 Task: Look for space in Bashanet, Tanzania from 6th September, 2023 to 15th September, 2023 for 6 adults in price range Rs.8000 to Rs.12000. Place can be entire place or private room with 6 bedrooms having 6 beds and 6 bathrooms. Property type can be house, flat, guest house. Amenities needed are: wifi, TV, free parkinig on premises, gym, breakfast. Booking option can be shelf check-in. Required host language is English.
Action: Mouse moved to (36, 57)
Screenshot: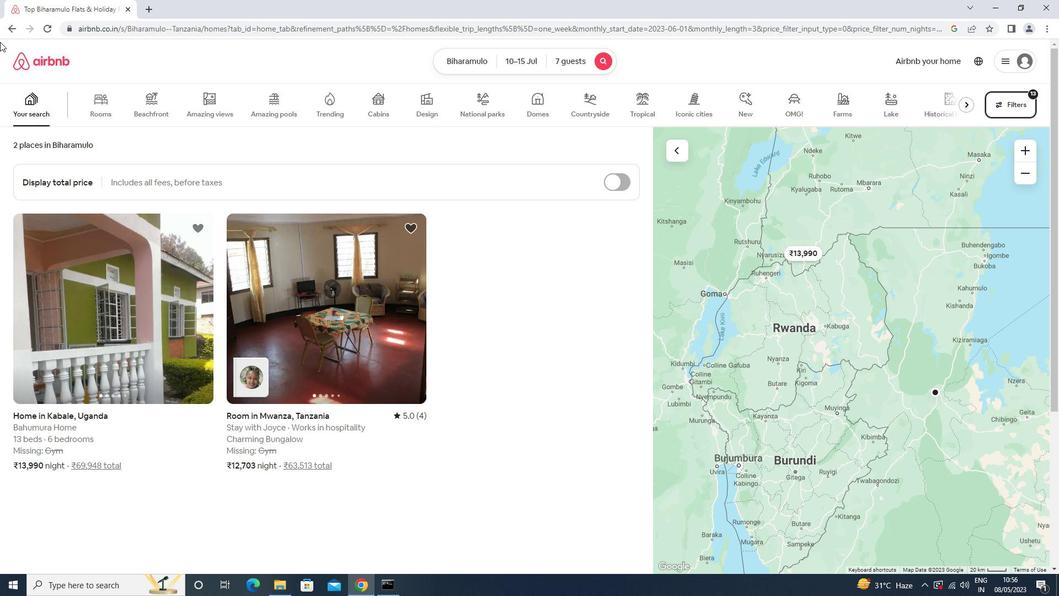 
Action: Mouse pressed left at (36, 57)
Screenshot: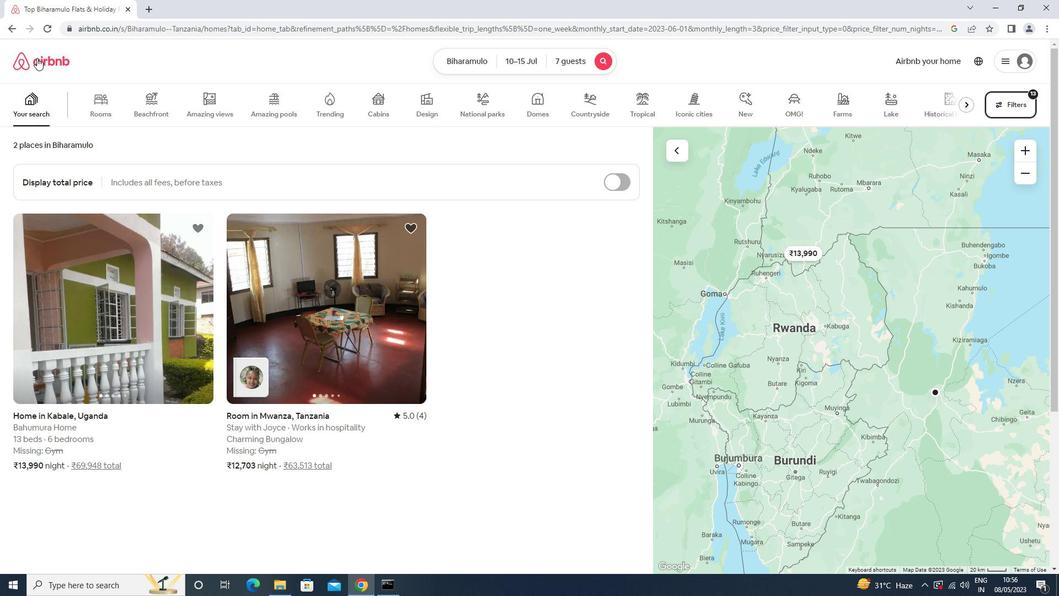 
Action: Mouse moved to (479, 88)
Screenshot: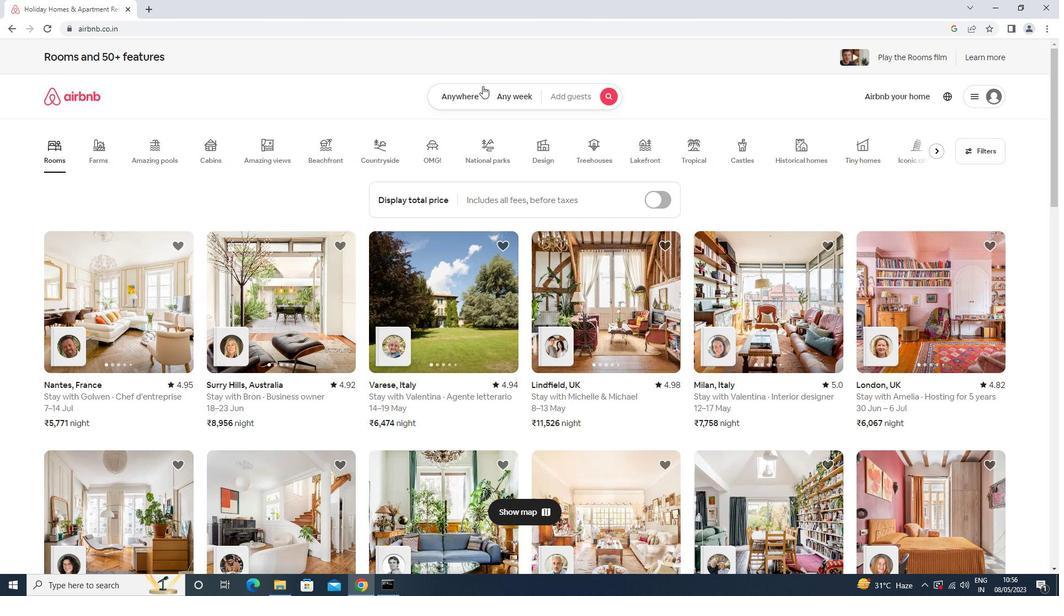 
Action: Mouse pressed left at (479, 88)
Screenshot: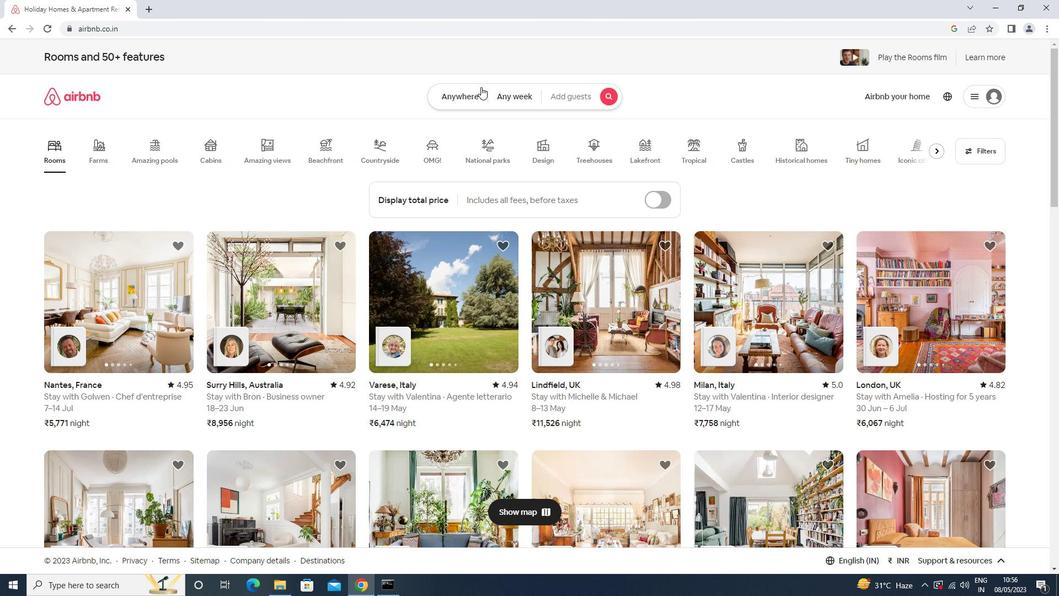 
Action: Mouse moved to (430, 136)
Screenshot: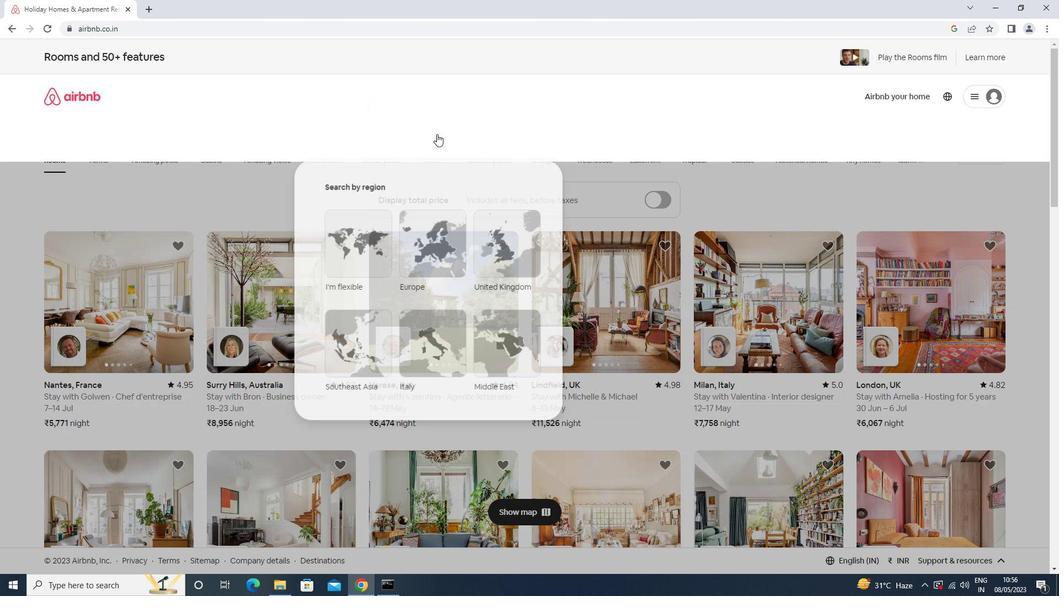 
Action: Mouse pressed left at (430, 136)
Screenshot: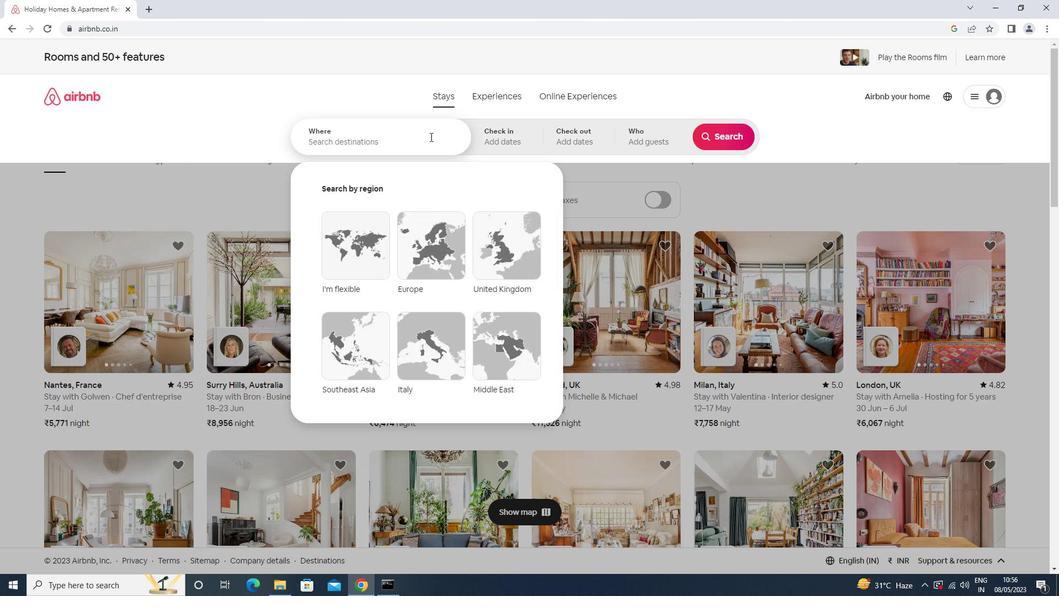 
Action: Key pressed <Key.shift>BASHANET<Key.down><Key.enter>
Screenshot: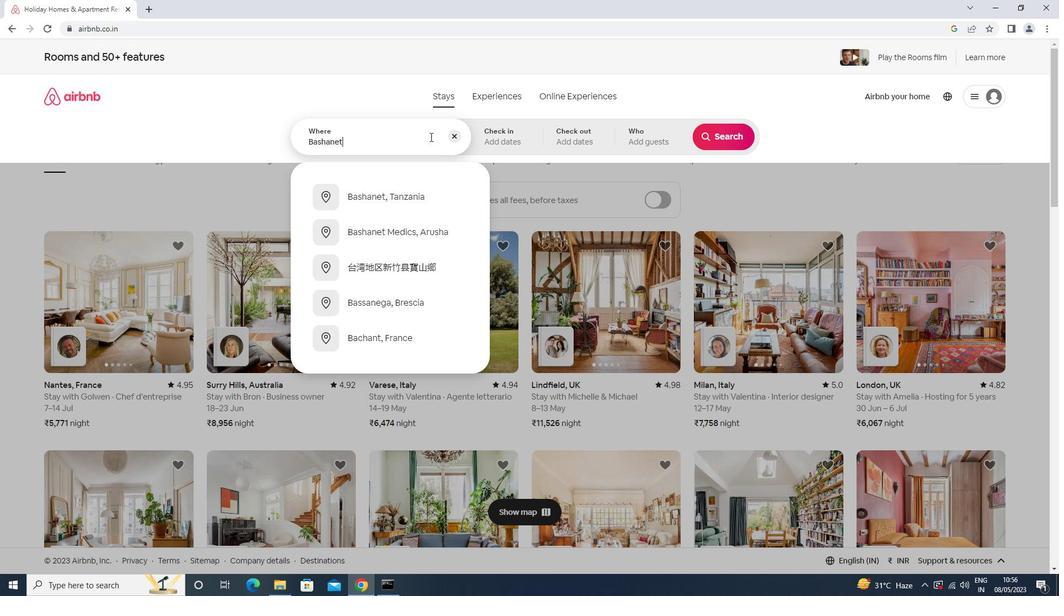 
Action: Mouse moved to (717, 222)
Screenshot: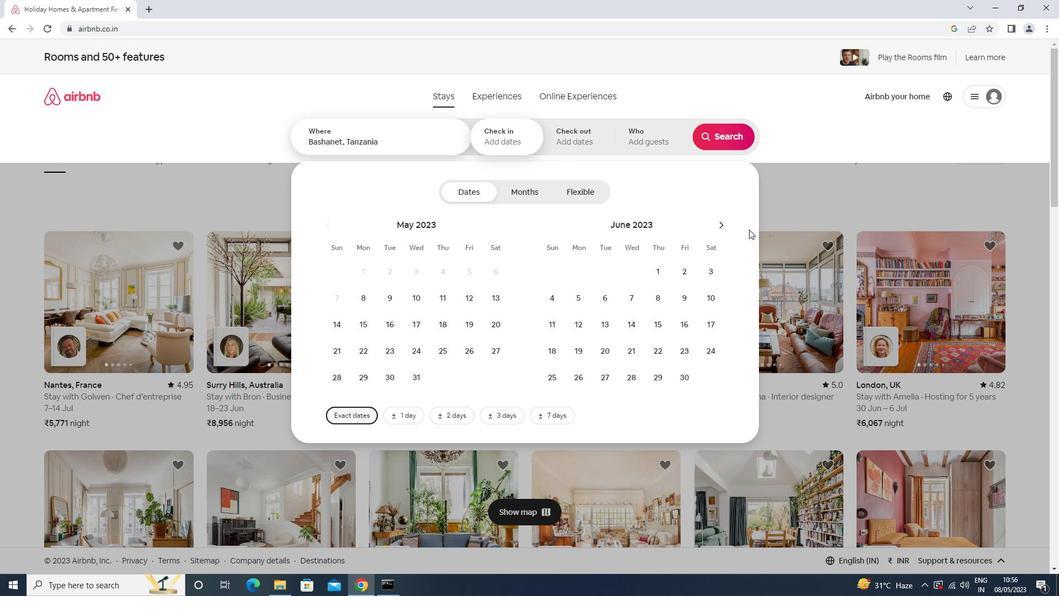 
Action: Mouse pressed left at (717, 222)
Screenshot: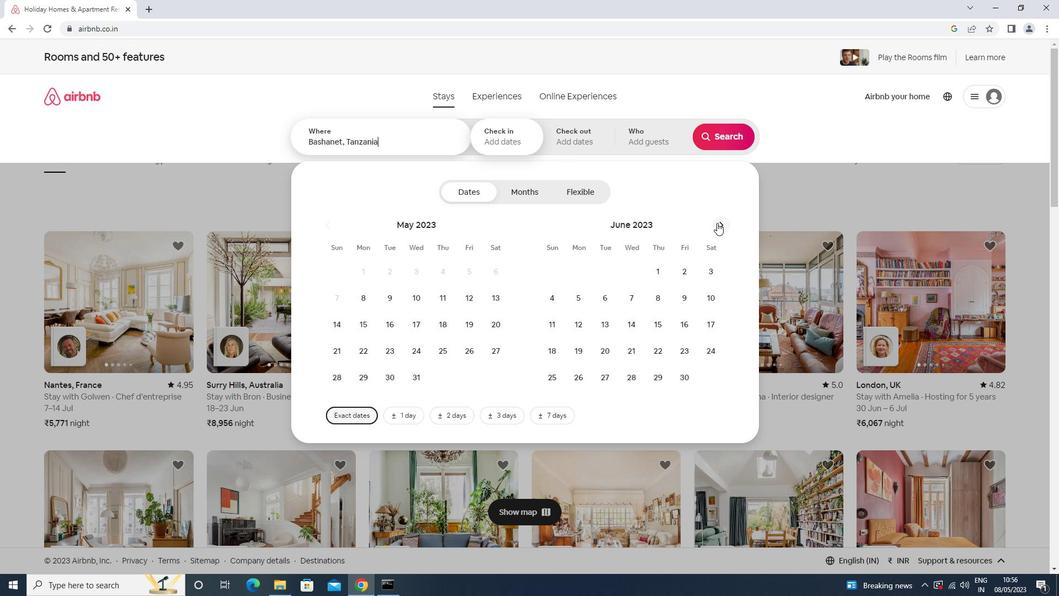 
Action: Mouse pressed left at (717, 222)
Screenshot: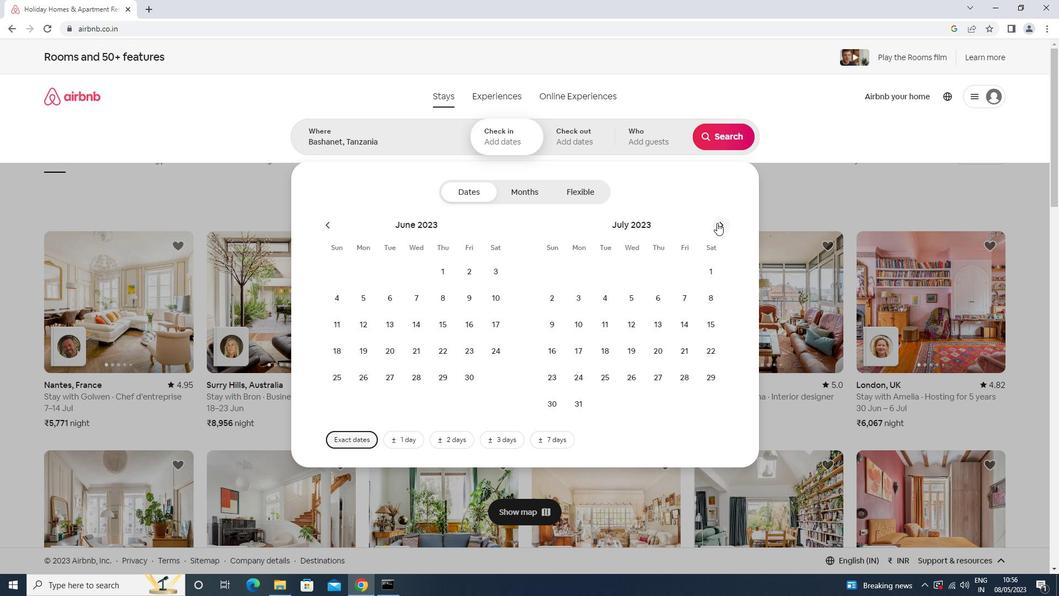 
Action: Mouse pressed left at (717, 222)
Screenshot: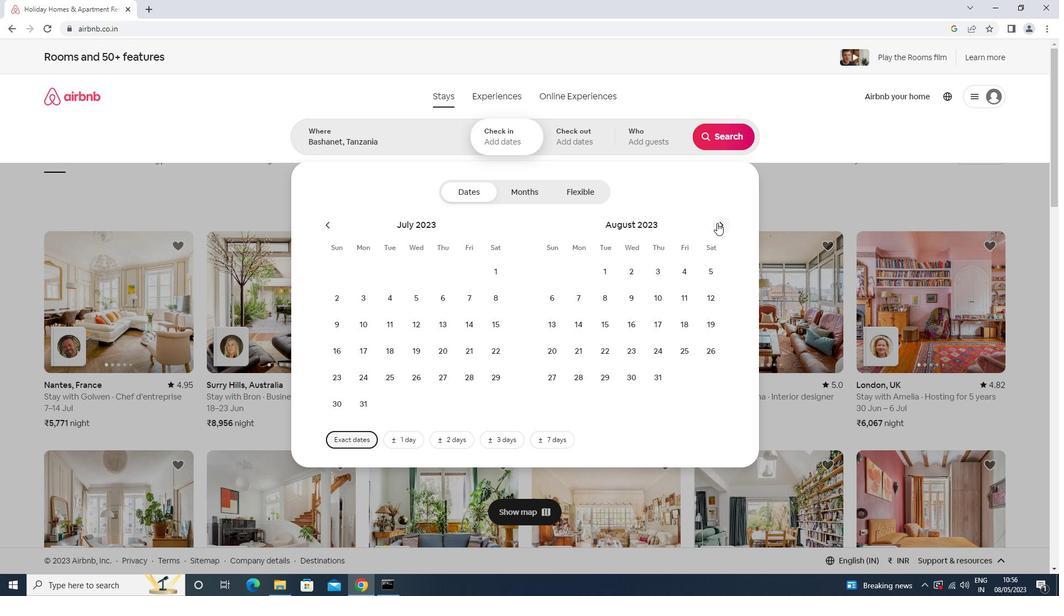 
Action: Mouse moved to (632, 294)
Screenshot: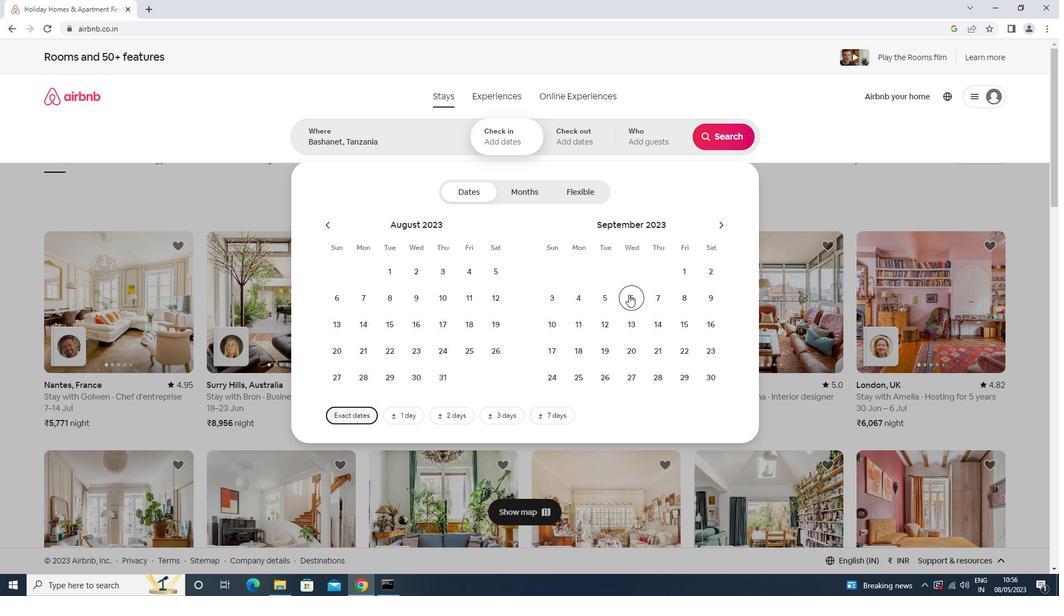 
Action: Mouse pressed left at (632, 294)
Screenshot: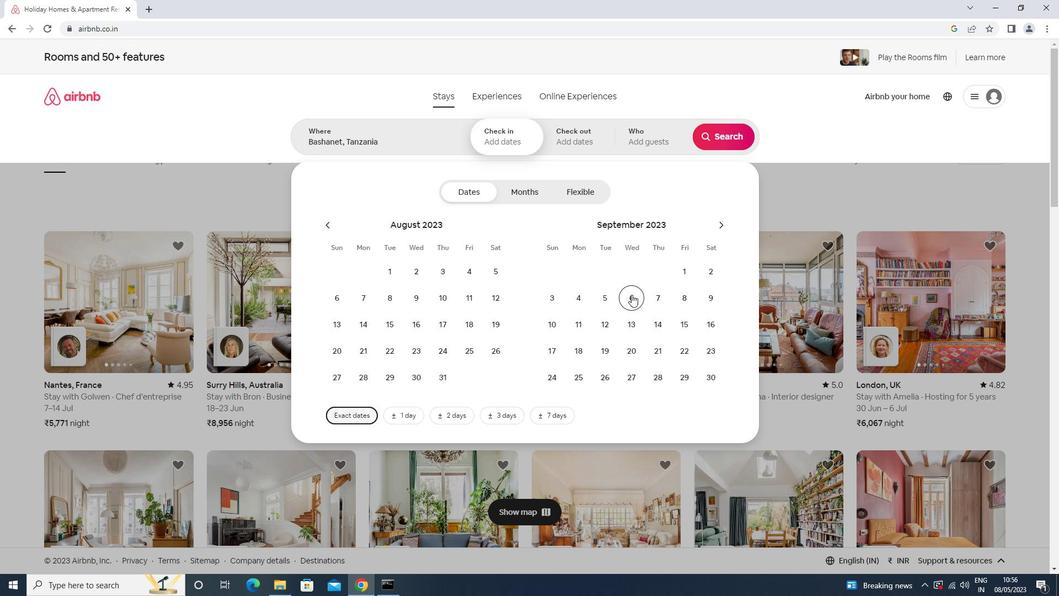 
Action: Mouse moved to (676, 320)
Screenshot: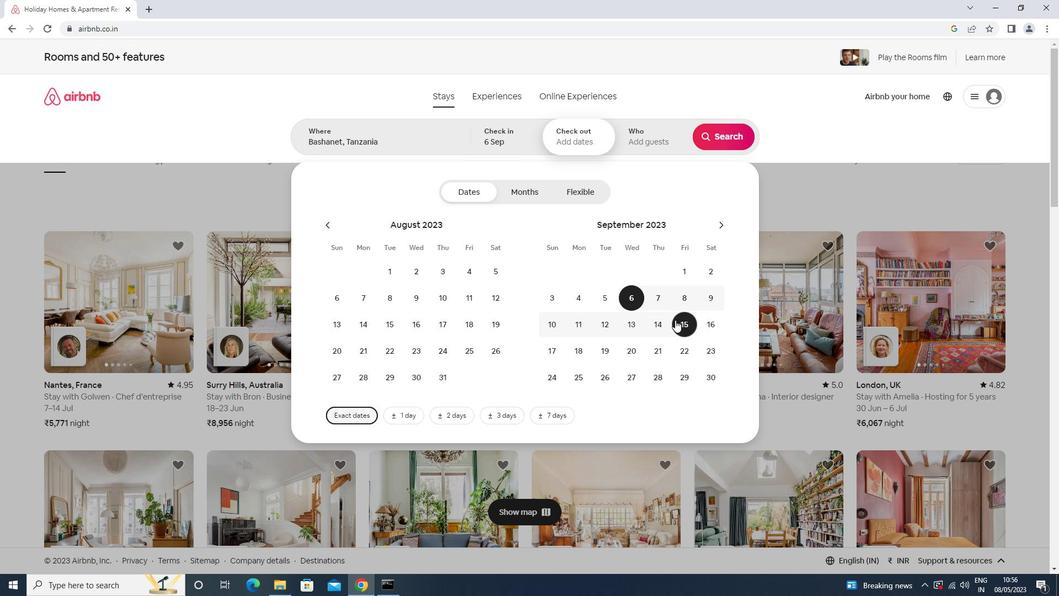 
Action: Mouse pressed left at (676, 320)
Screenshot: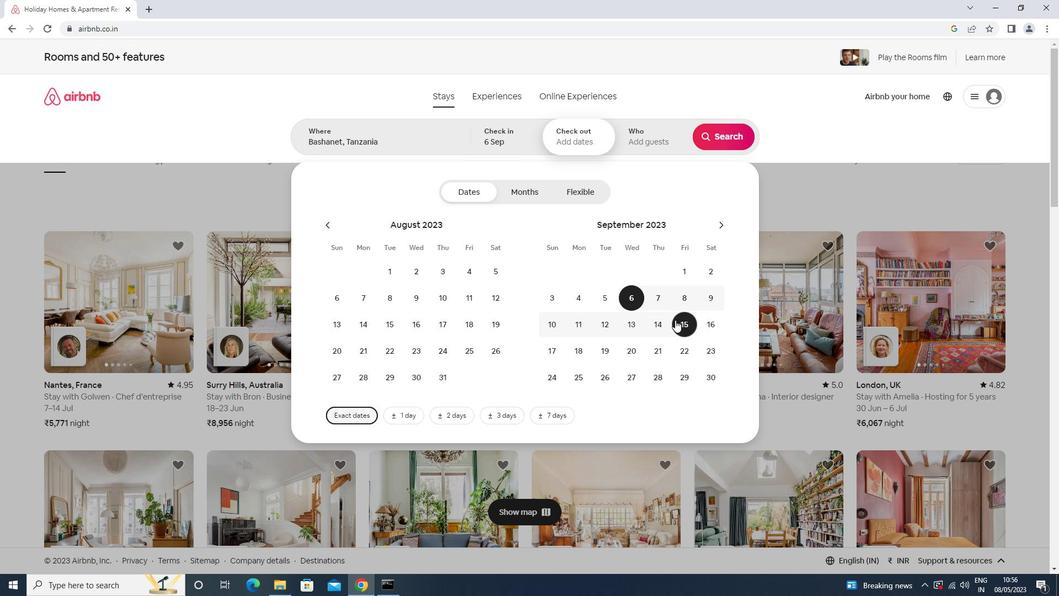 
Action: Mouse moved to (661, 155)
Screenshot: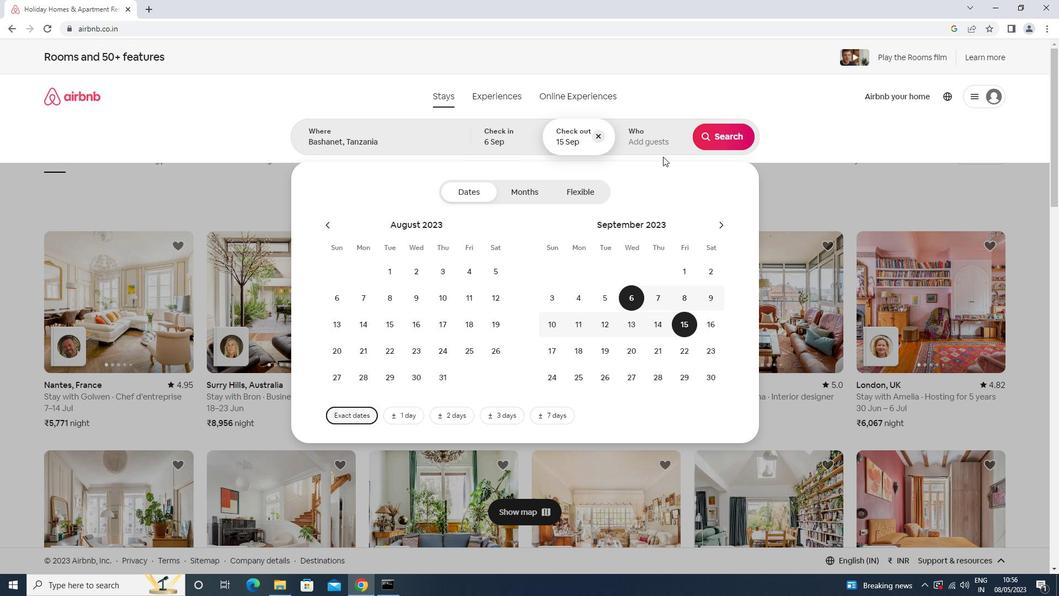 
Action: Mouse pressed left at (661, 155)
Screenshot: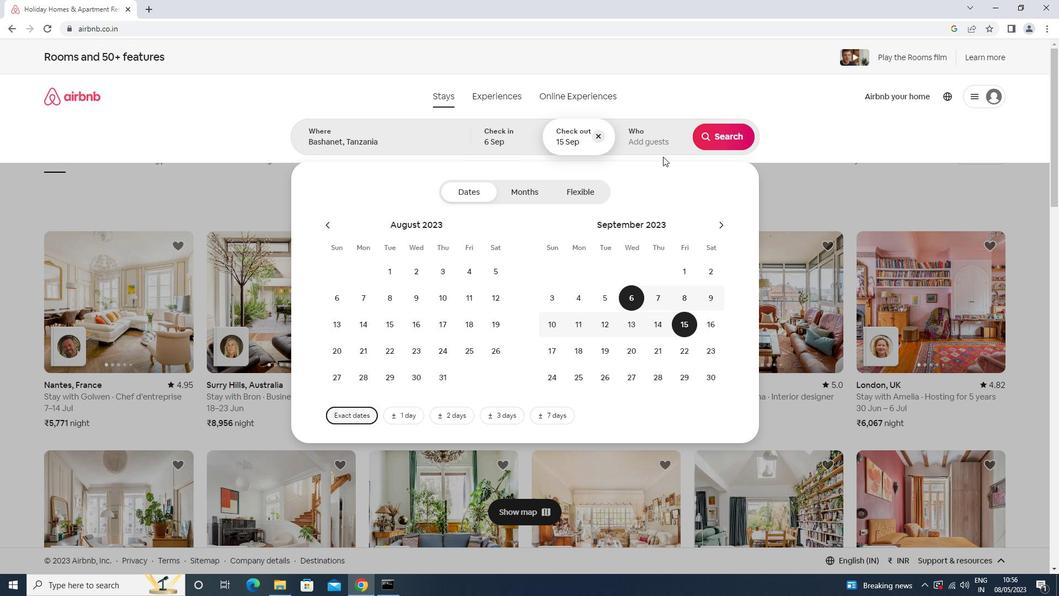 
Action: Mouse moved to (649, 147)
Screenshot: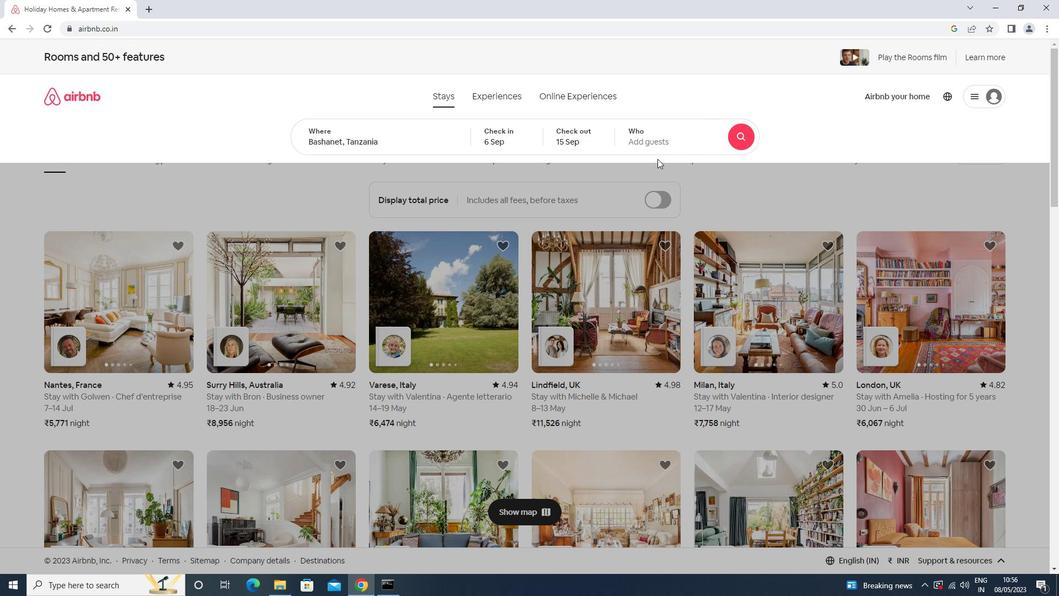 
Action: Mouse pressed left at (649, 147)
Screenshot: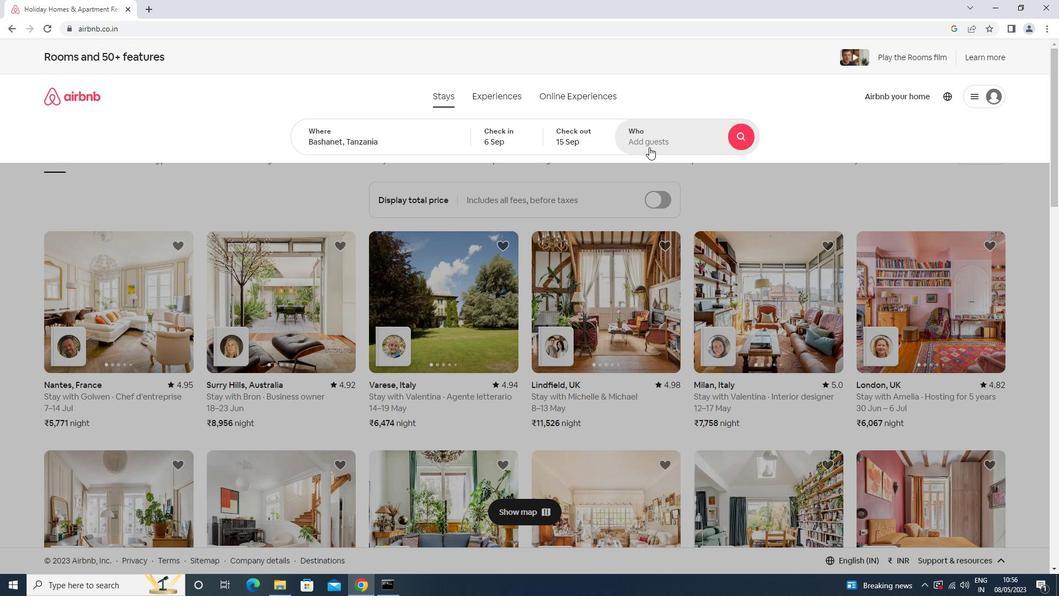 
Action: Mouse moved to (726, 197)
Screenshot: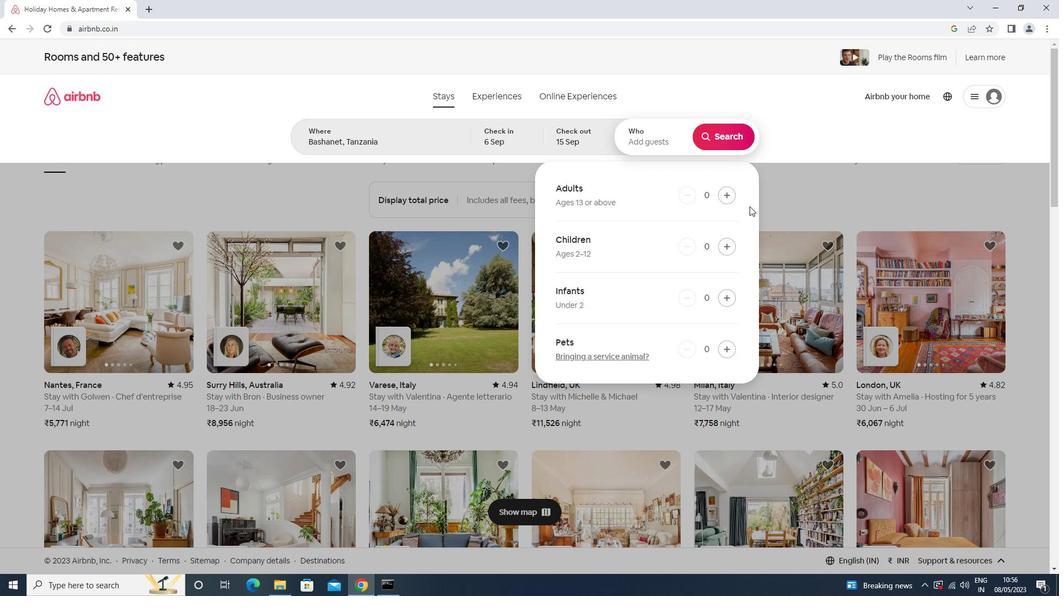 
Action: Mouse pressed left at (726, 197)
Screenshot: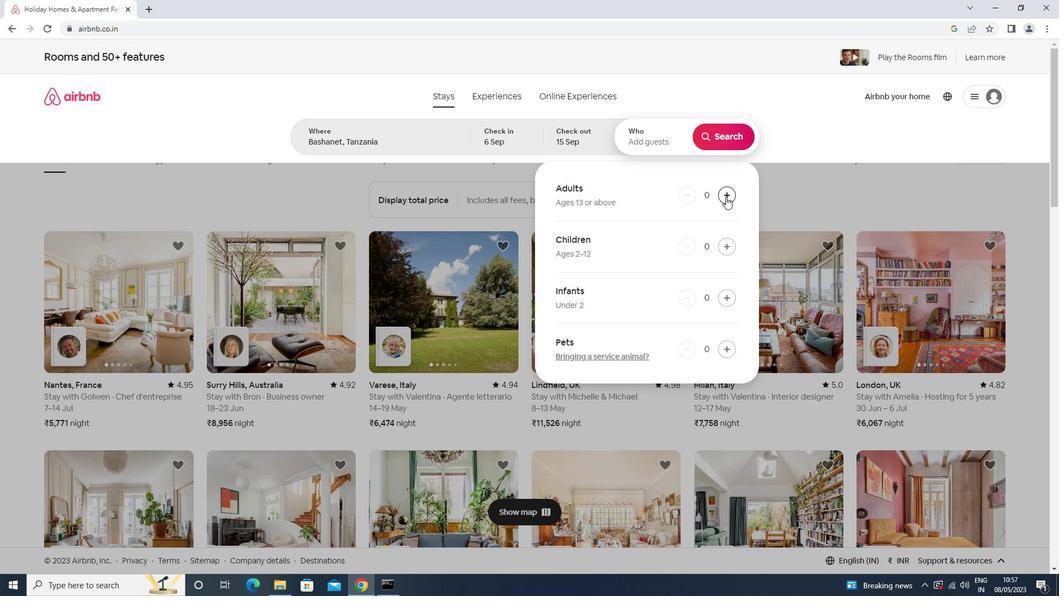 
Action: Mouse pressed left at (726, 197)
Screenshot: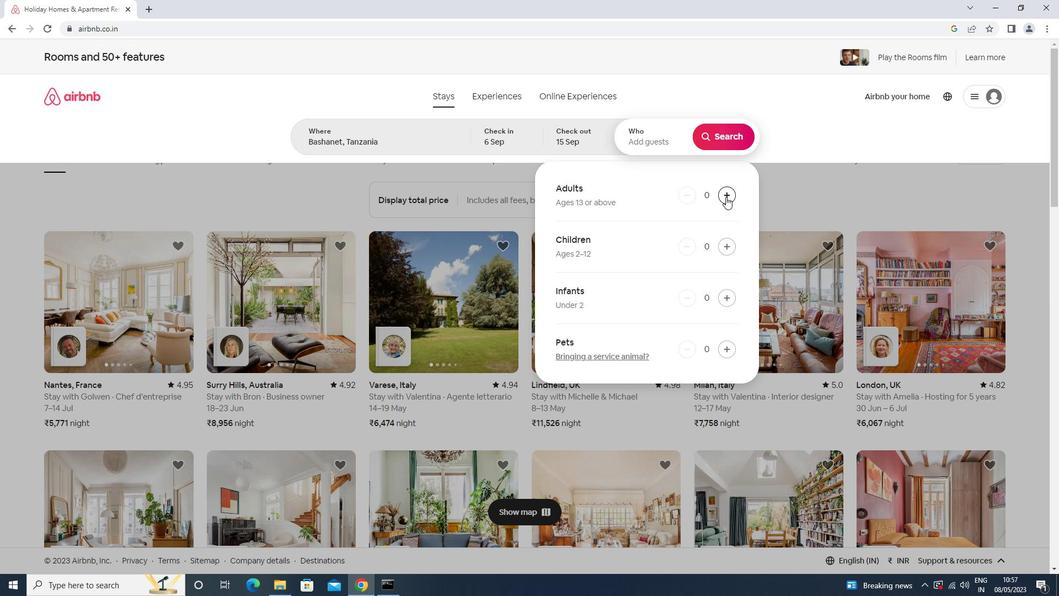 
Action: Mouse pressed left at (726, 197)
Screenshot: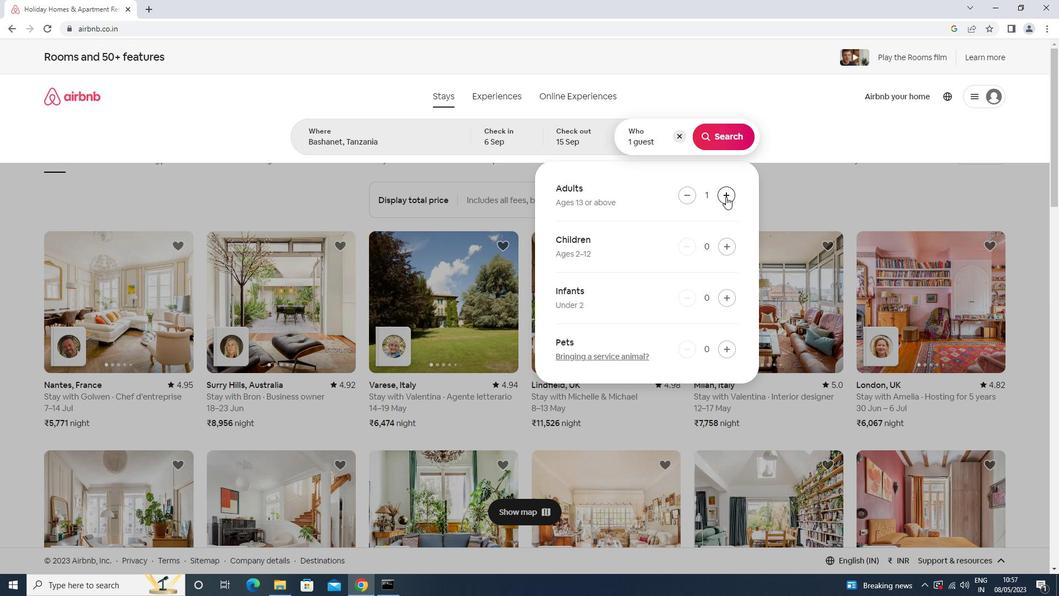 
Action: Mouse pressed left at (726, 197)
Screenshot: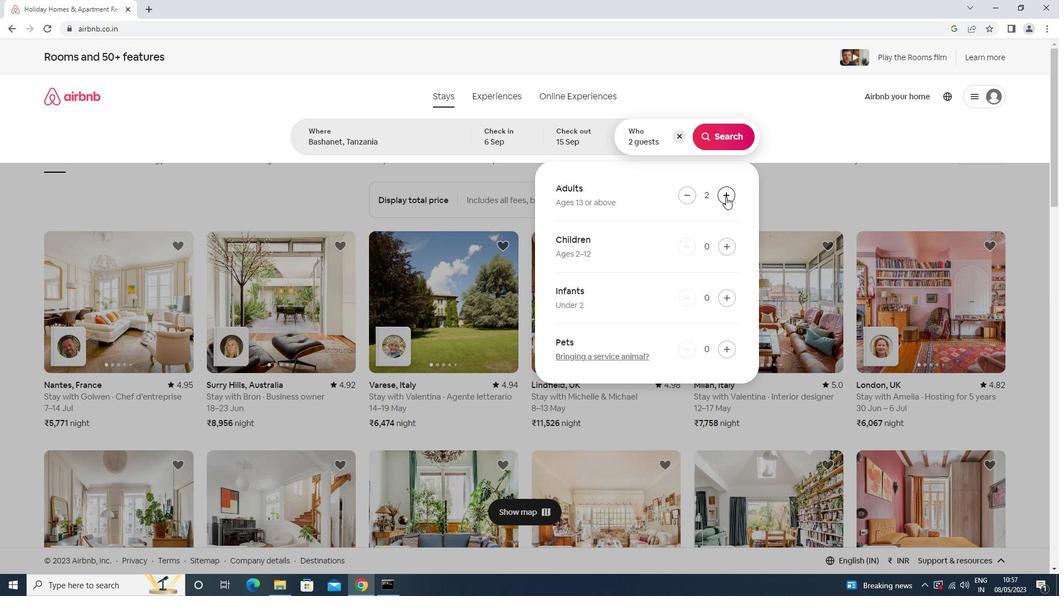 
Action: Mouse pressed left at (726, 197)
Screenshot: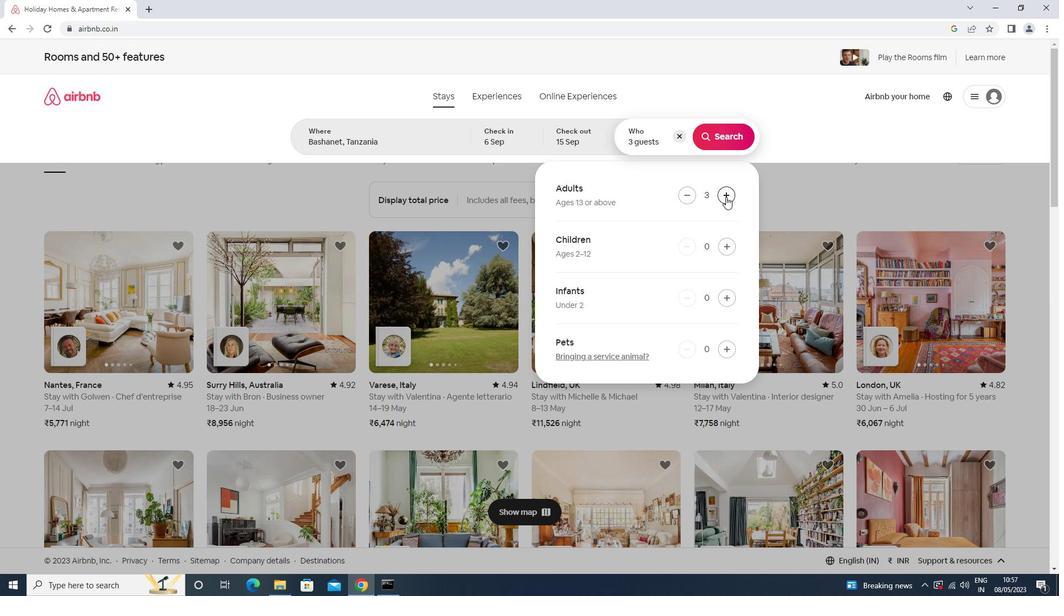 
Action: Mouse pressed left at (726, 197)
Screenshot: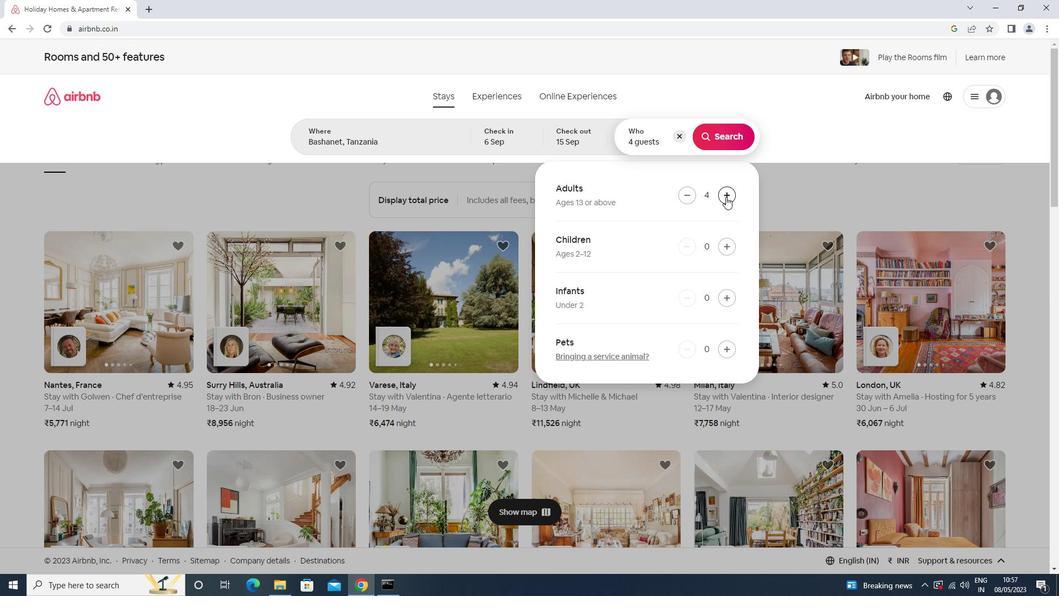 
Action: Mouse moved to (719, 129)
Screenshot: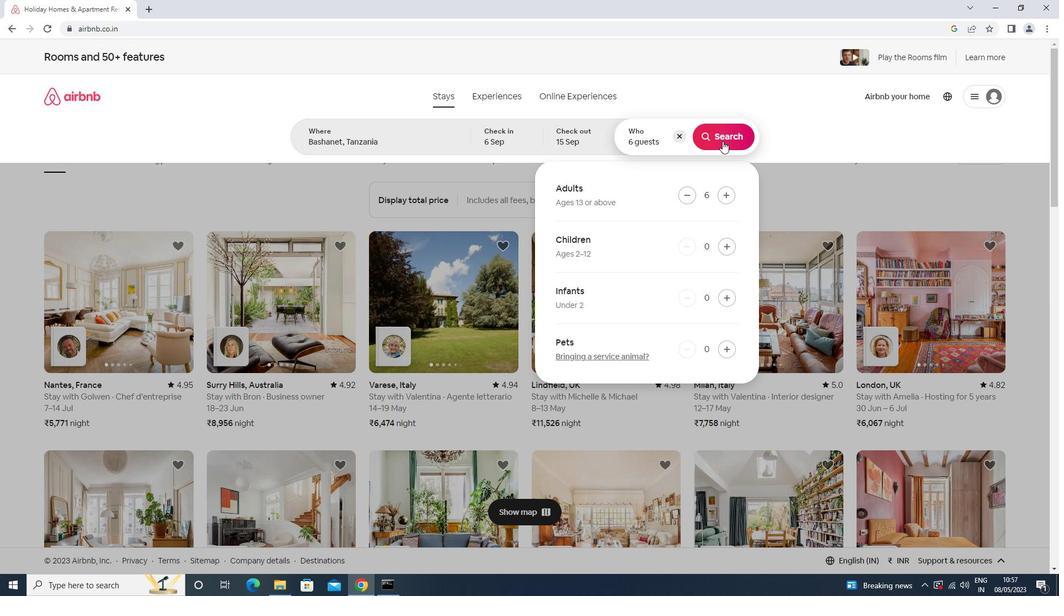 
Action: Mouse pressed left at (719, 129)
Screenshot: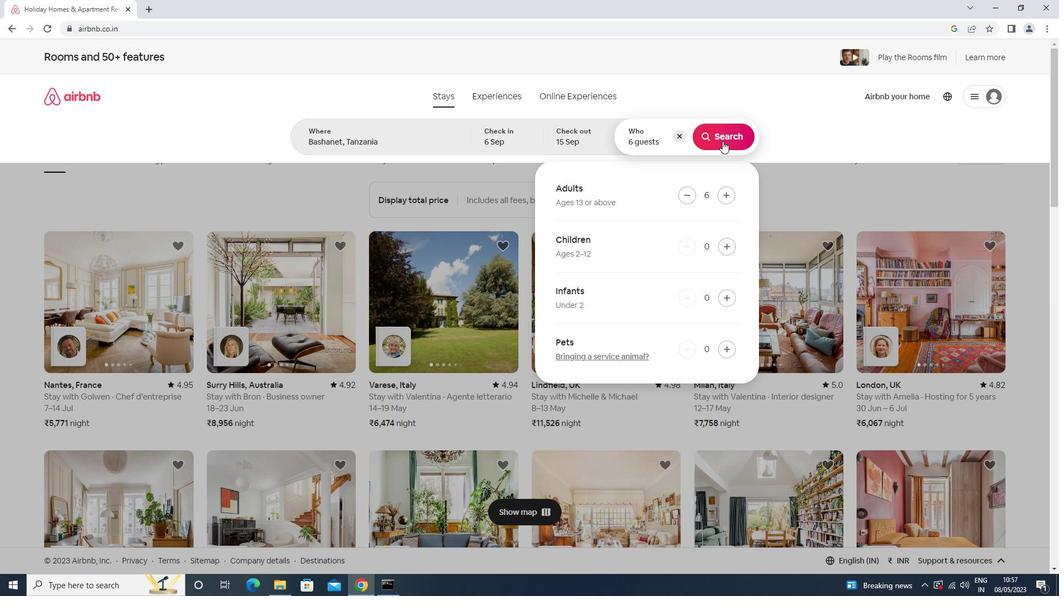 
Action: Mouse moved to (996, 110)
Screenshot: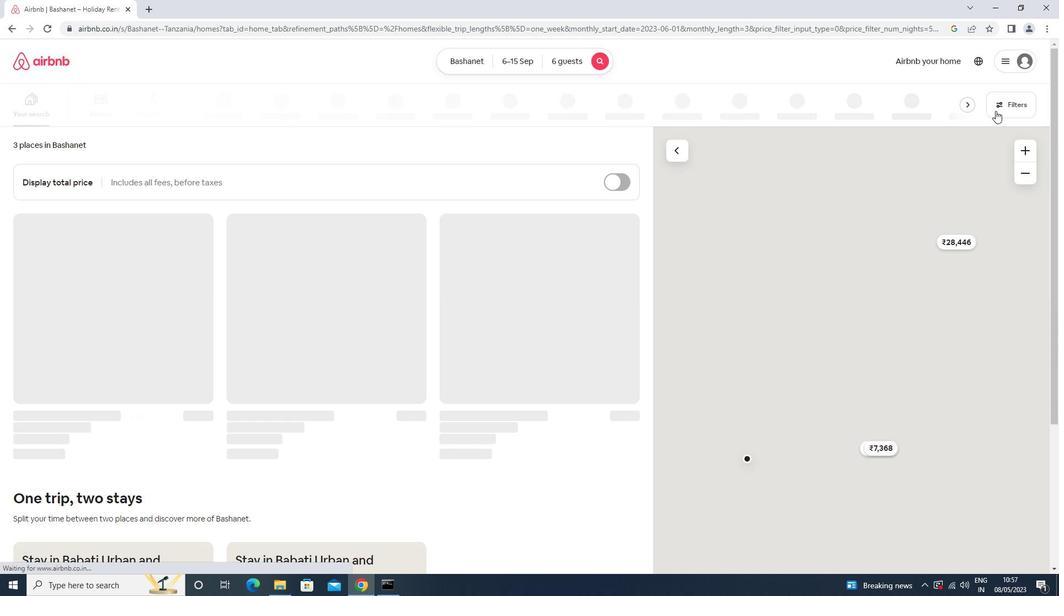
Action: Mouse pressed left at (996, 110)
Screenshot: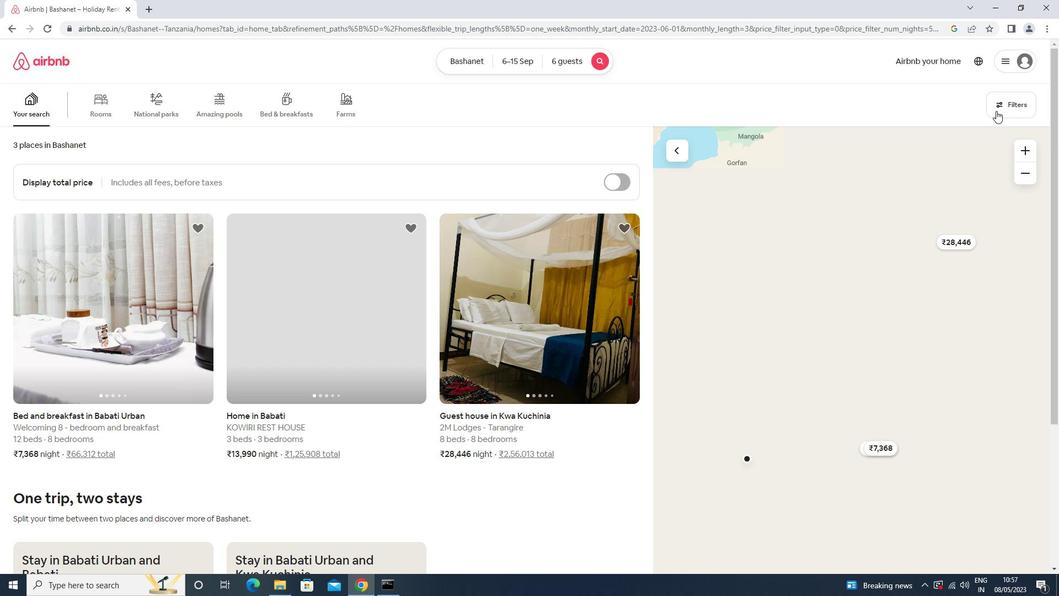 
Action: Mouse moved to (458, 376)
Screenshot: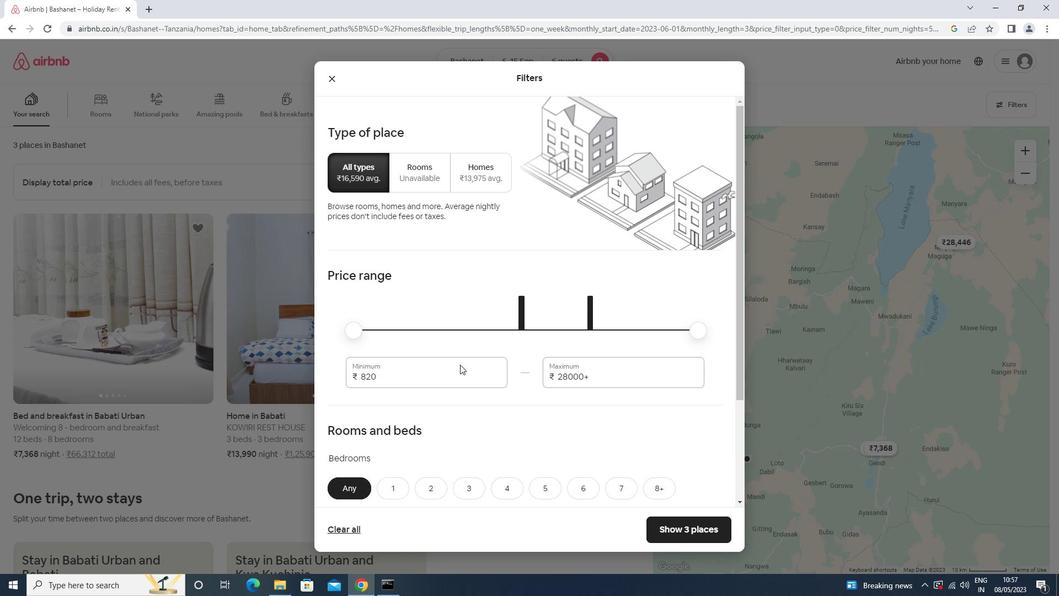 
Action: Mouse pressed left at (458, 376)
Screenshot: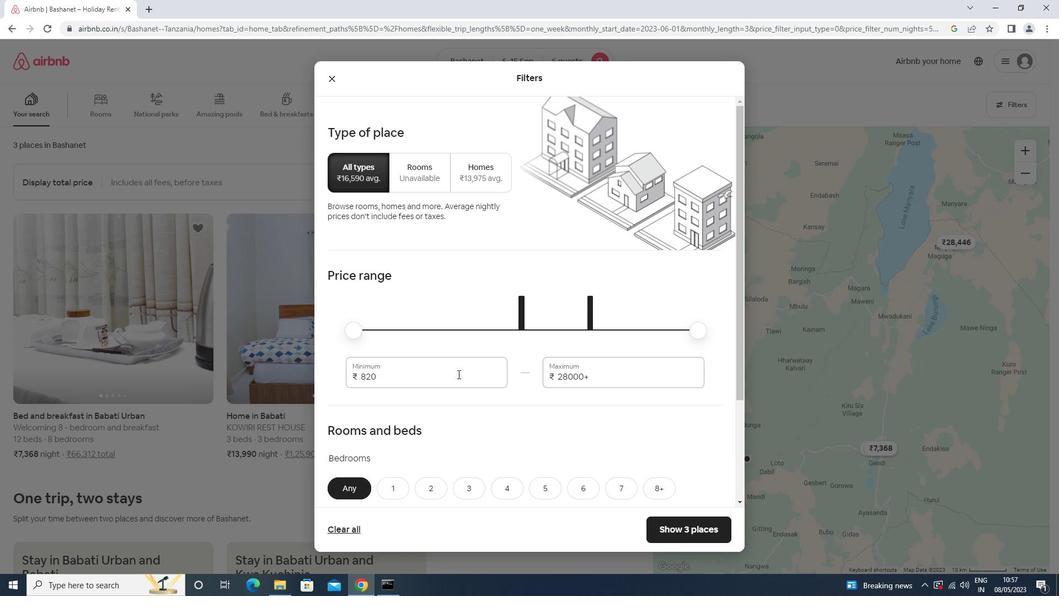 
Action: Mouse moved to (456, 376)
Screenshot: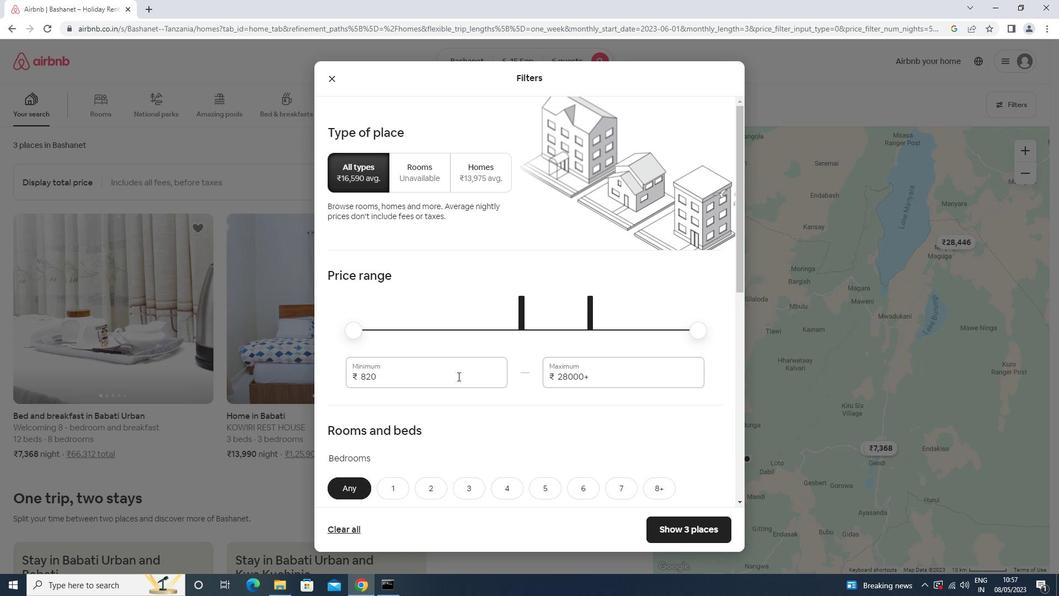 
Action: Key pressed <Key.backspace><Key.f12><Key.backspace>000
Screenshot: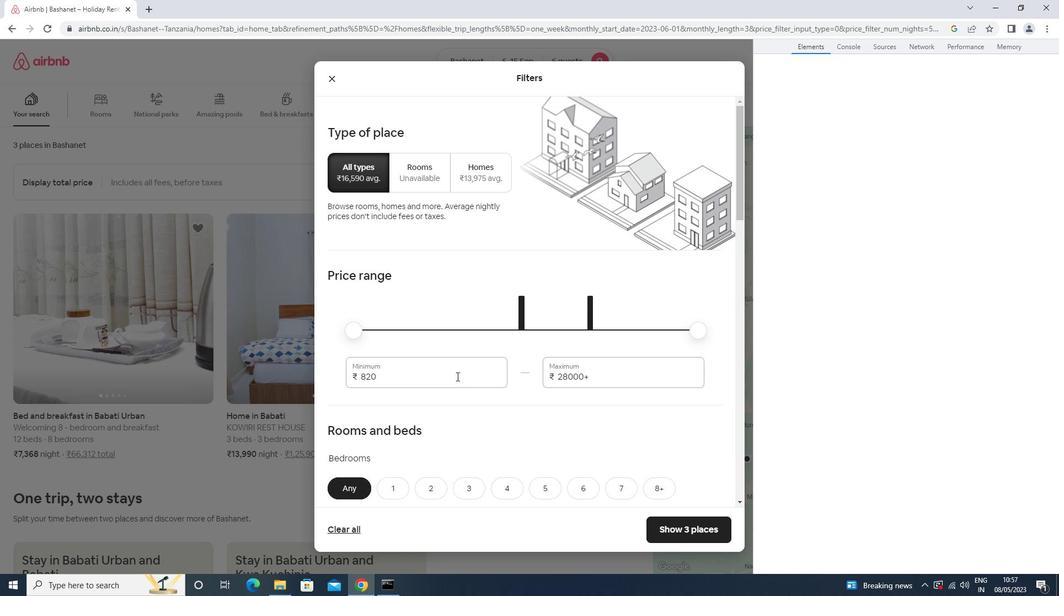 
Action: Mouse moved to (1051, 47)
Screenshot: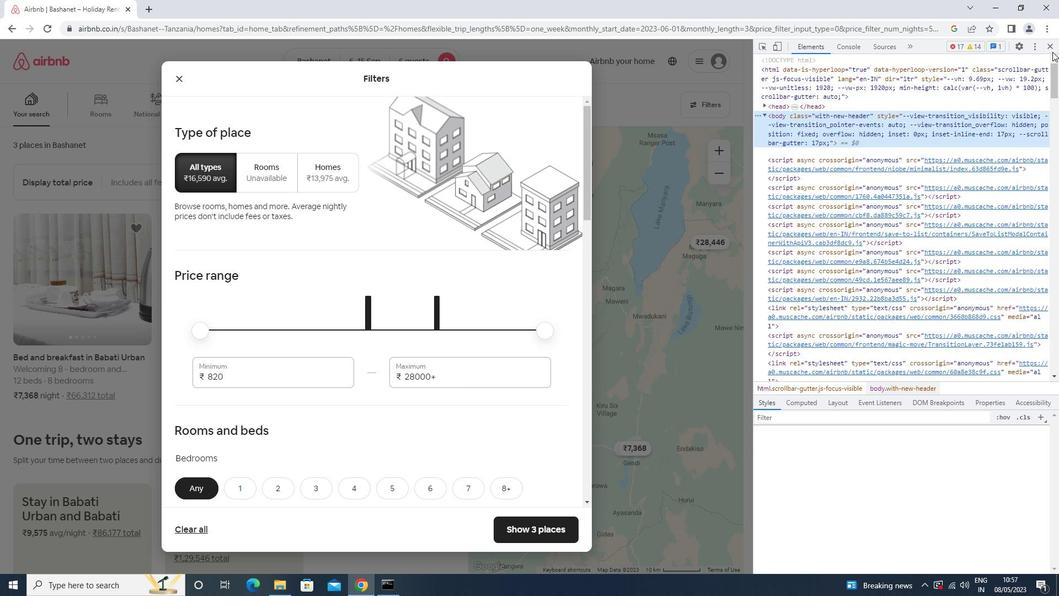 
Action: Mouse pressed left at (1051, 47)
Screenshot: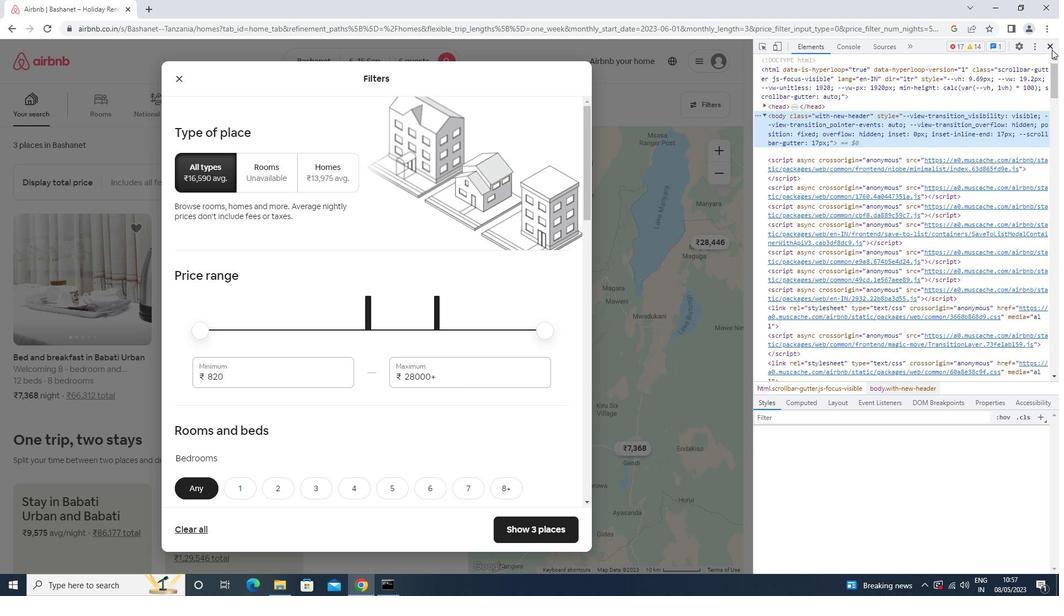 
Action: Mouse moved to (442, 379)
Screenshot: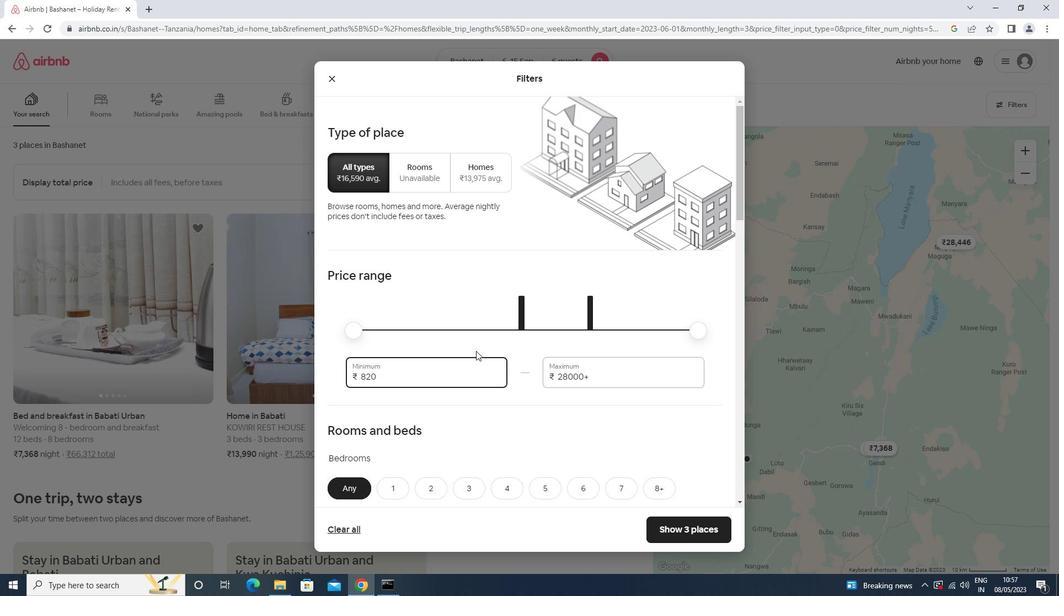 
Action: Mouse pressed left at (442, 379)
Screenshot: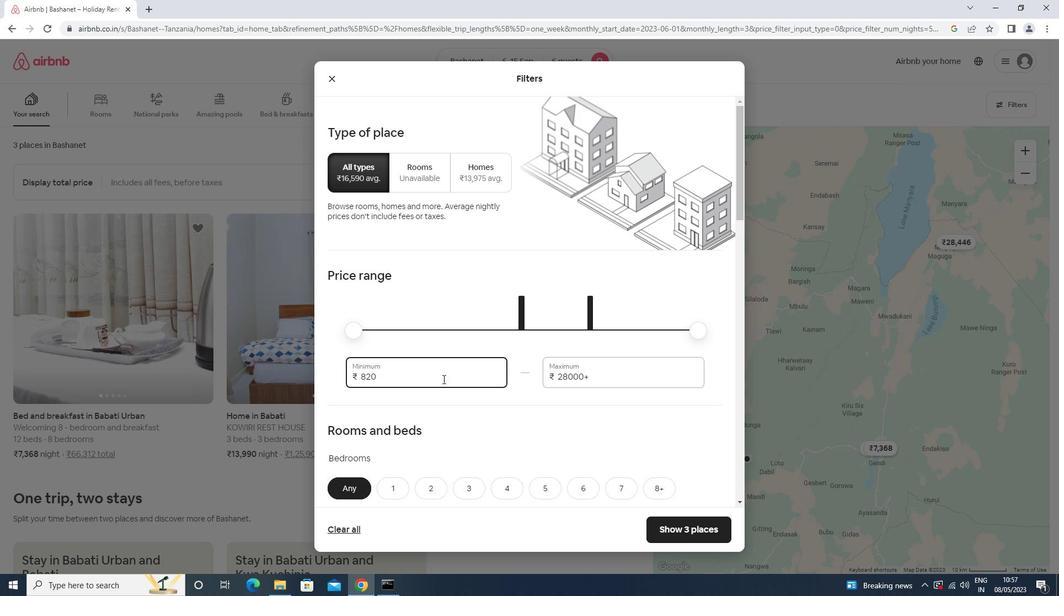 
Action: Mouse moved to (444, 376)
Screenshot: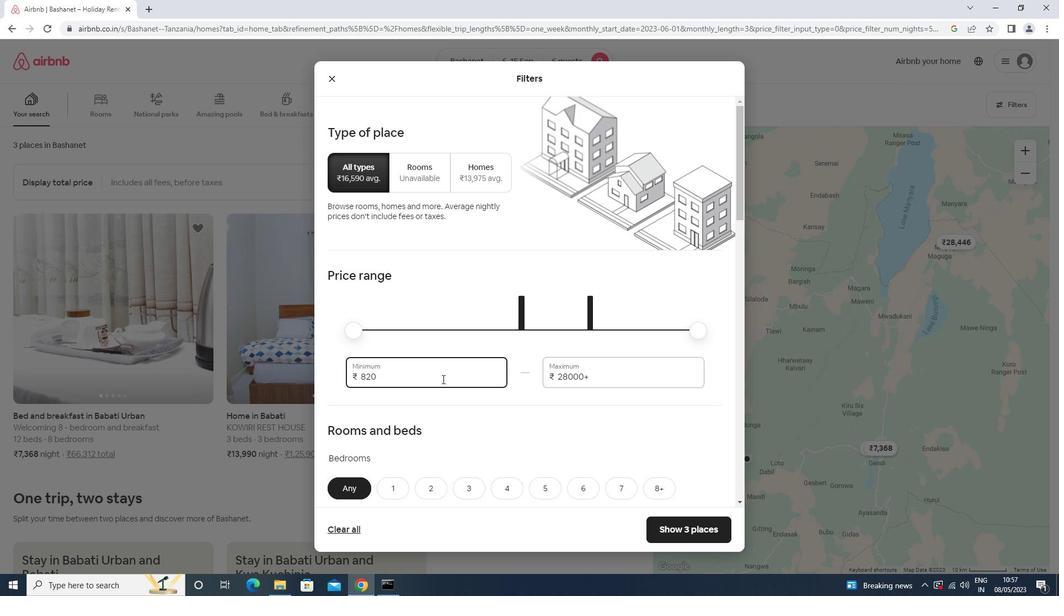 
Action: Key pressed <Key.backspace><Key.backspace>000
Screenshot: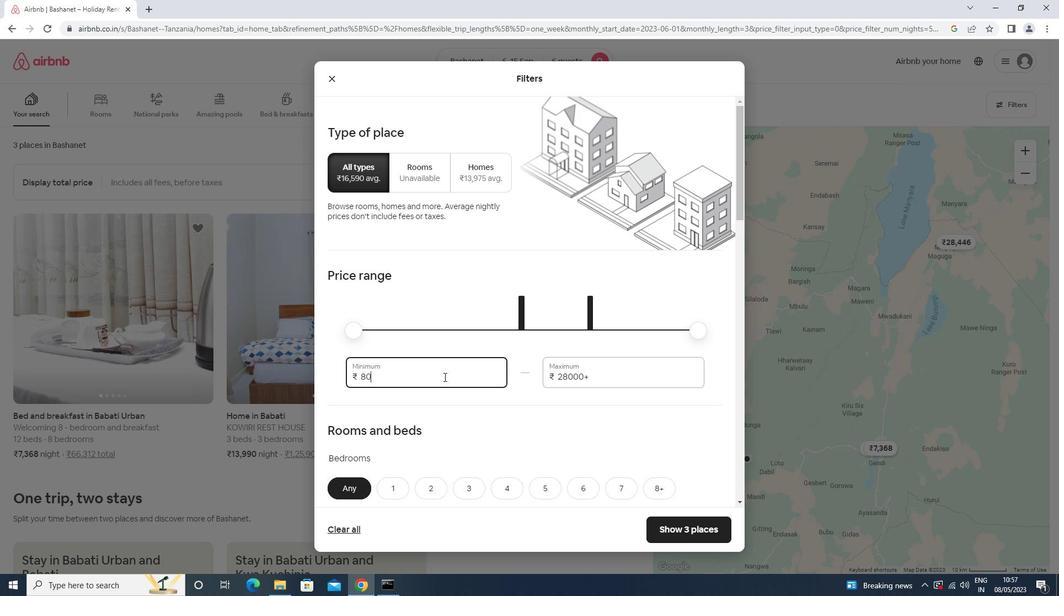 
Action: Mouse moved to (630, 383)
Screenshot: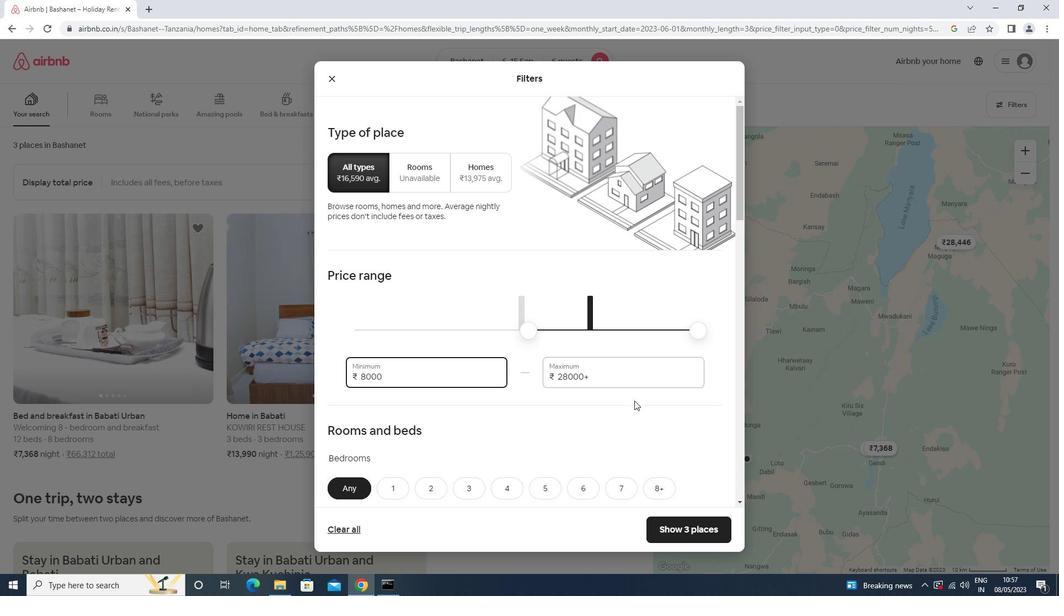 
Action: Mouse pressed left at (630, 383)
Screenshot: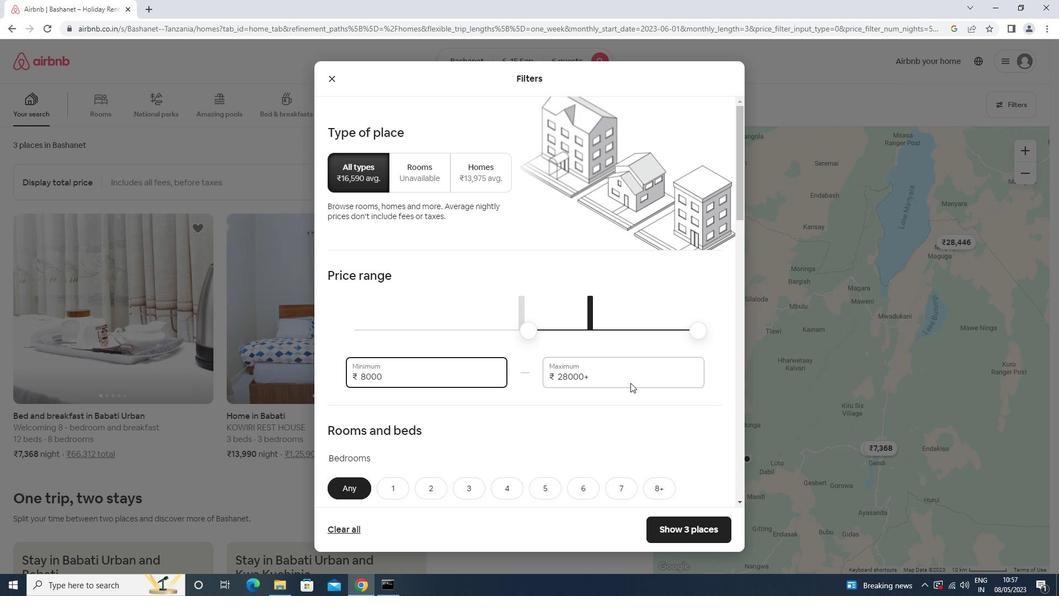 
Action: Mouse moved to (630, 378)
Screenshot: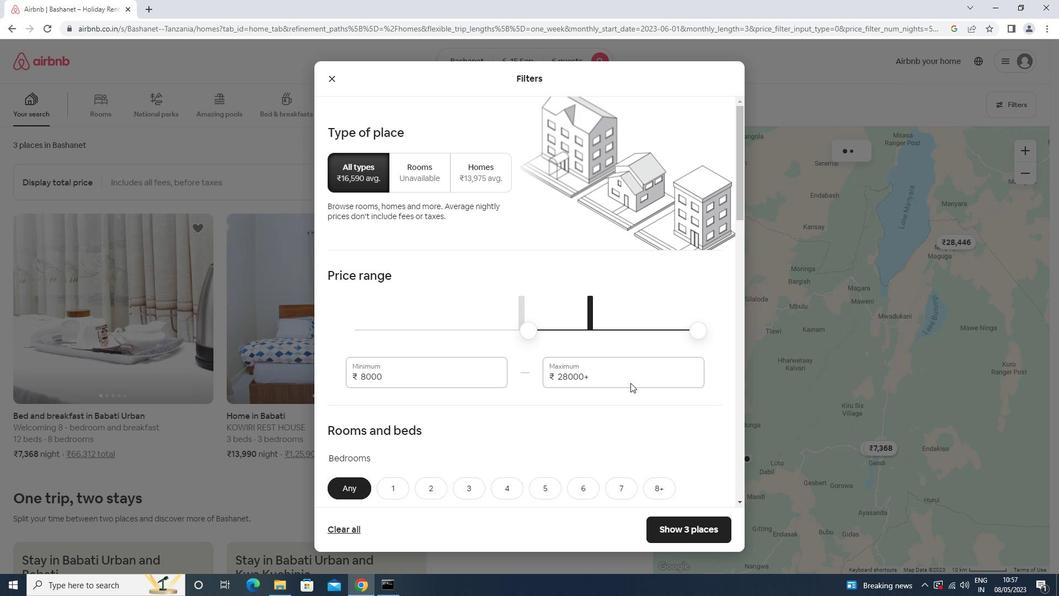 
Action: Key pressed <Key.backspace><Key.backspace><Key.backspace><Key.backspace><Key.backspace><Key.backspace>12000
Screenshot: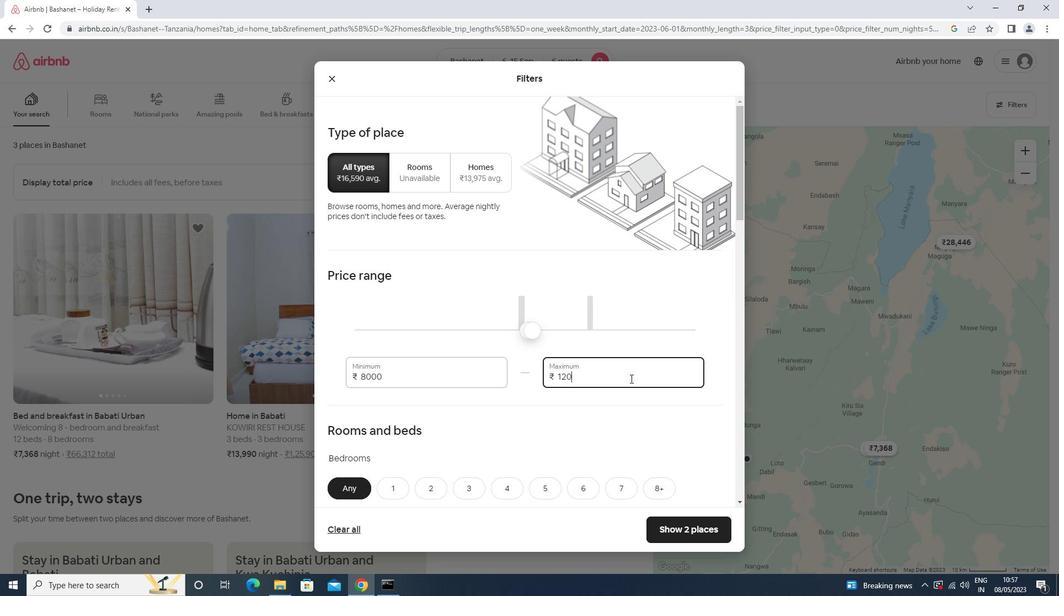 
Action: Mouse scrolled (630, 378) with delta (0, 0)
Screenshot: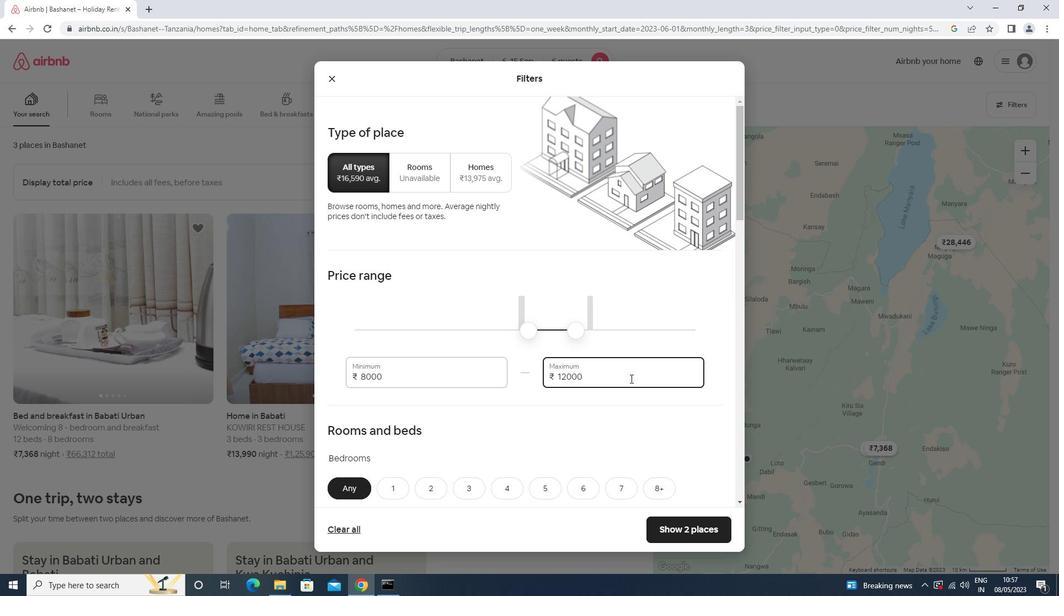 
Action: Mouse scrolled (630, 378) with delta (0, 0)
Screenshot: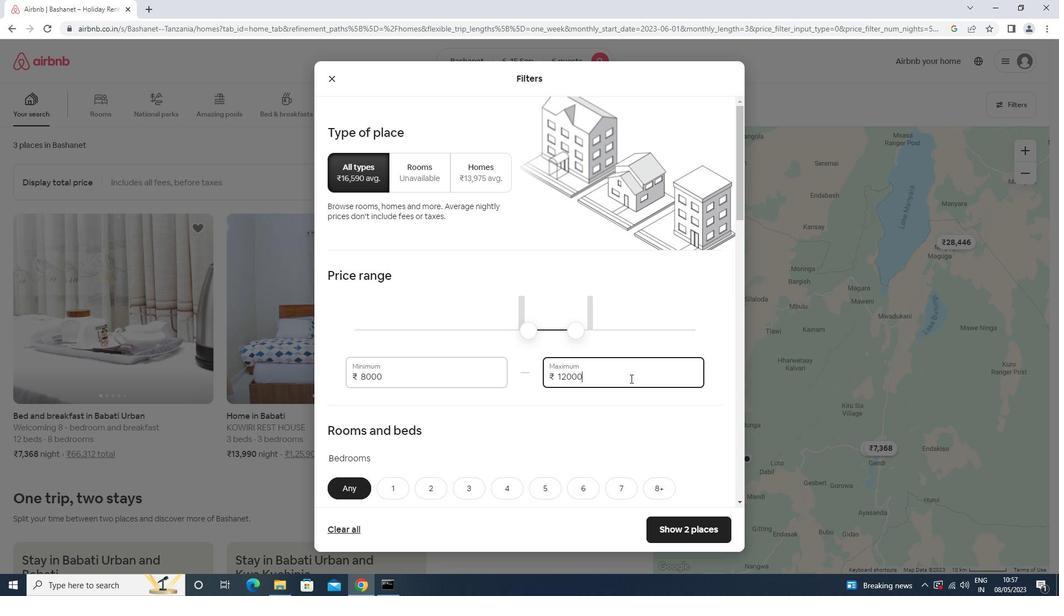 
Action: Mouse scrolled (630, 378) with delta (0, 0)
Screenshot: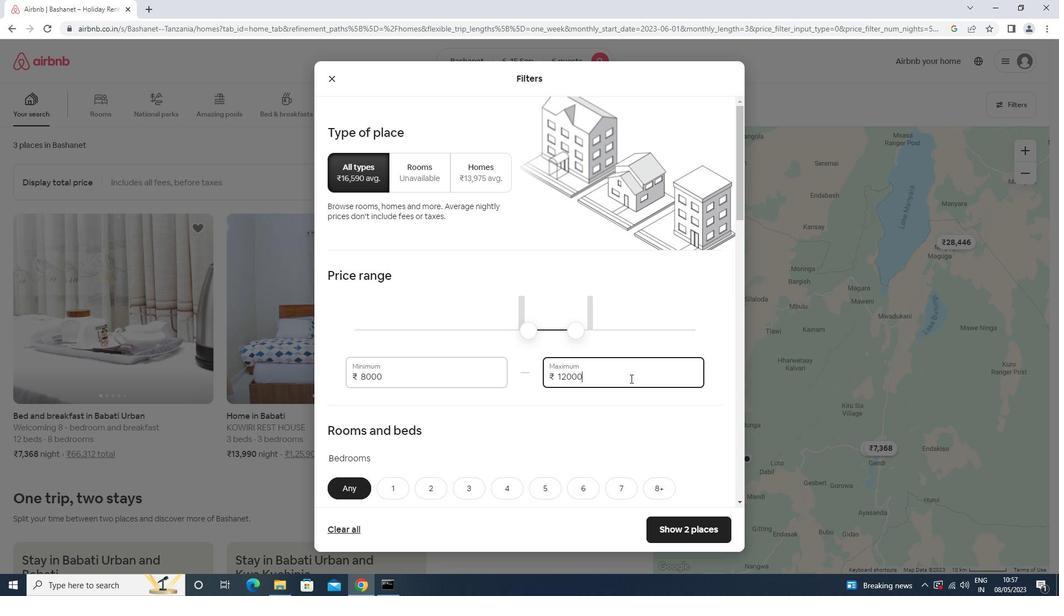 
Action: Mouse scrolled (630, 378) with delta (0, 0)
Screenshot: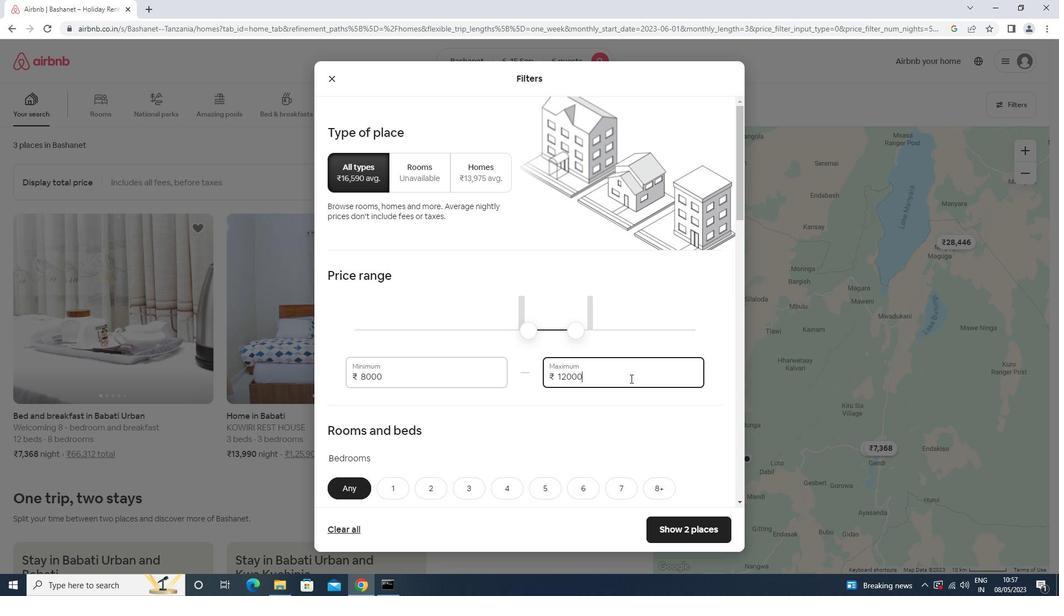 
Action: Mouse moved to (587, 271)
Screenshot: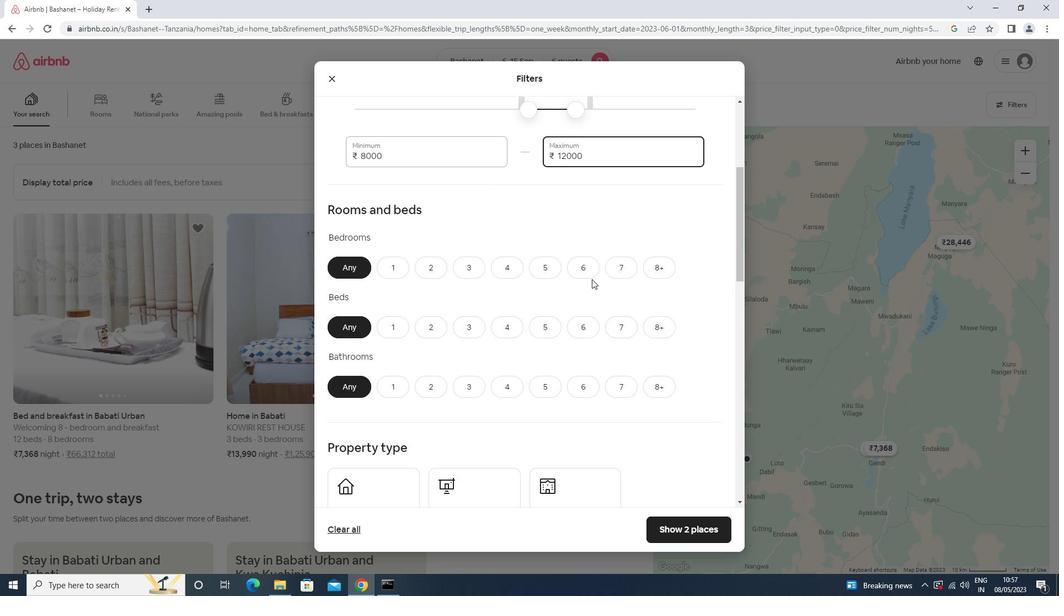 
Action: Mouse pressed left at (587, 271)
Screenshot: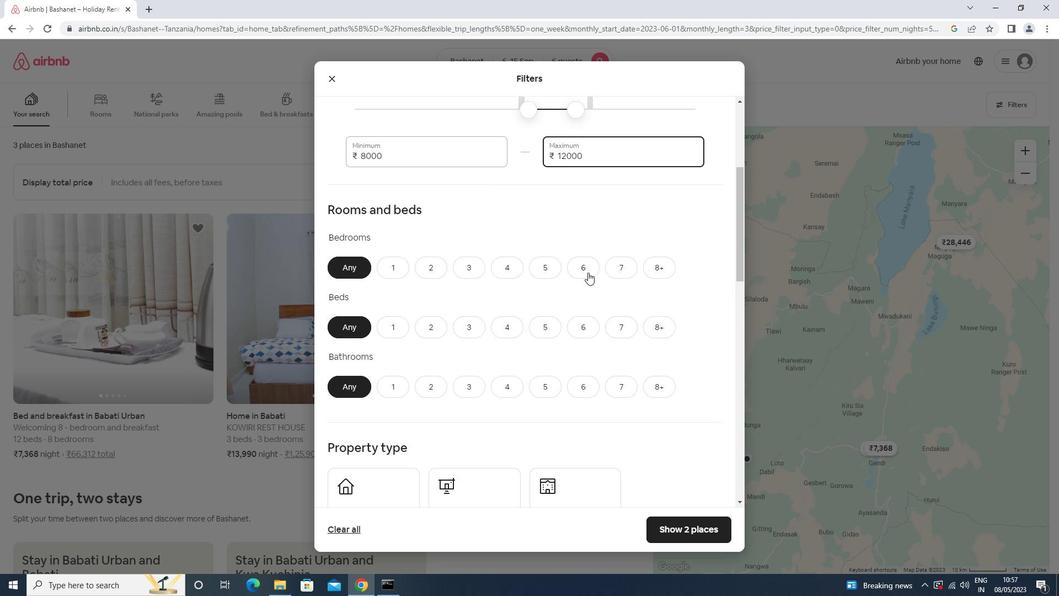 
Action: Mouse moved to (579, 321)
Screenshot: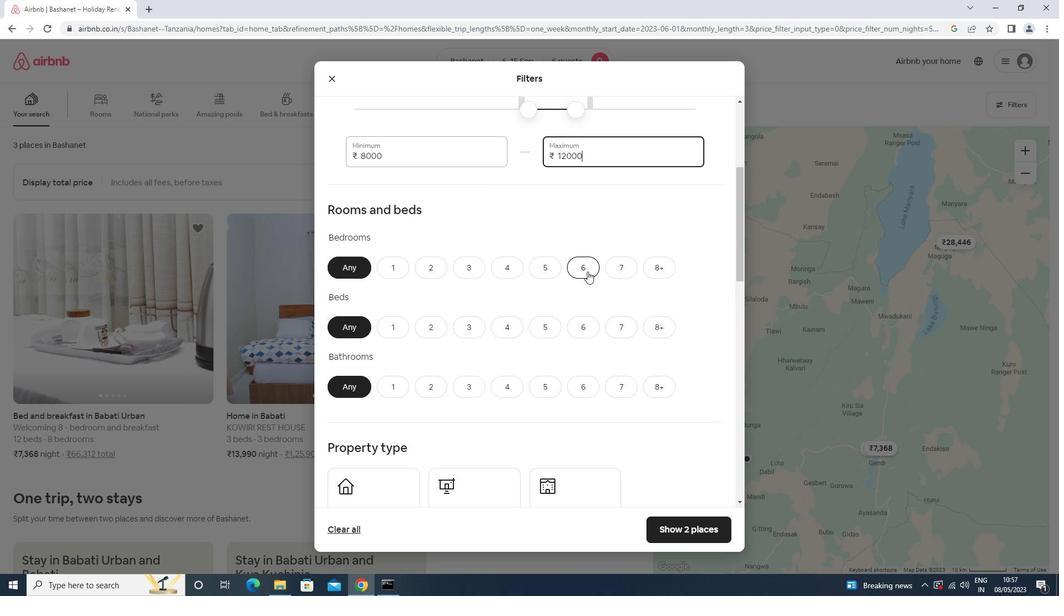 
Action: Mouse pressed left at (579, 321)
Screenshot: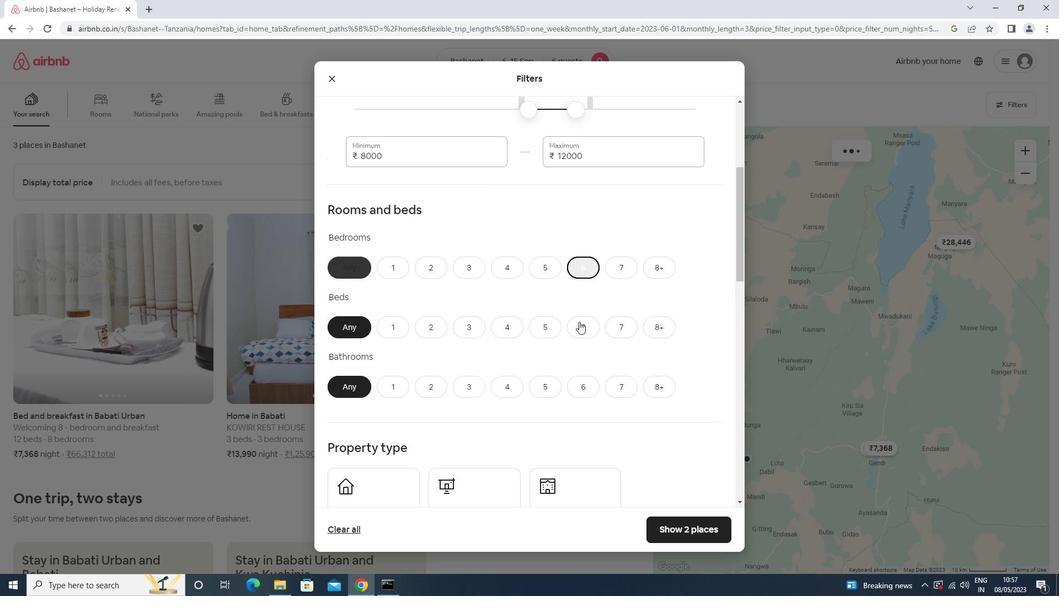 
Action: Mouse moved to (581, 388)
Screenshot: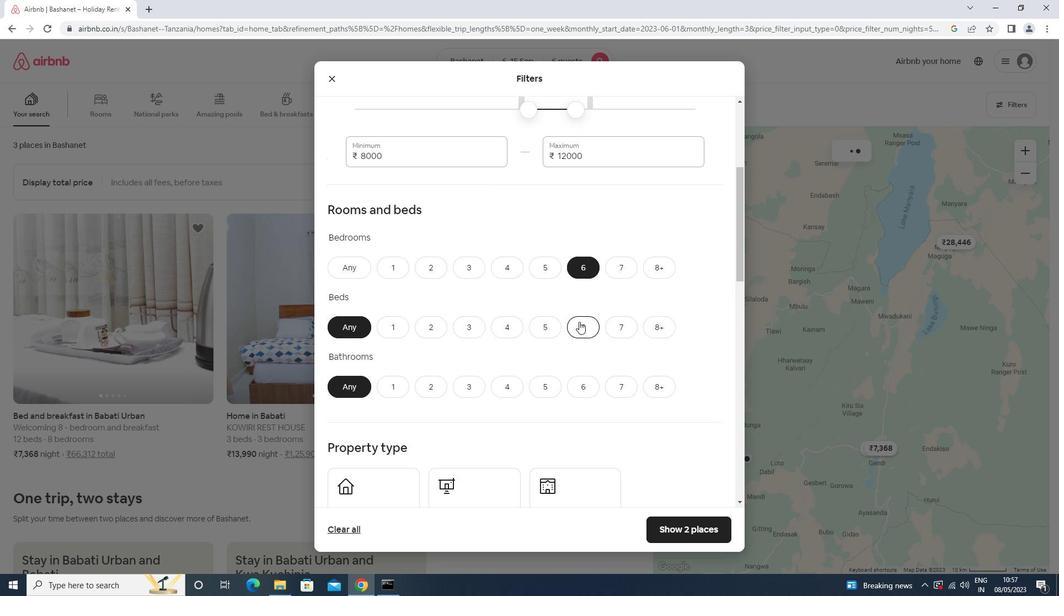 
Action: Mouse pressed left at (581, 388)
Screenshot: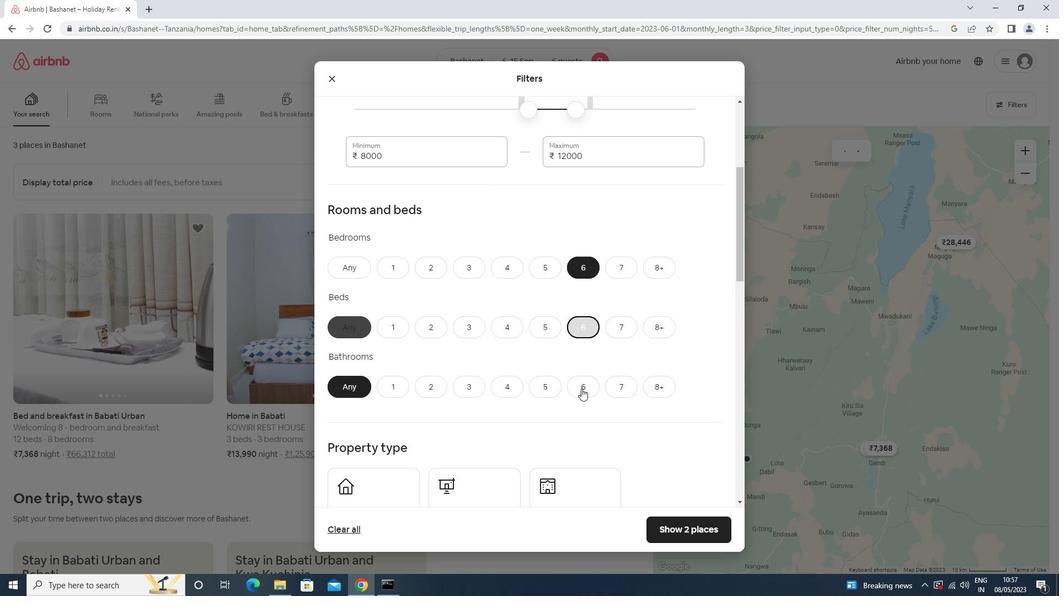 
Action: Mouse moved to (514, 348)
Screenshot: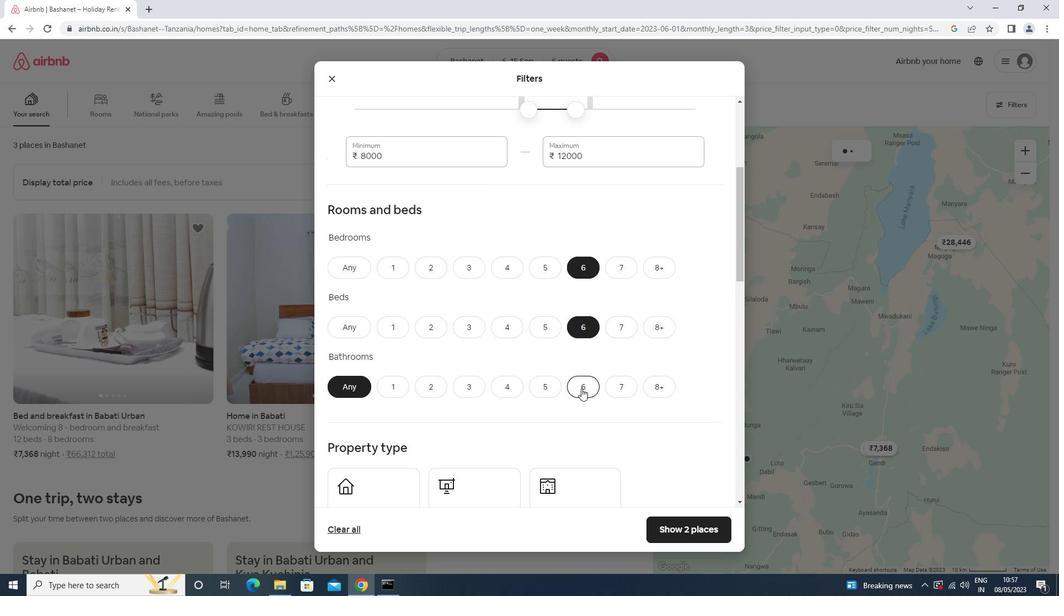 
Action: Mouse scrolled (514, 348) with delta (0, 0)
Screenshot: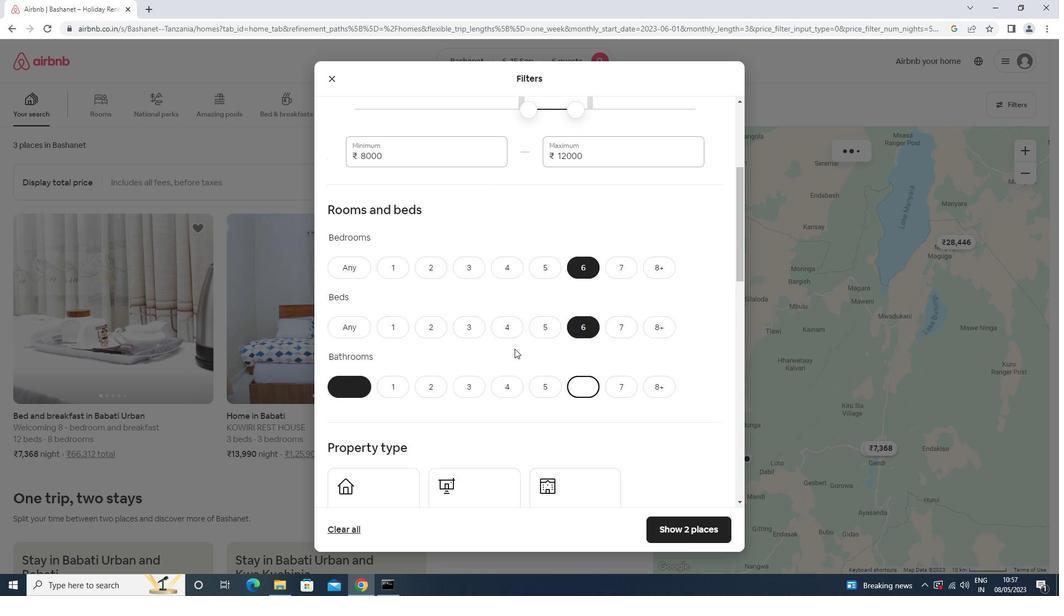 
Action: Mouse scrolled (514, 348) with delta (0, 0)
Screenshot: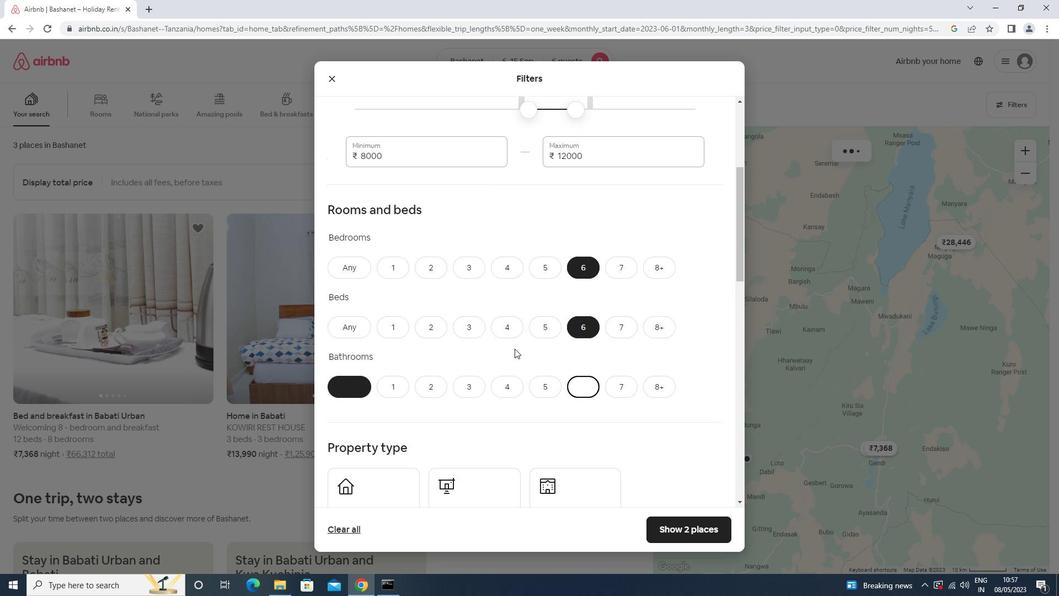 
Action: Mouse scrolled (514, 348) with delta (0, 0)
Screenshot: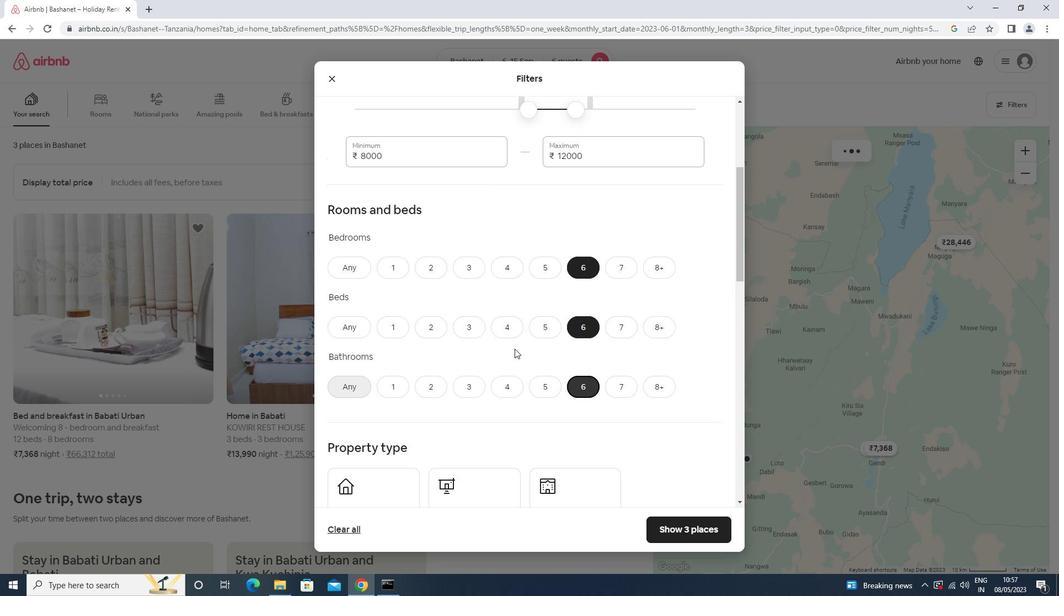 
Action: Mouse scrolled (514, 348) with delta (0, 0)
Screenshot: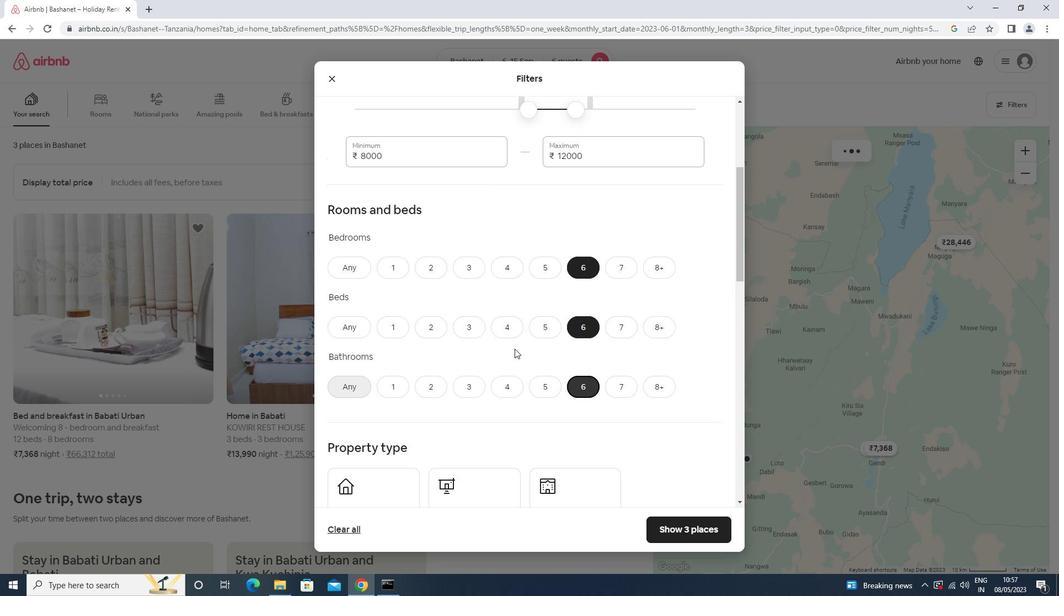 
Action: Mouse moved to (360, 296)
Screenshot: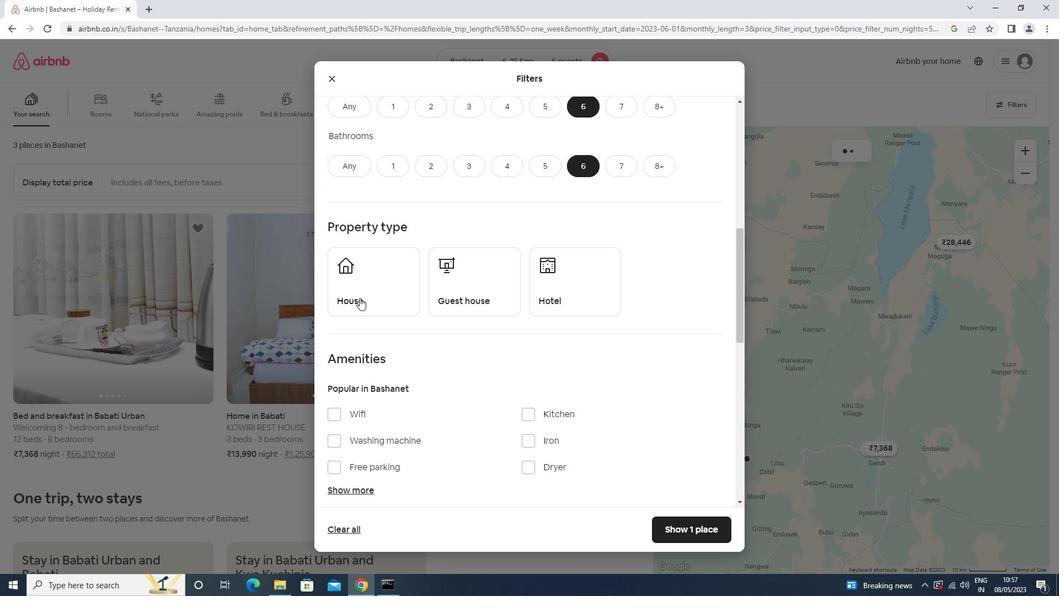
Action: Mouse pressed left at (360, 296)
Screenshot: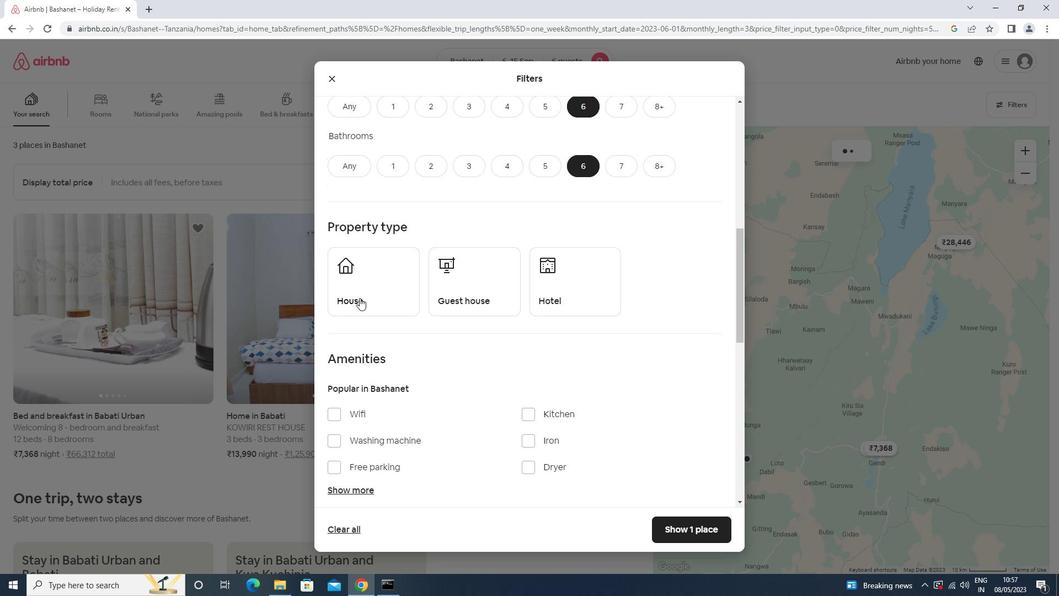 
Action: Mouse moved to (451, 302)
Screenshot: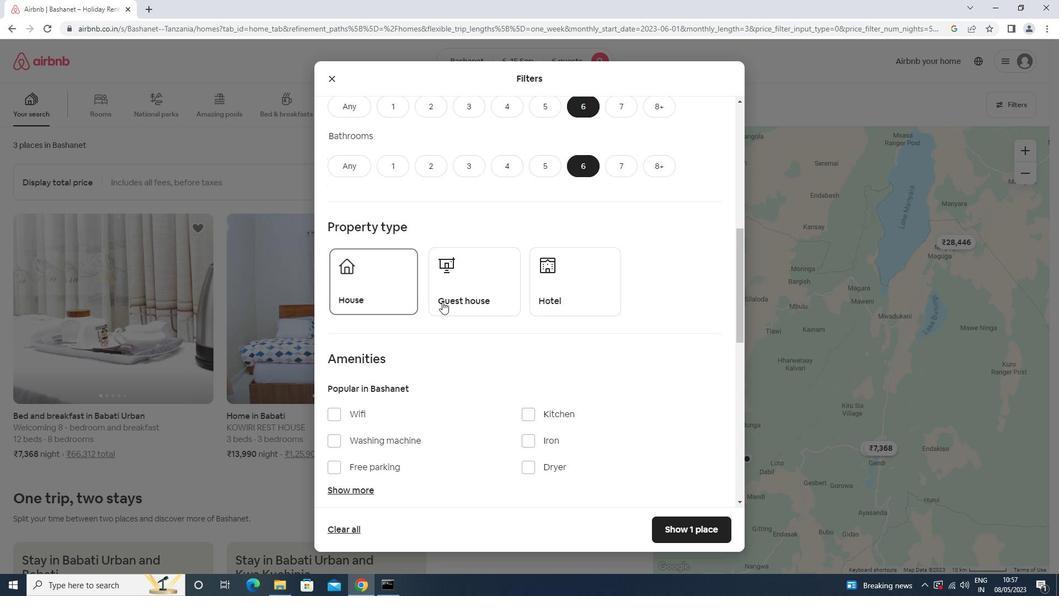 
Action: Mouse pressed left at (451, 302)
Screenshot: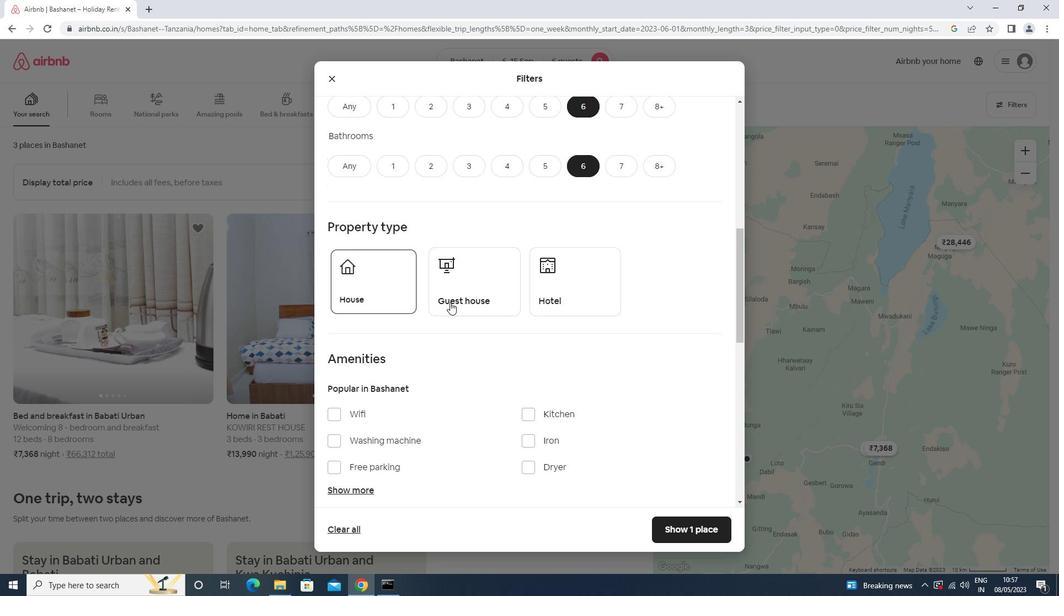 
Action: Mouse moved to (504, 302)
Screenshot: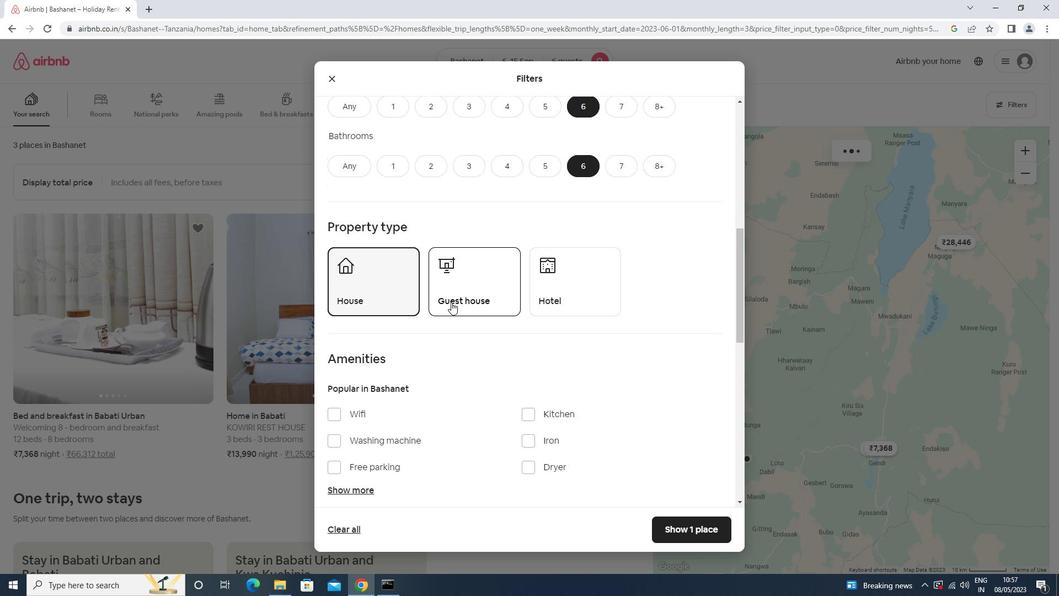 
Action: Mouse scrolled (504, 301) with delta (0, 0)
Screenshot: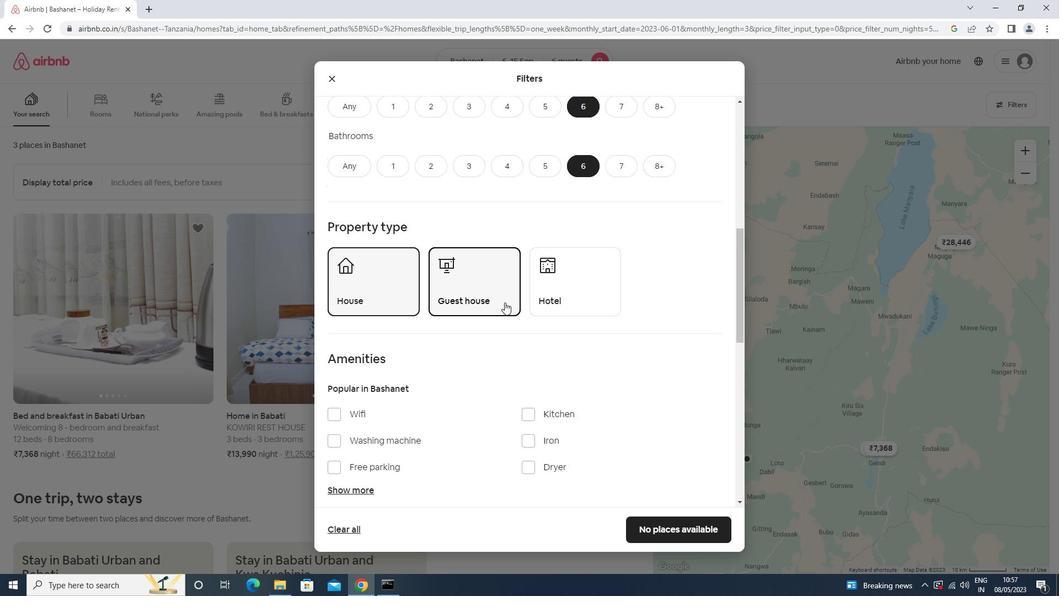 
Action: Mouse scrolled (504, 301) with delta (0, 0)
Screenshot: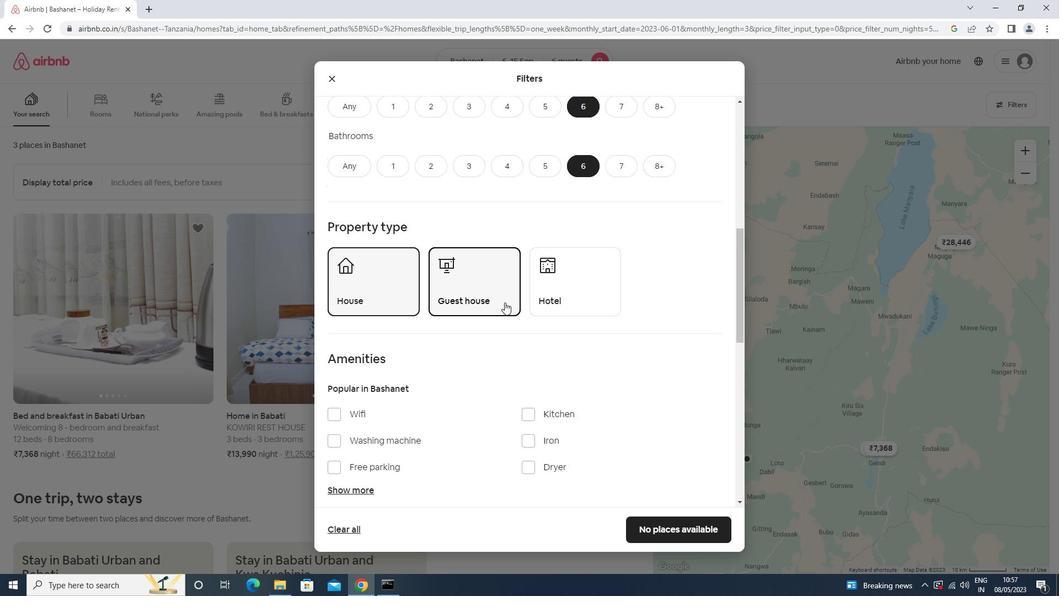 
Action: Mouse scrolled (504, 301) with delta (0, 0)
Screenshot: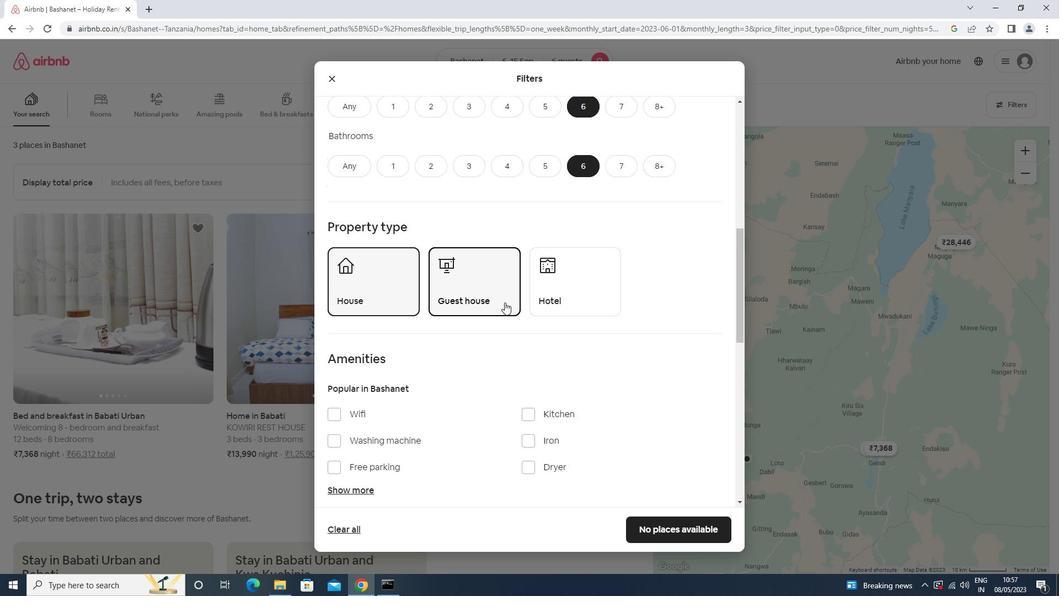 
Action: Mouse scrolled (504, 301) with delta (0, 0)
Screenshot: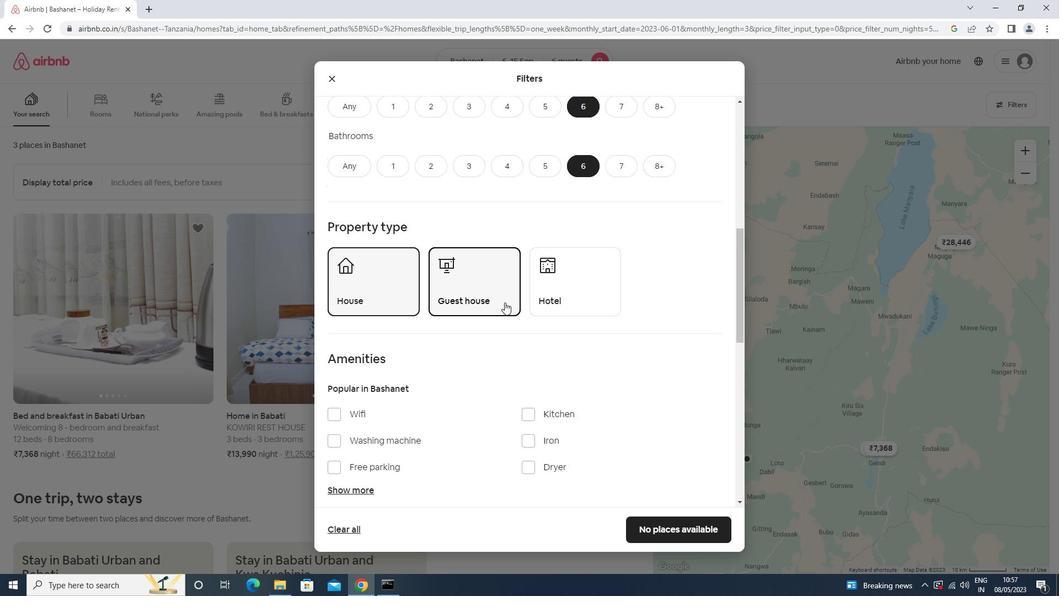 
Action: Mouse moved to (505, 306)
Screenshot: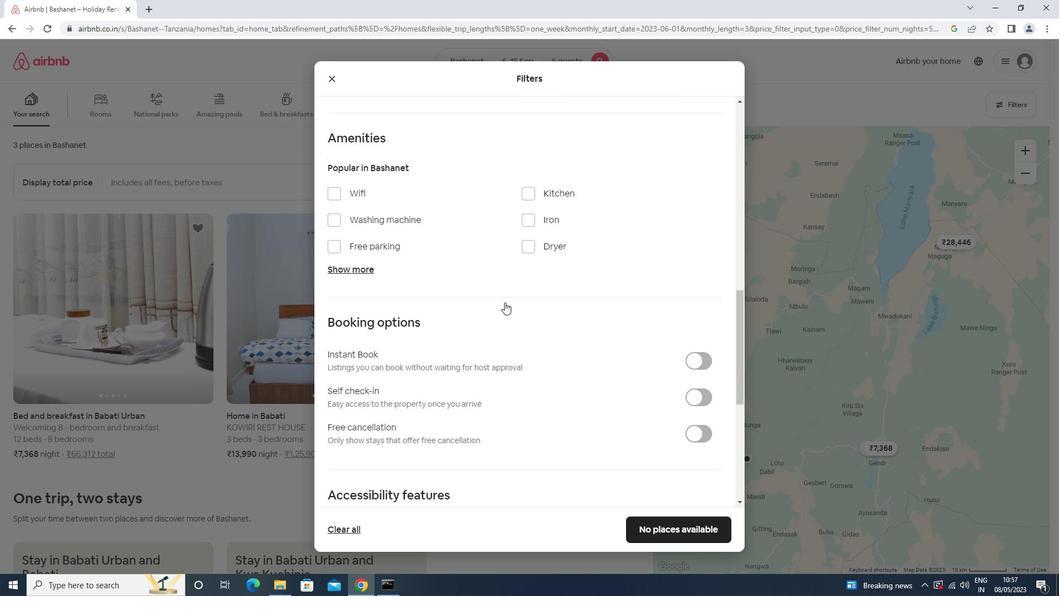 
Action: Mouse scrolled (505, 306) with delta (0, 0)
Screenshot: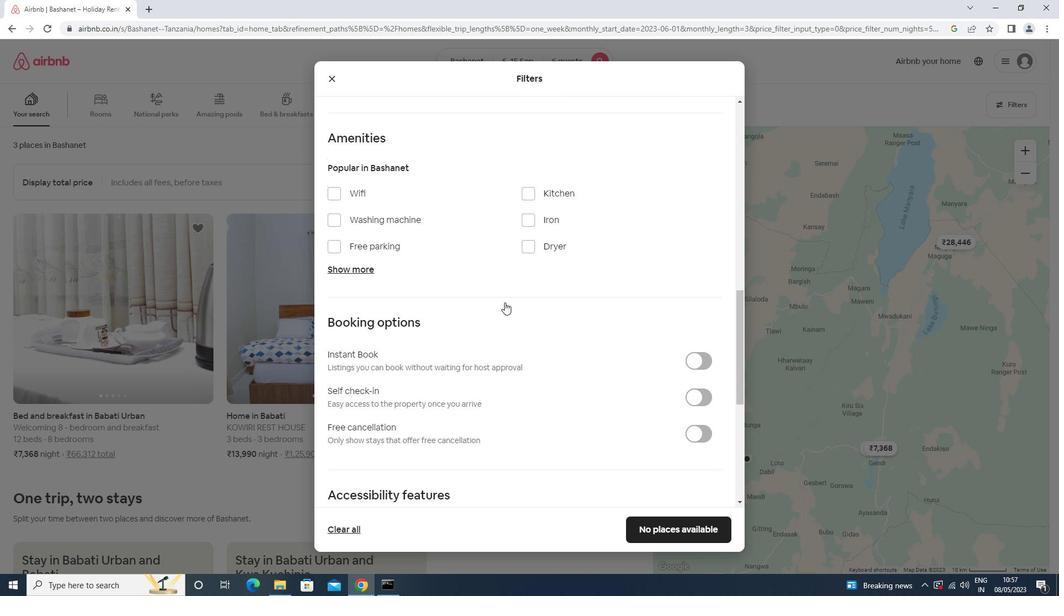 
Action: Mouse scrolled (505, 306) with delta (0, 0)
Screenshot: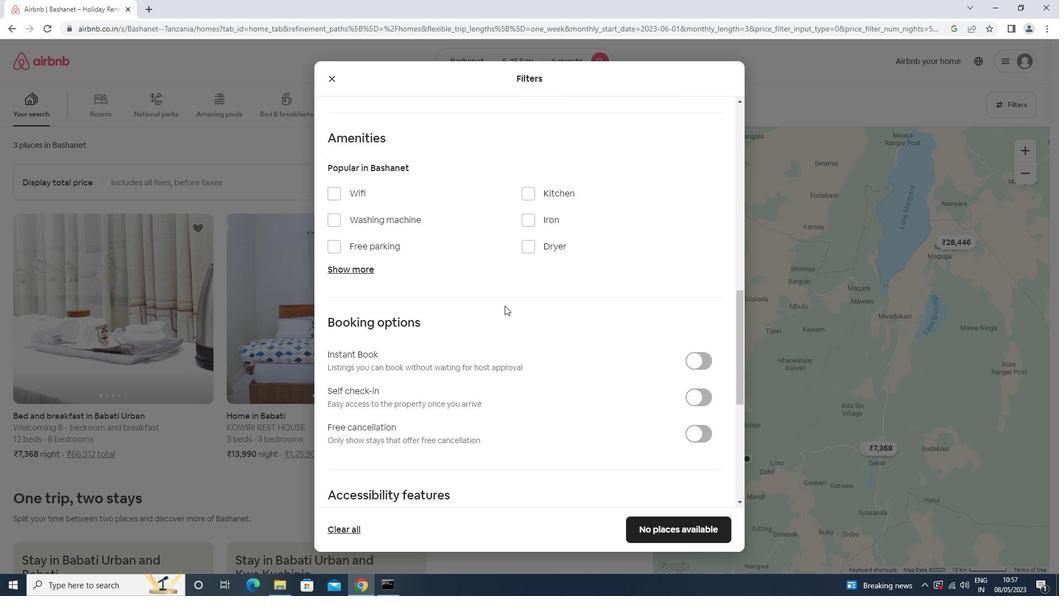 
Action: Mouse moved to (367, 300)
Screenshot: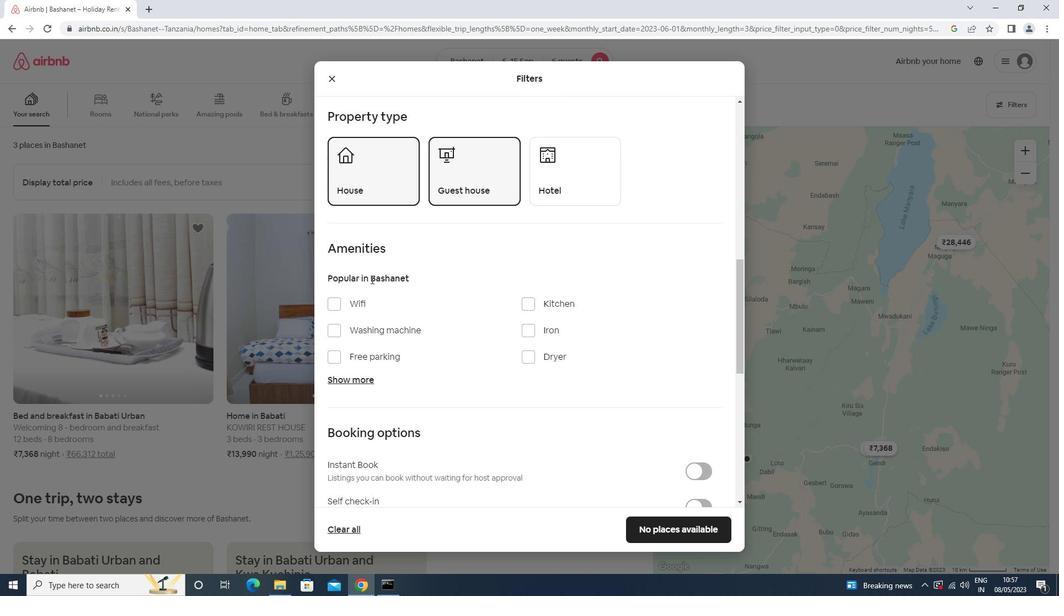 
Action: Mouse pressed left at (367, 300)
Screenshot: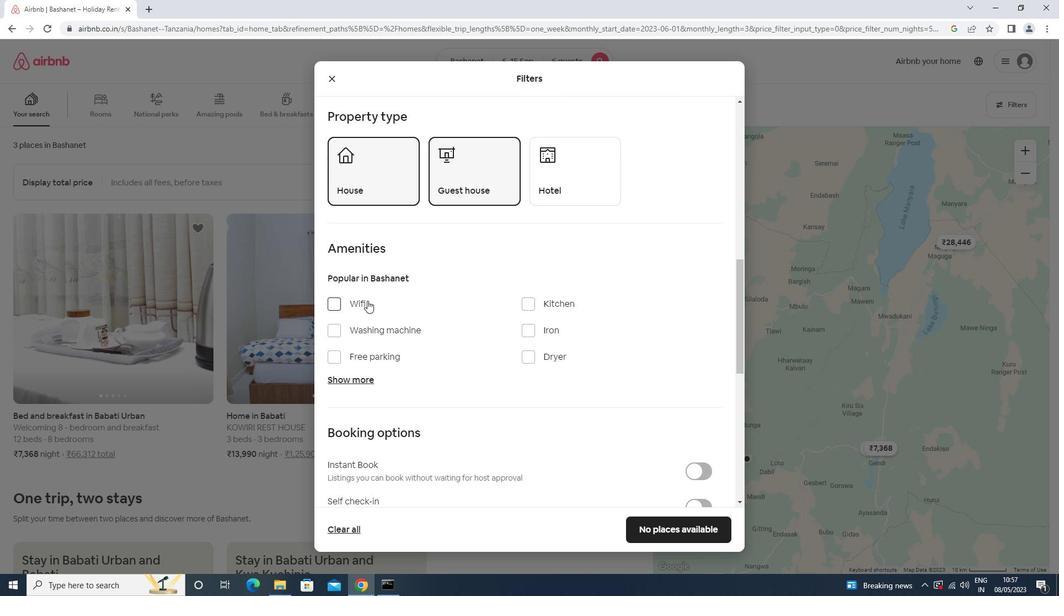 
Action: Mouse moved to (373, 355)
Screenshot: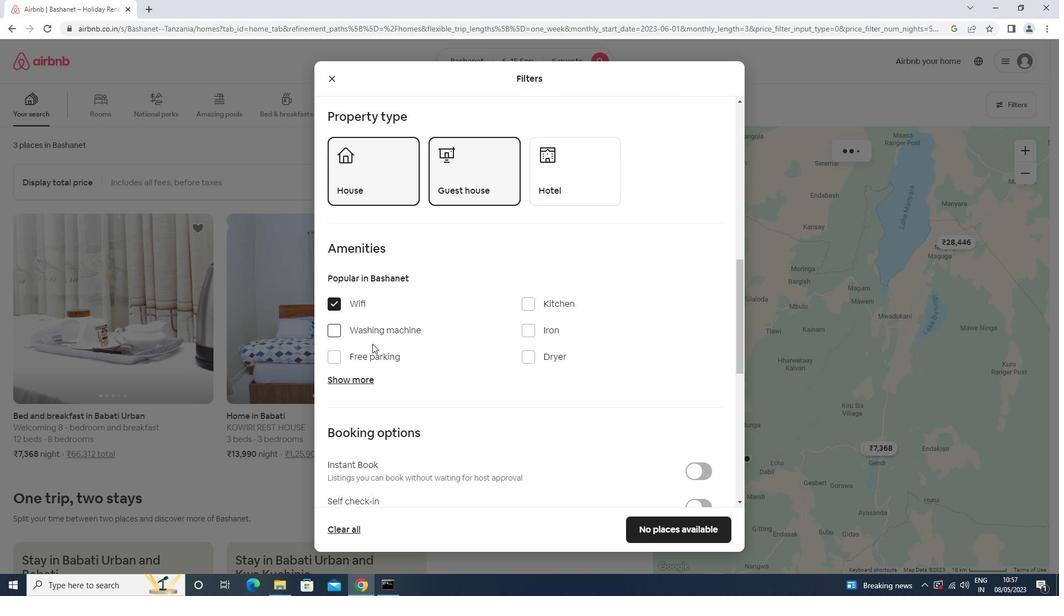 
Action: Mouse pressed left at (373, 355)
Screenshot: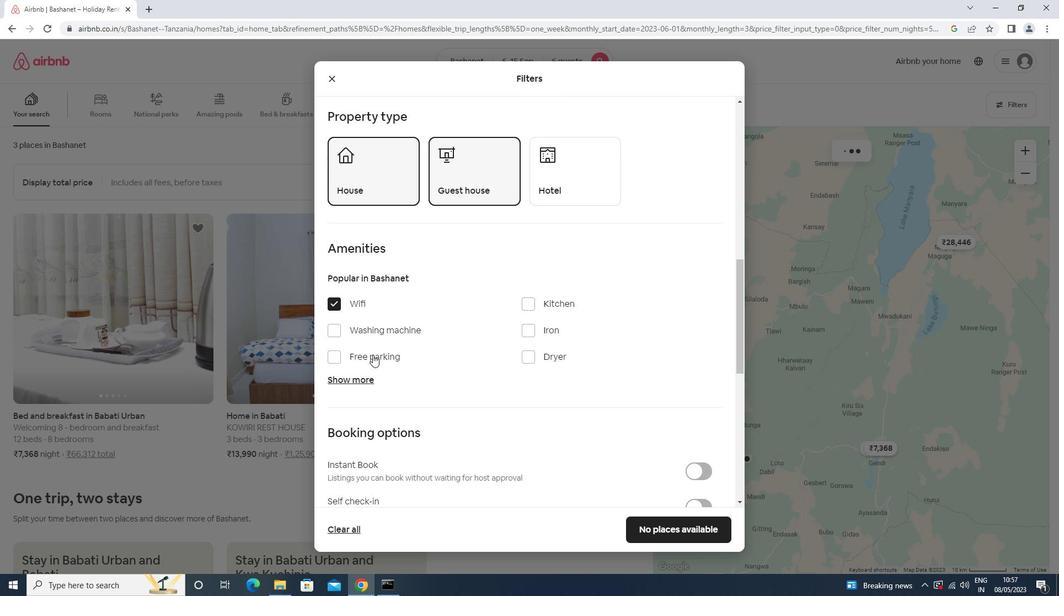
Action: Mouse moved to (362, 376)
Screenshot: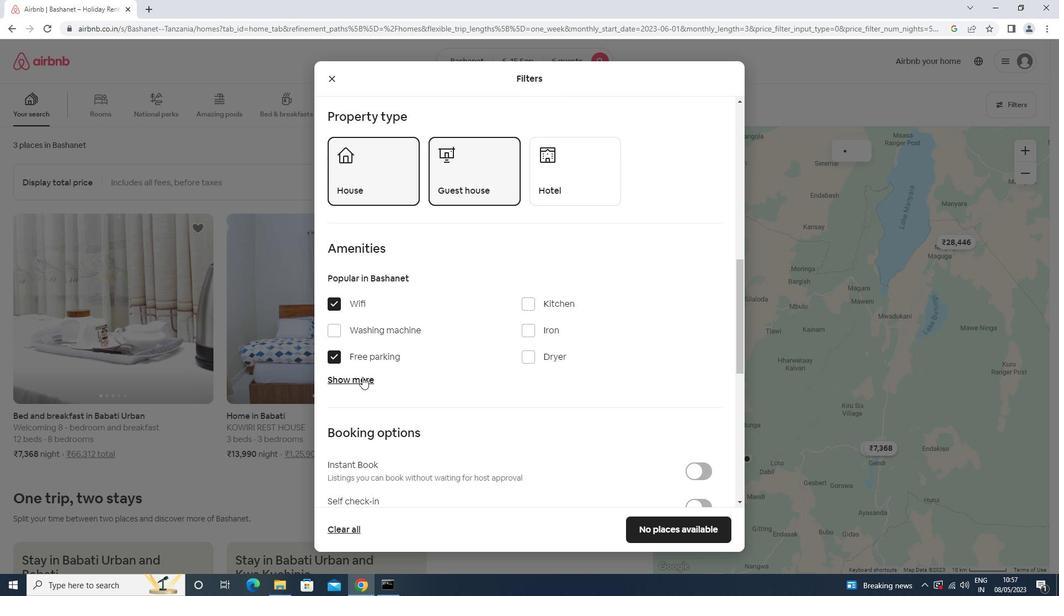 
Action: Mouse pressed left at (362, 376)
Screenshot: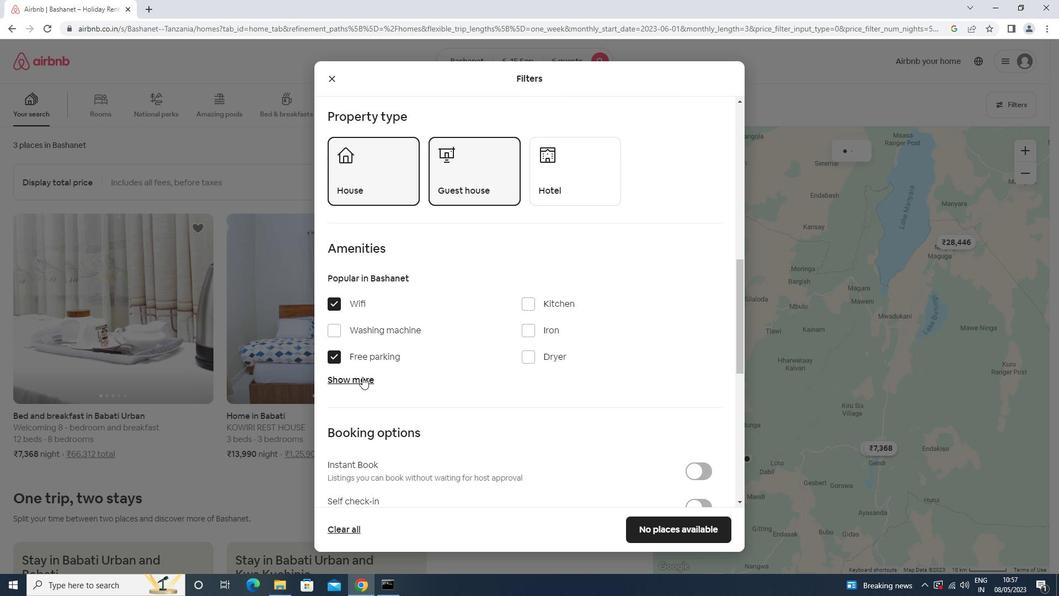 
Action: Mouse moved to (525, 442)
Screenshot: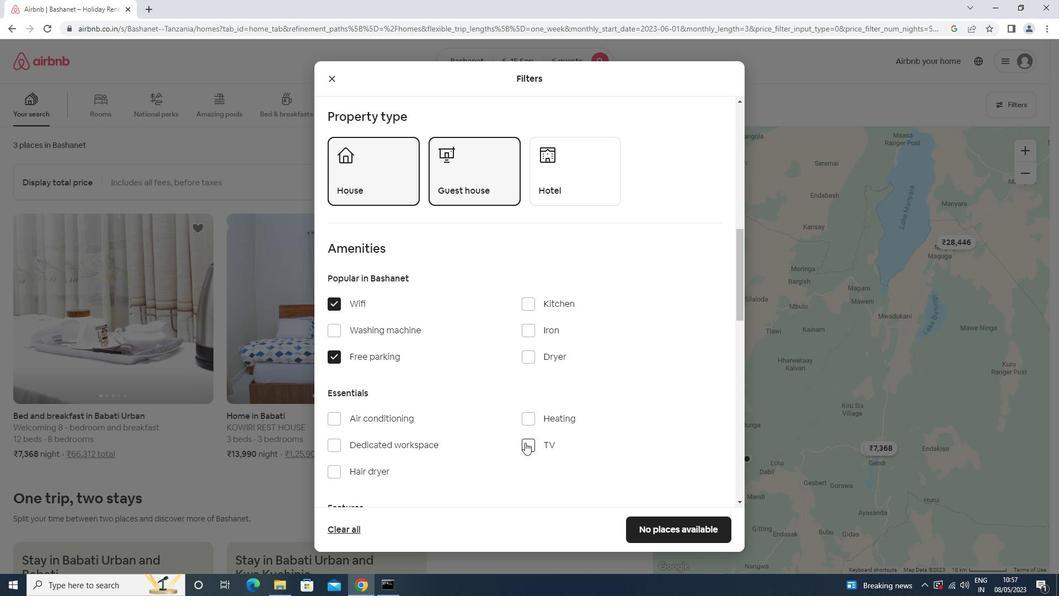 
Action: Mouse pressed left at (525, 442)
Screenshot: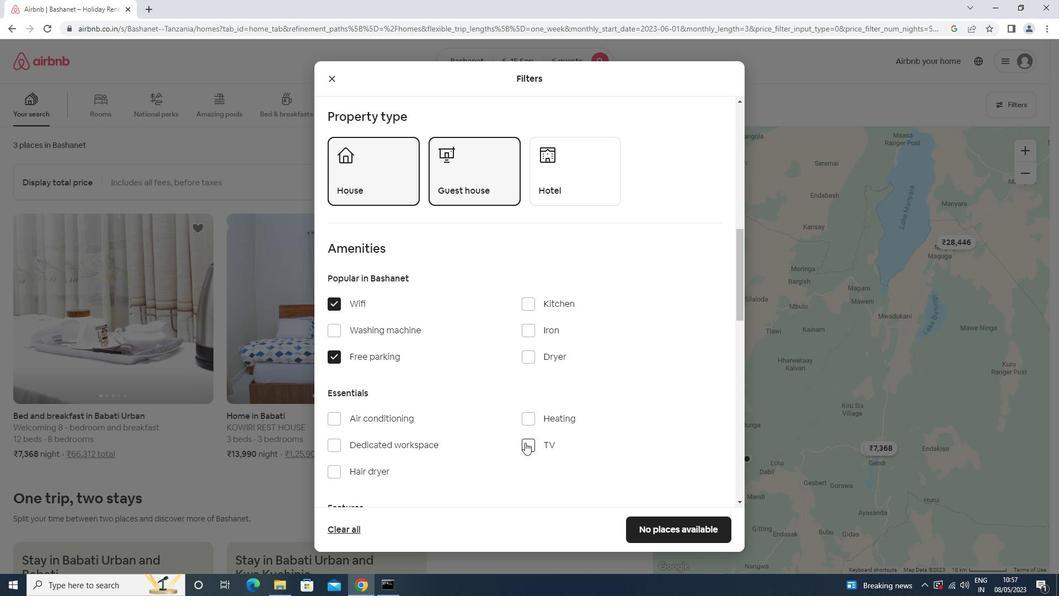 
Action: Mouse moved to (423, 399)
Screenshot: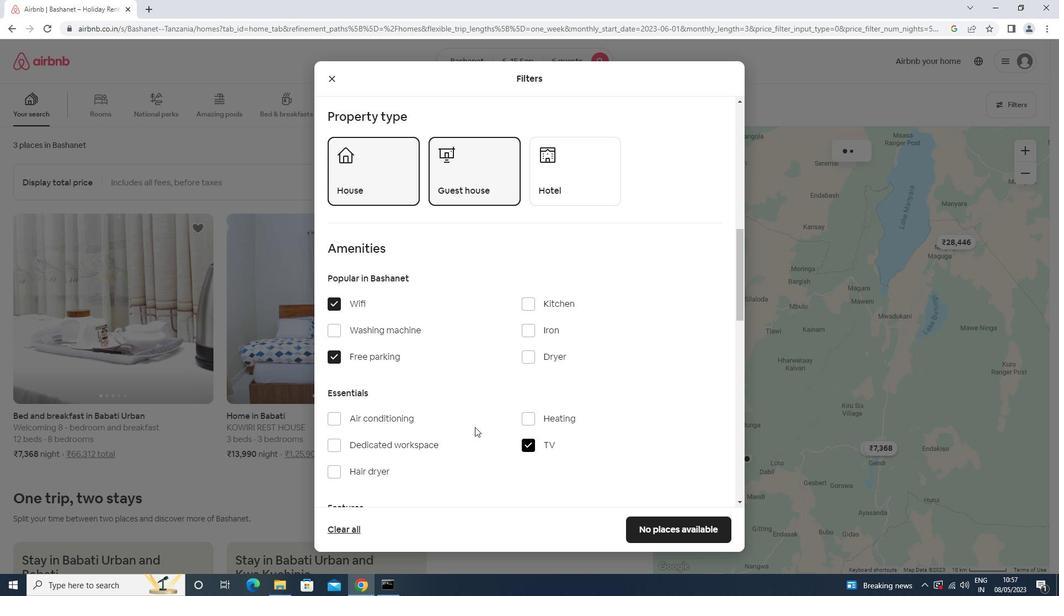 
Action: Mouse scrolled (423, 398) with delta (0, 0)
Screenshot: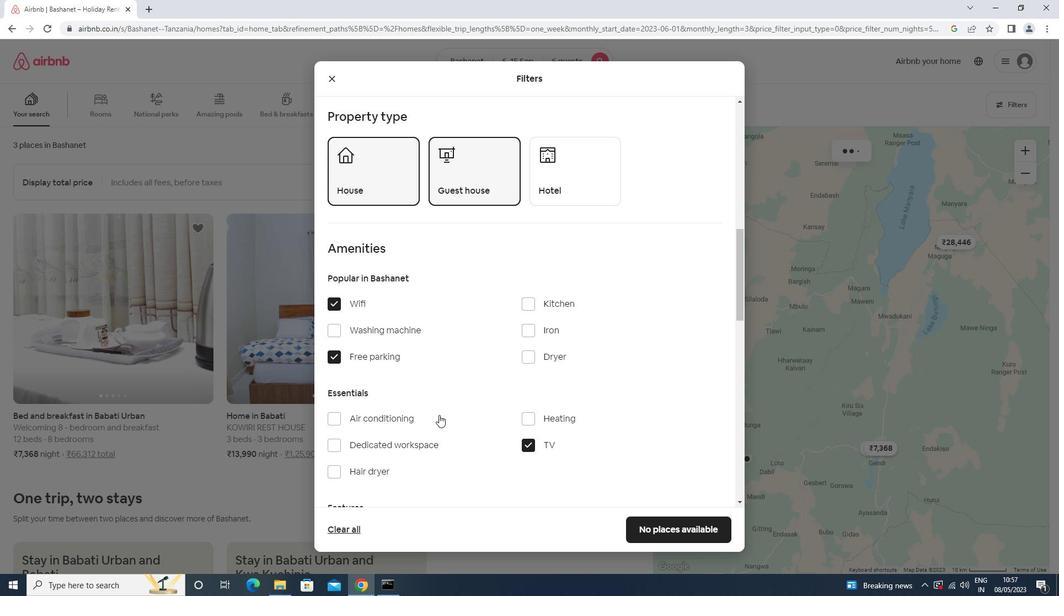 
Action: Mouse scrolled (423, 398) with delta (0, 0)
Screenshot: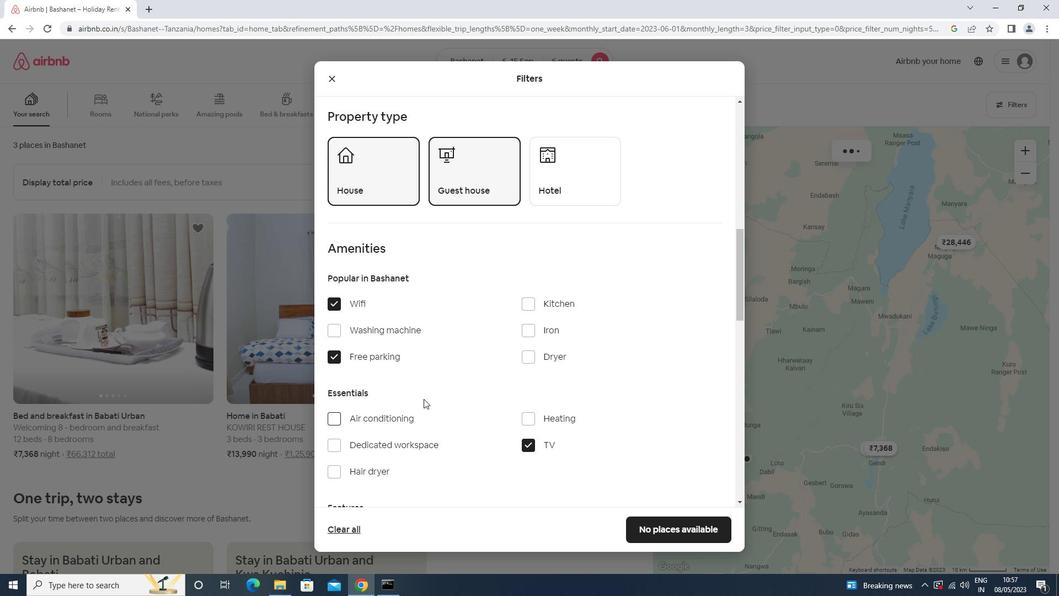 
Action: Mouse scrolled (423, 398) with delta (0, 0)
Screenshot: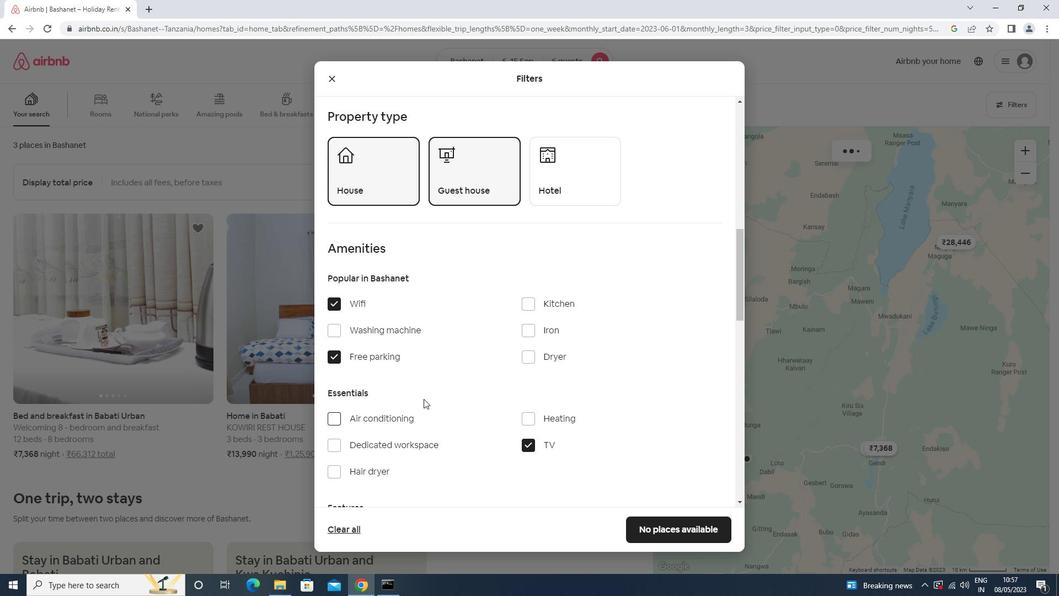 
Action: Mouse moved to (355, 419)
Screenshot: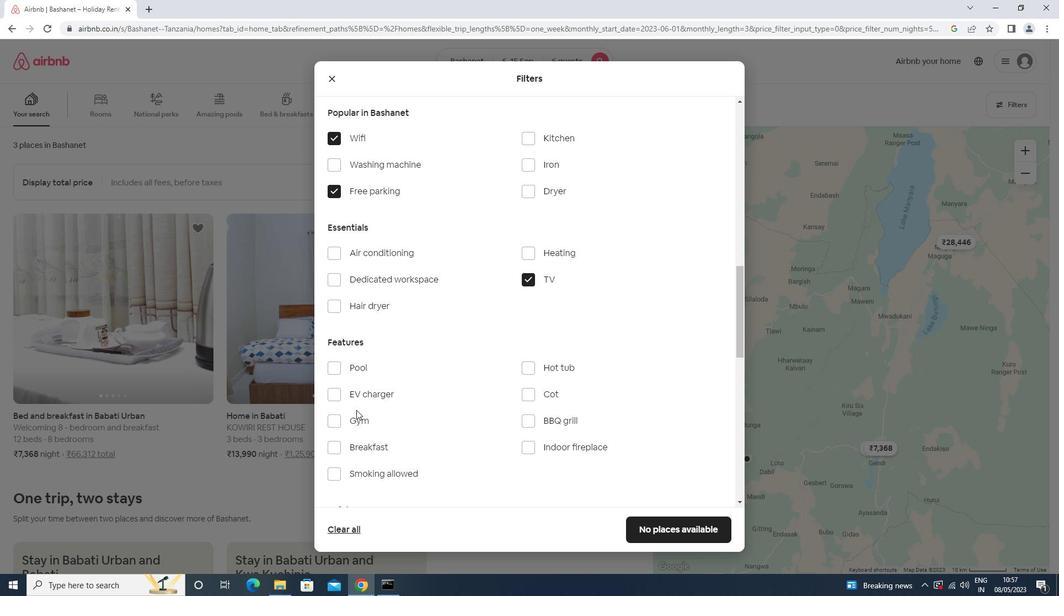 
Action: Mouse pressed left at (355, 419)
Screenshot: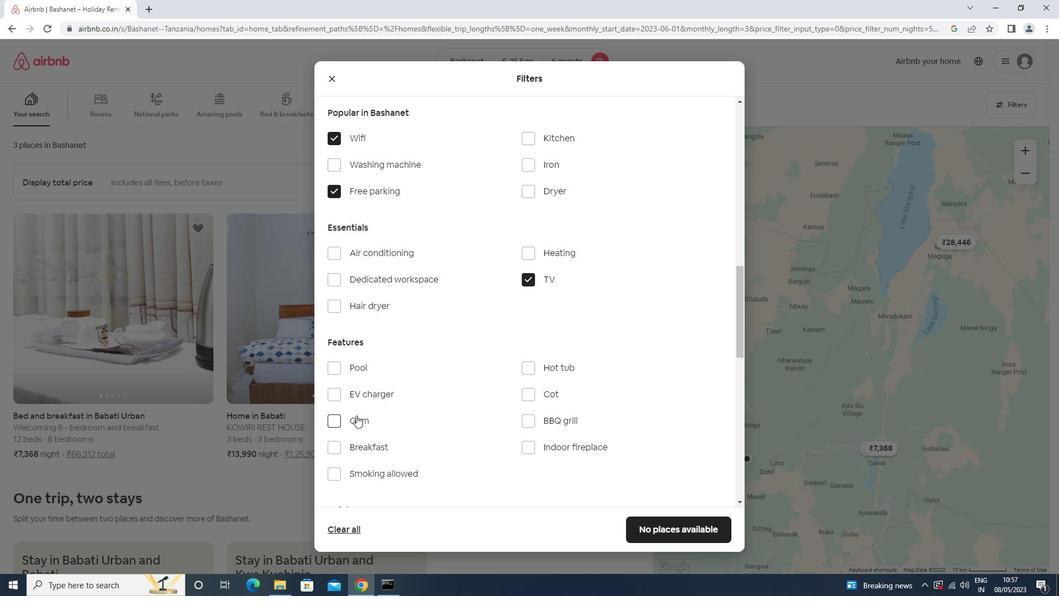 
Action: Mouse moved to (368, 448)
Screenshot: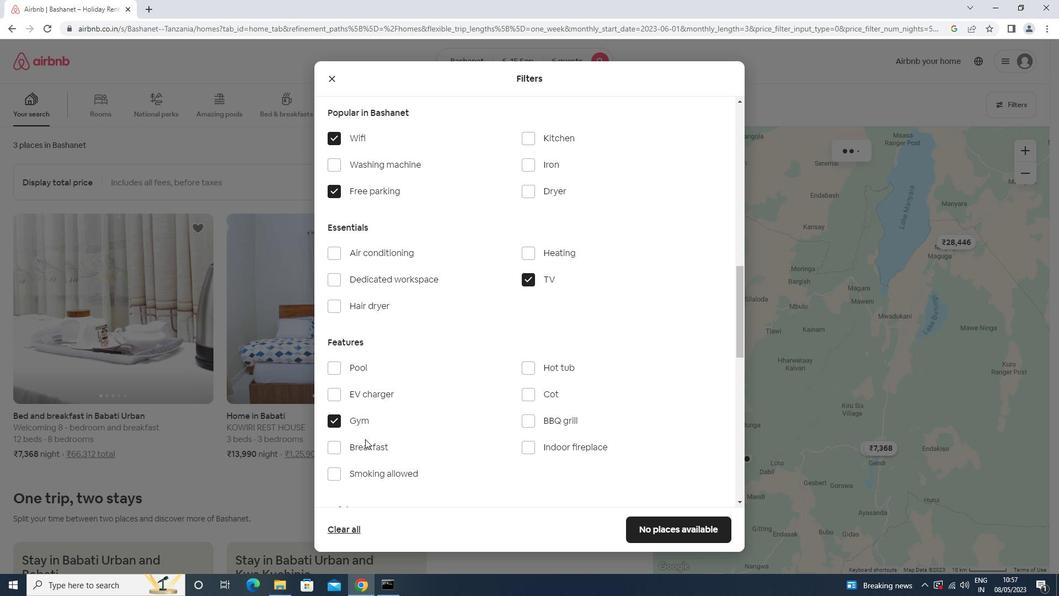 
Action: Mouse pressed left at (368, 448)
Screenshot: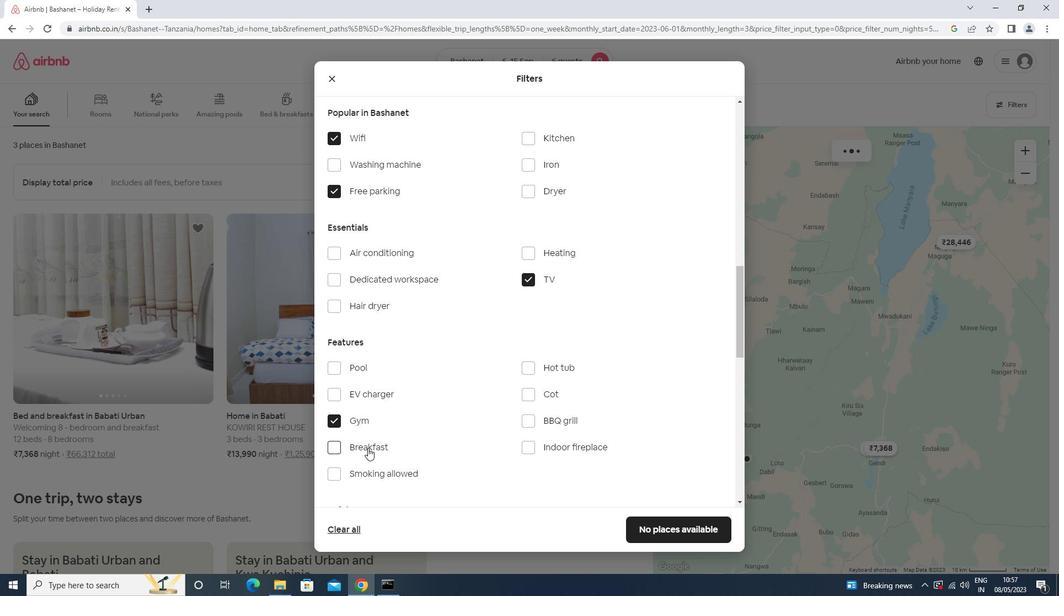 
Action: Mouse moved to (406, 373)
Screenshot: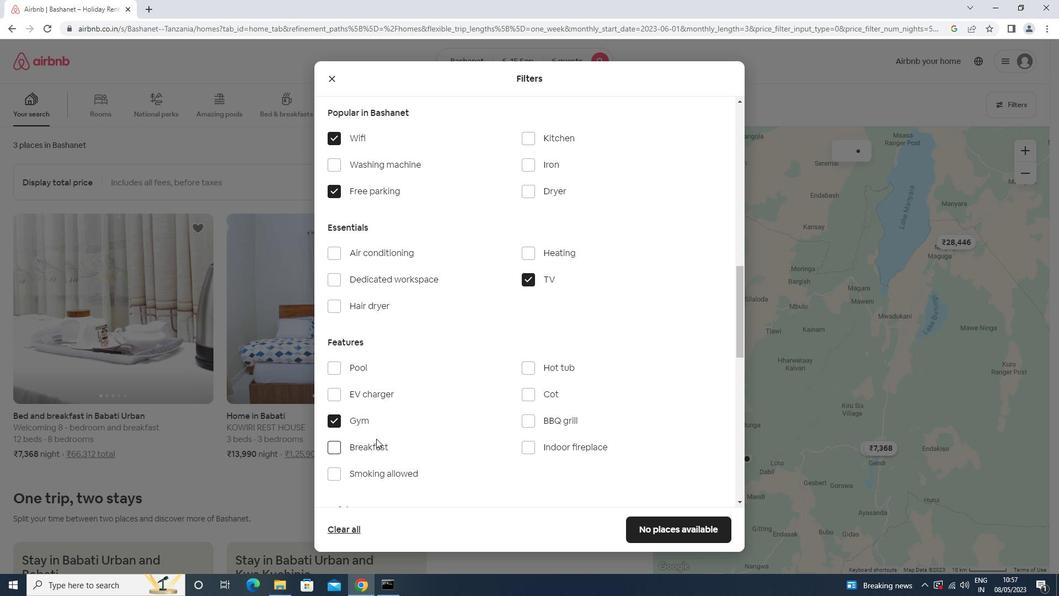 
Action: Mouse scrolled (406, 373) with delta (0, 0)
Screenshot: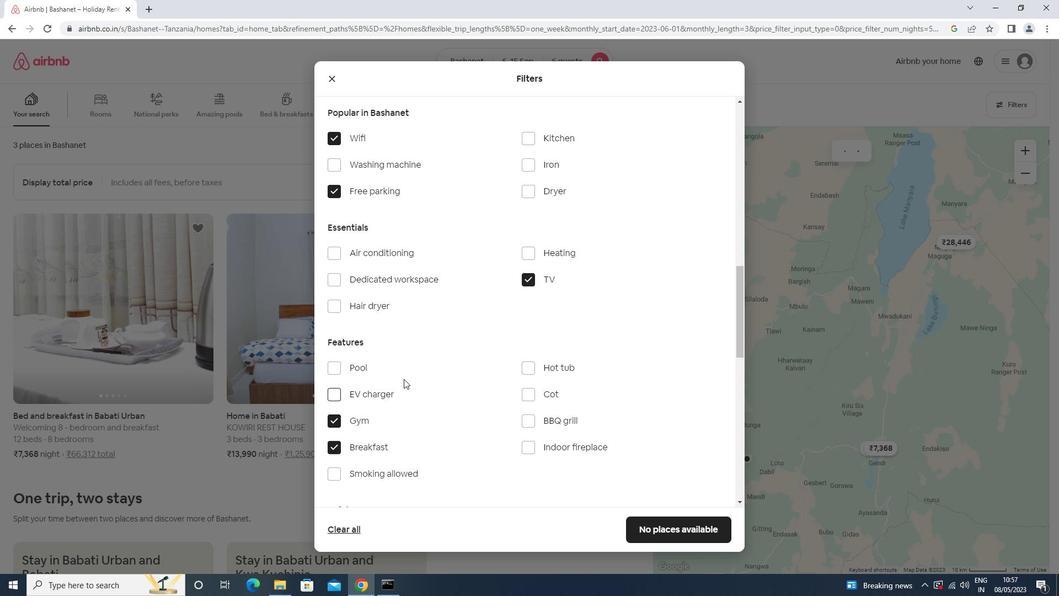 
Action: Mouse scrolled (406, 373) with delta (0, 0)
Screenshot: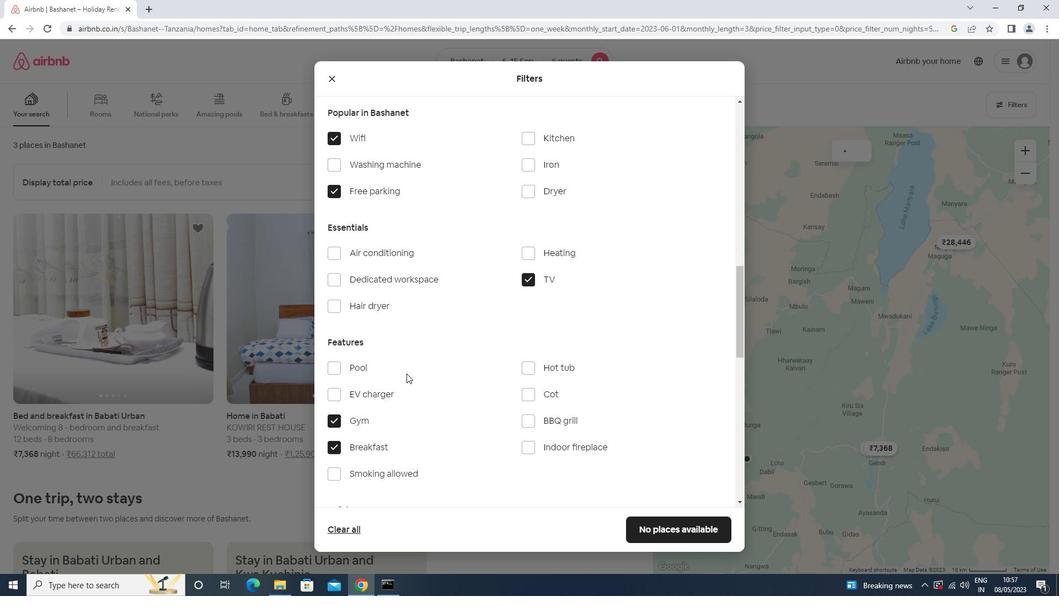 
Action: Mouse scrolled (406, 373) with delta (0, 0)
Screenshot: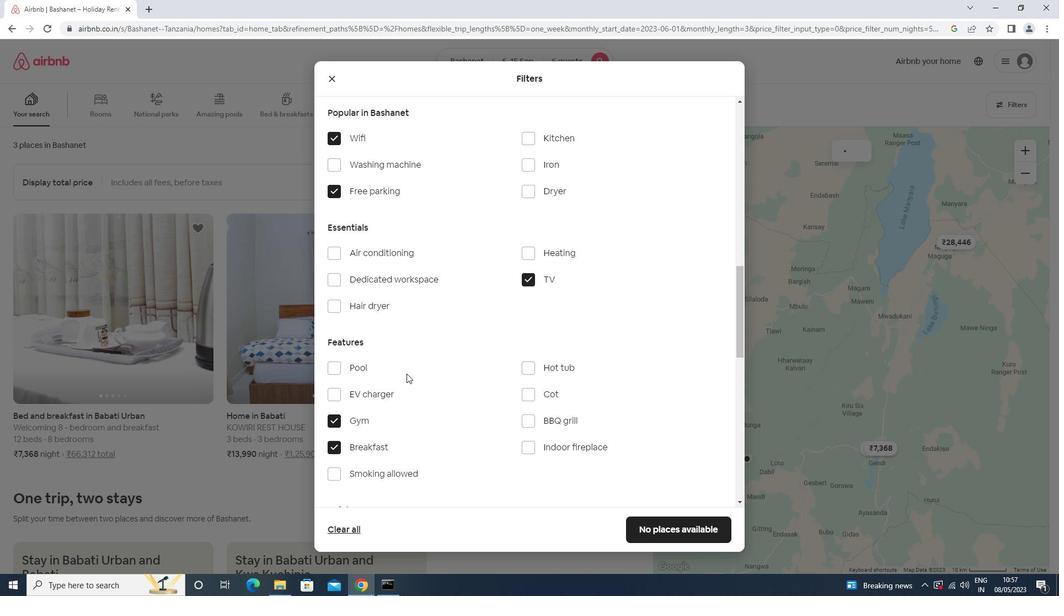 
Action: Mouse moved to (623, 434)
Screenshot: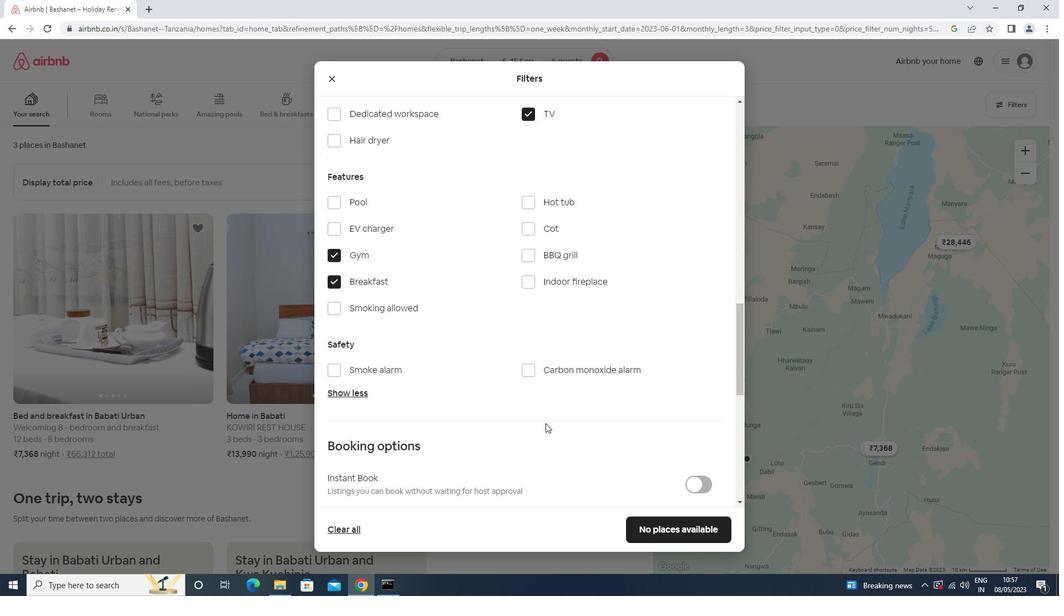 
Action: Mouse scrolled (623, 434) with delta (0, 0)
Screenshot: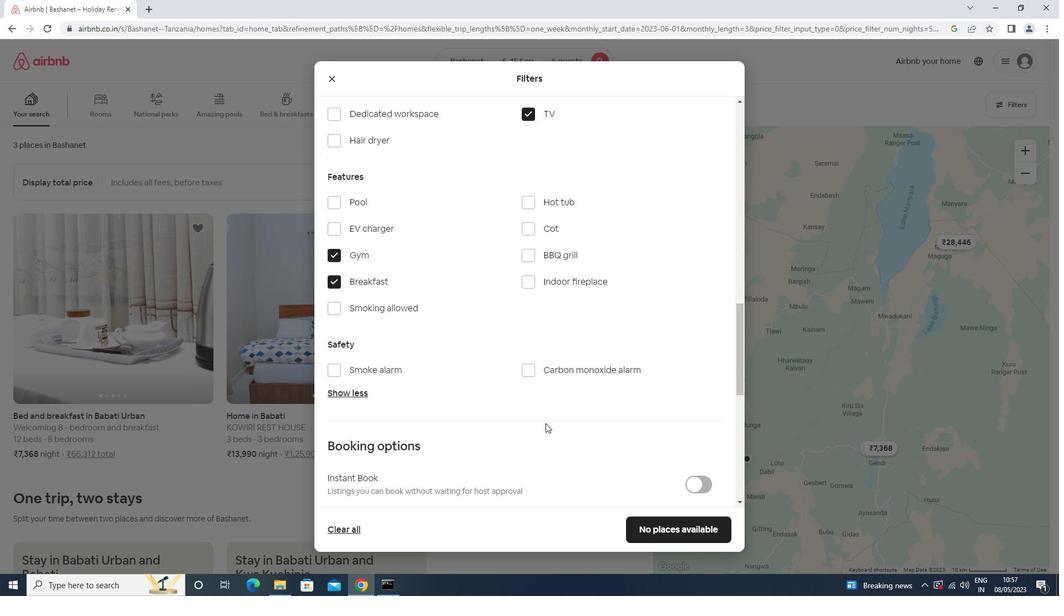 
Action: Mouse moved to (624, 435)
Screenshot: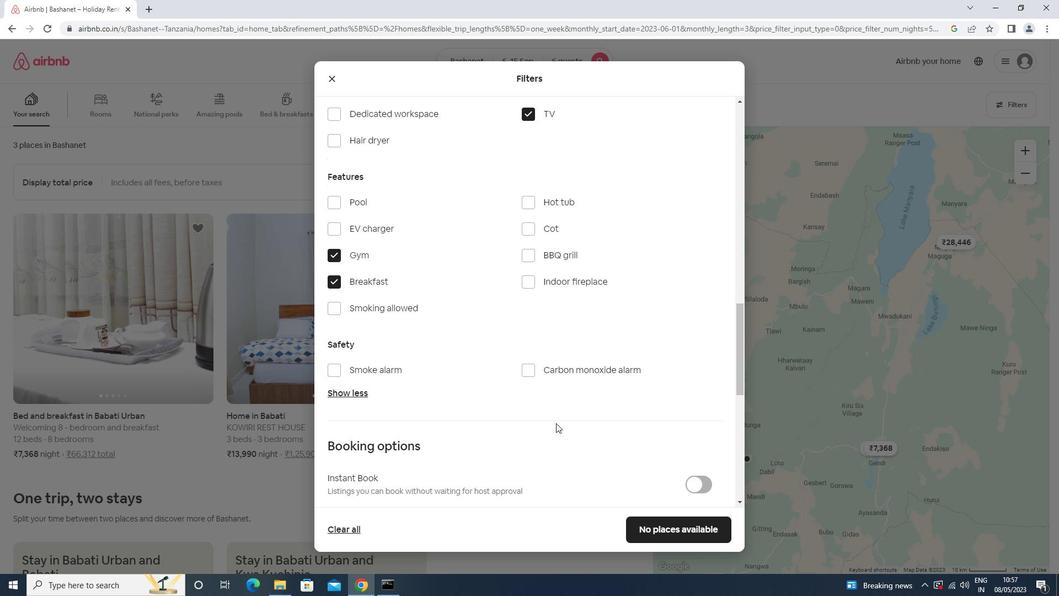 
Action: Mouse scrolled (624, 435) with delta (0, 0)
Screenshot: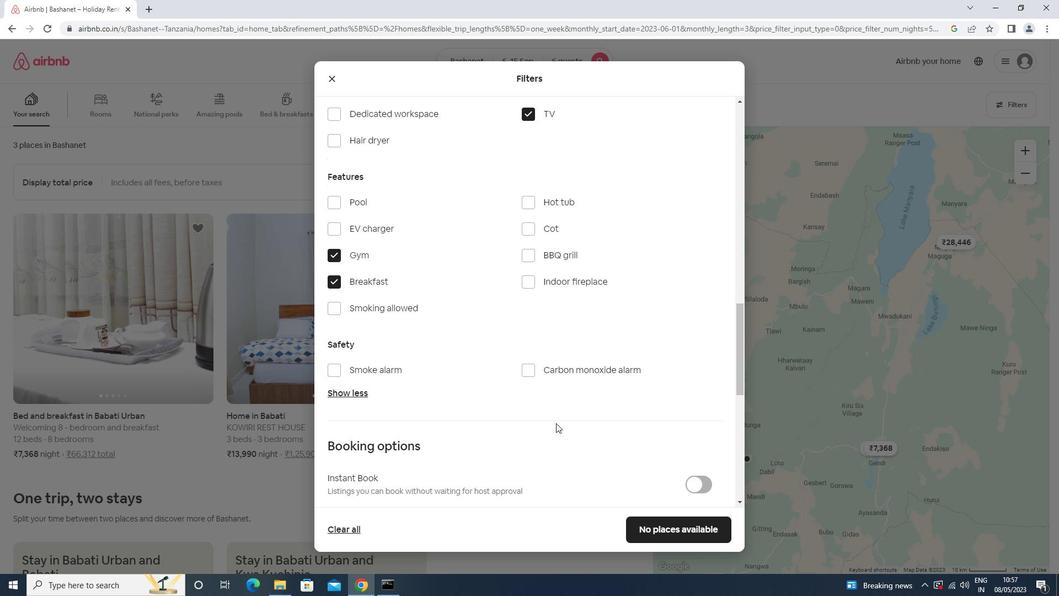 
Action: Mouse moved to (624, 436)
Screenshot: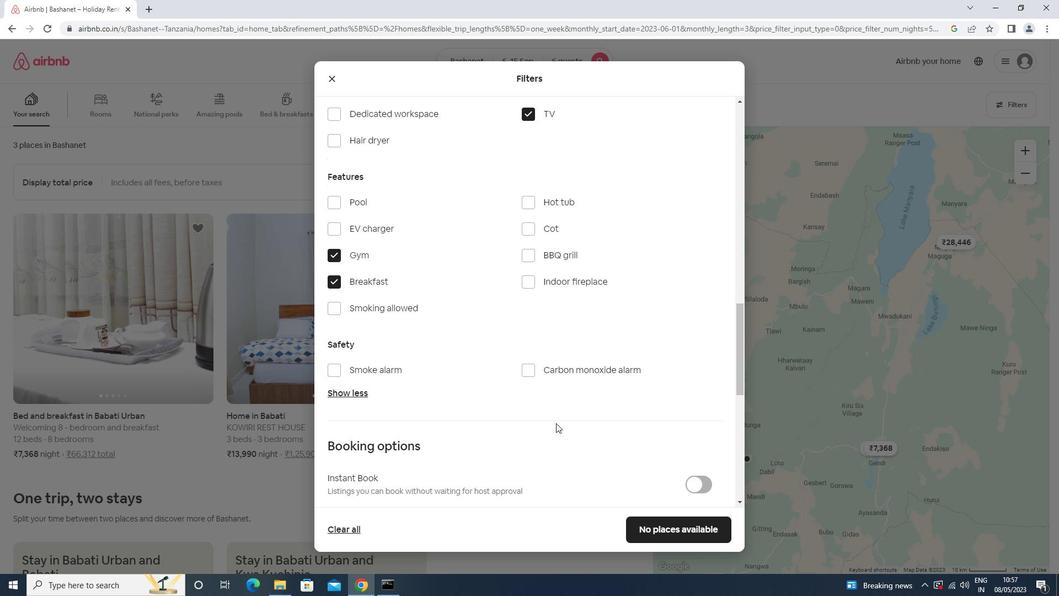 
Action: Mouse scrolled (624, 435) with delta (0, 0)
Screenshot: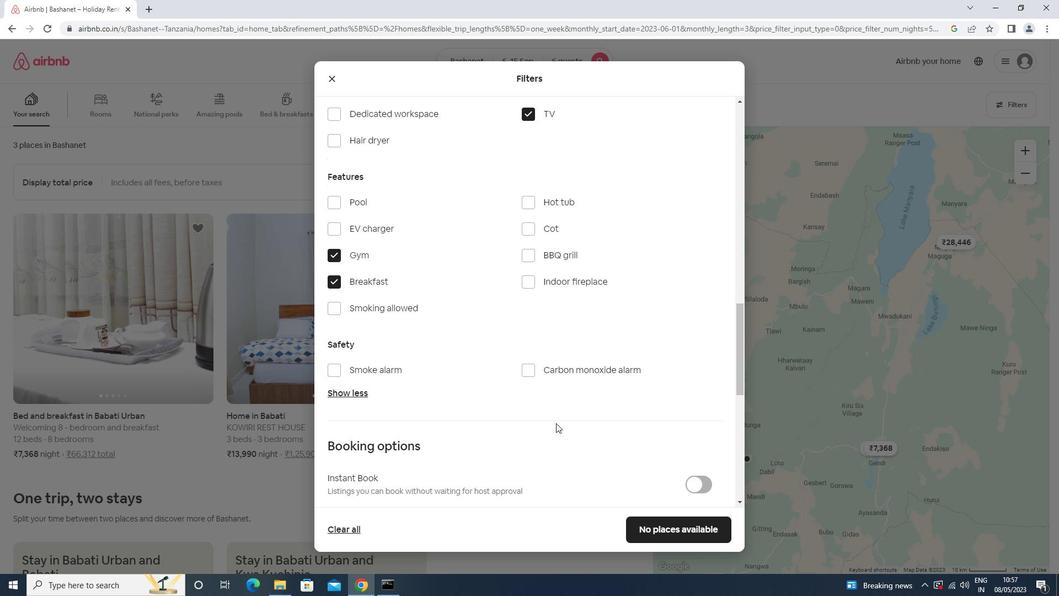 
Action: Mouse moved to (624, 437)
Screenshot: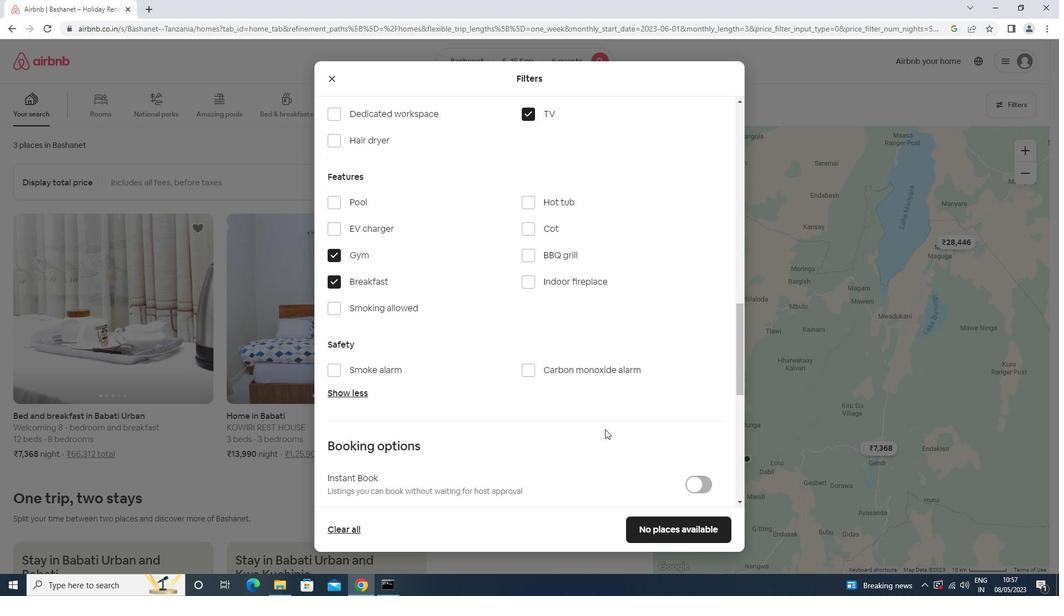 
Action: Mouse scrolled (624, 436) with delta (0, 0)
Screenshot: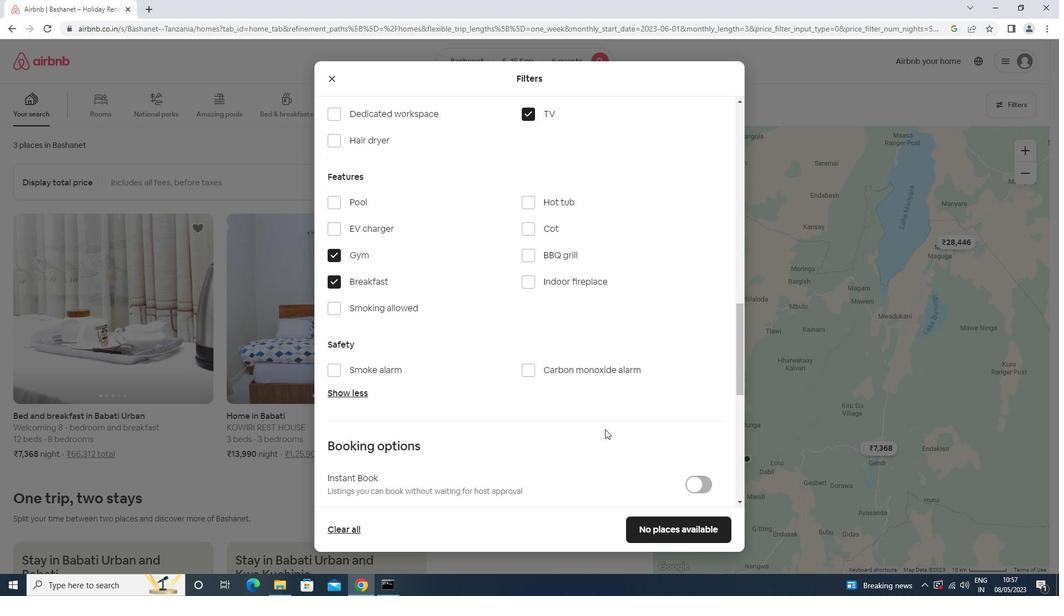 
Action: Mouse moved to (697, 301)
Screenshot: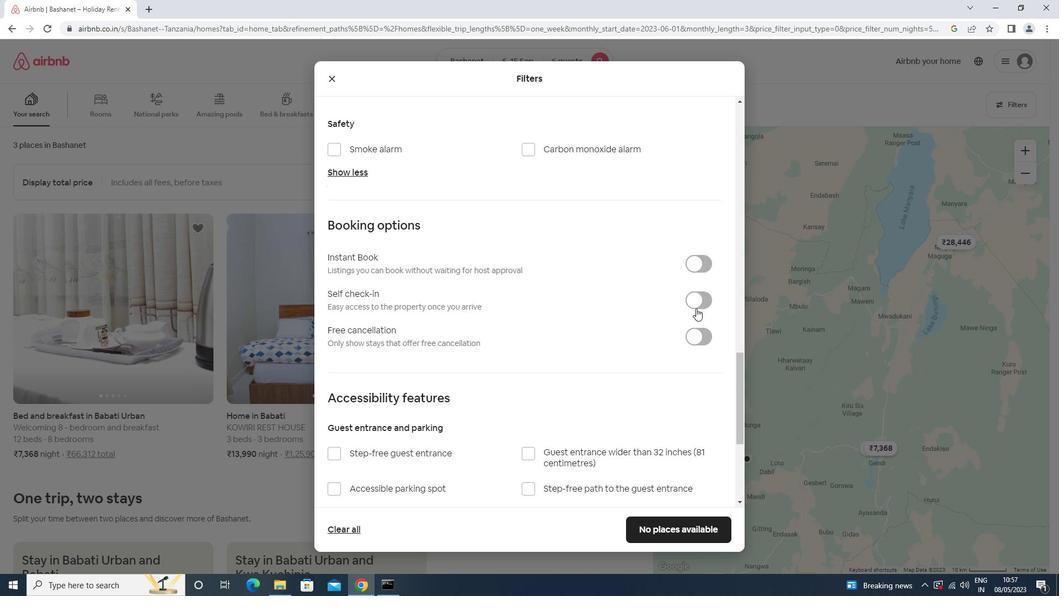 
Action: Mouse pressed left at (697, 301)
Screenshot: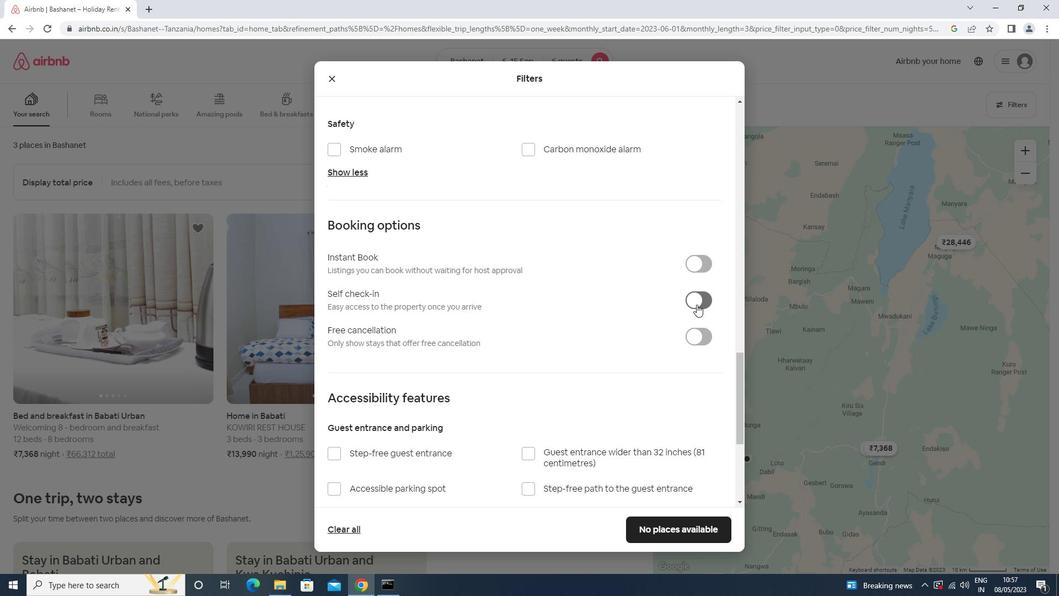
Action: Mouse moved to (407, 455)
Screenshot: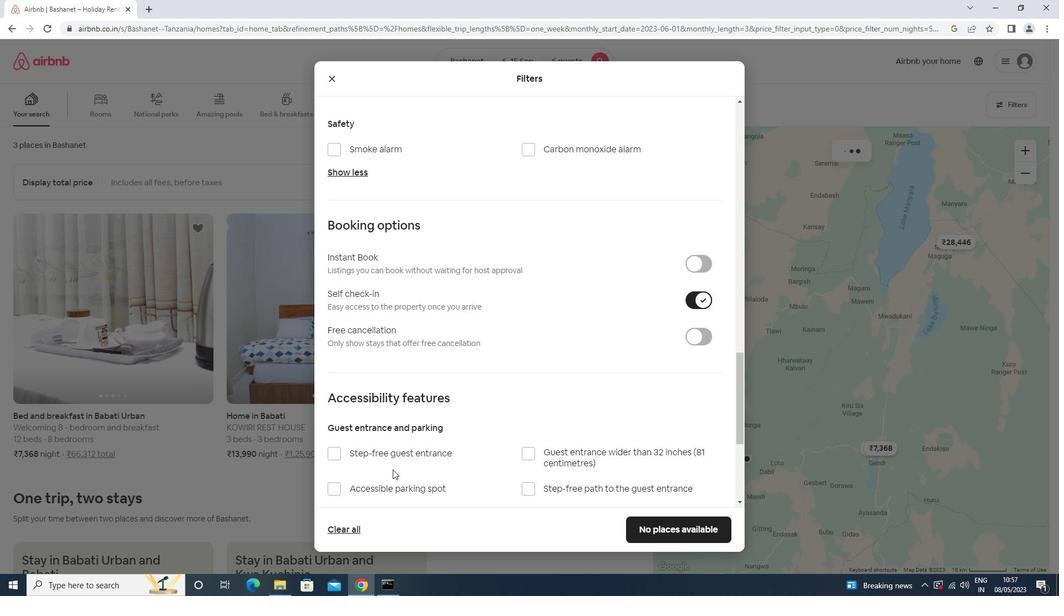 
Action: Mouse scrolled (407, 454) with delta (0, 0)
Screenshot: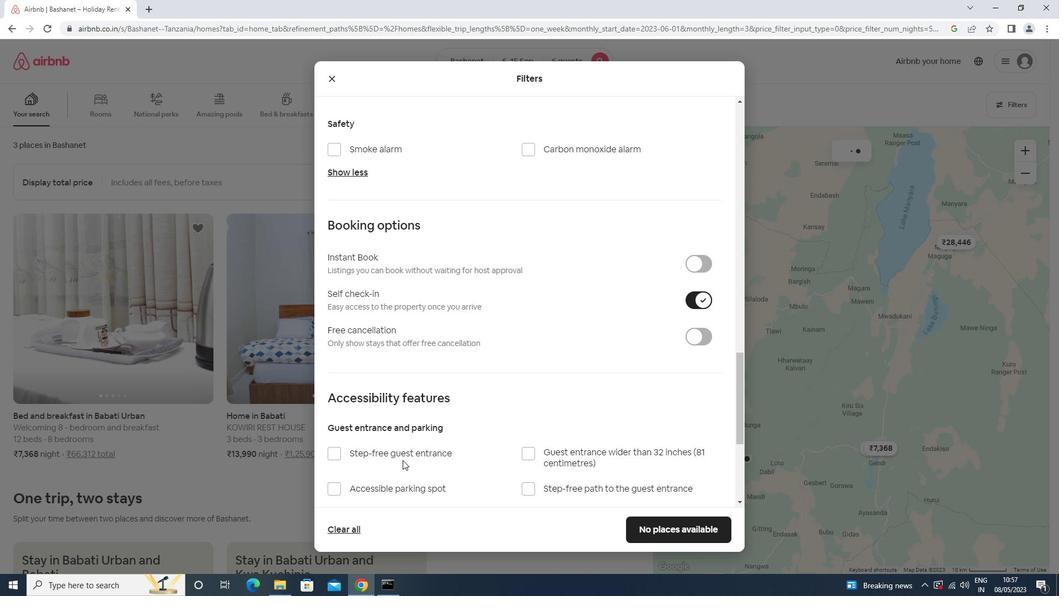 
Action: Mouse scrolled (407, 454) with delta (0, 0)
Screenshot: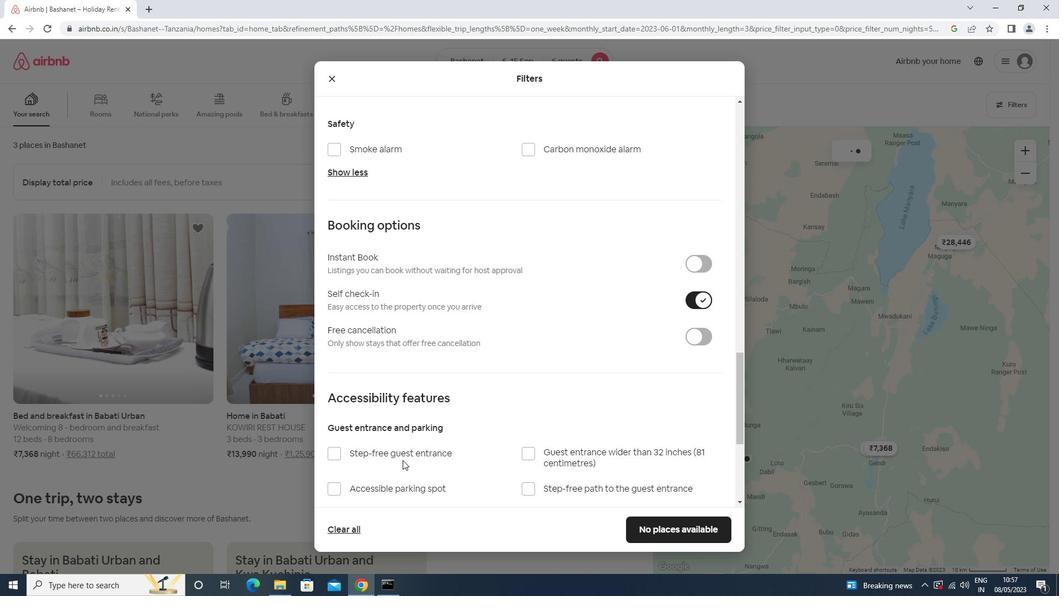 
Action: Mouse scrolled (407, 454) with delta (0, 0)
Screenshot: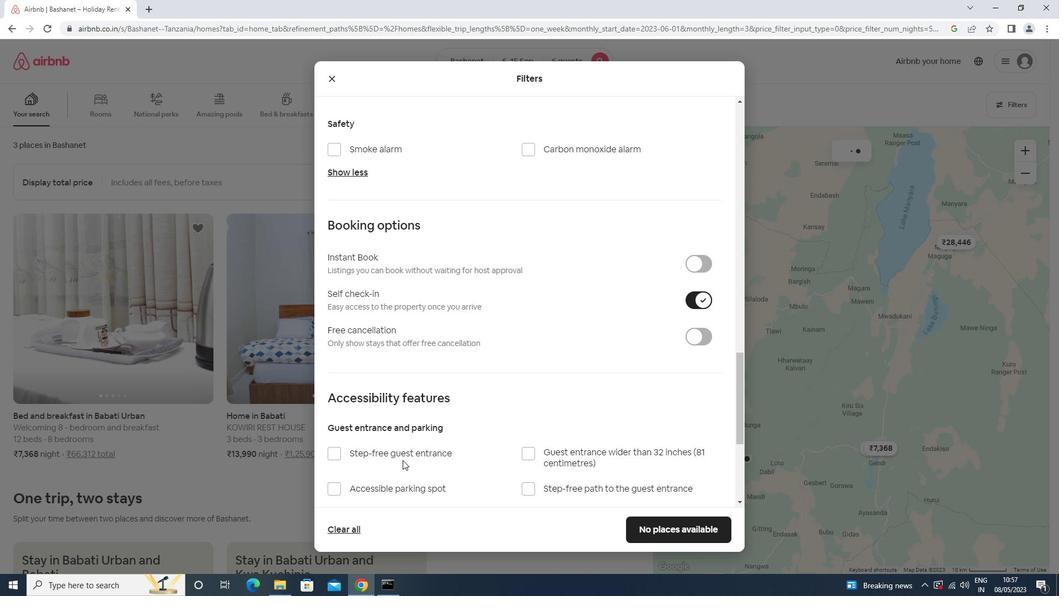 
Action: Mouse scrolled (407, 454) with delta (0, 0)
Screenshot: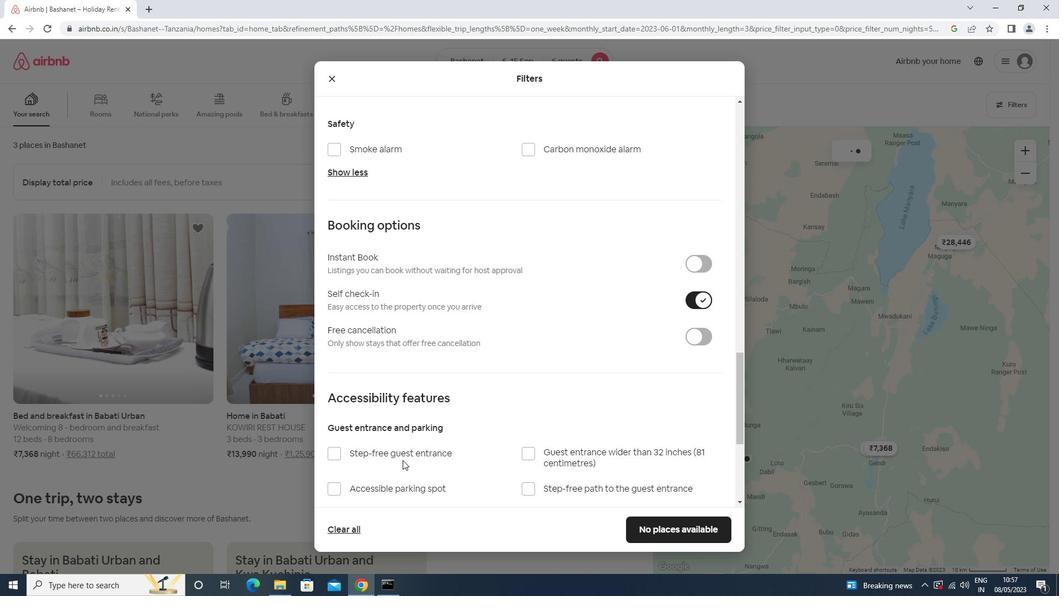 
Action: Mouse scrolled (407, 454) with delta (0, 0)
Screenshot: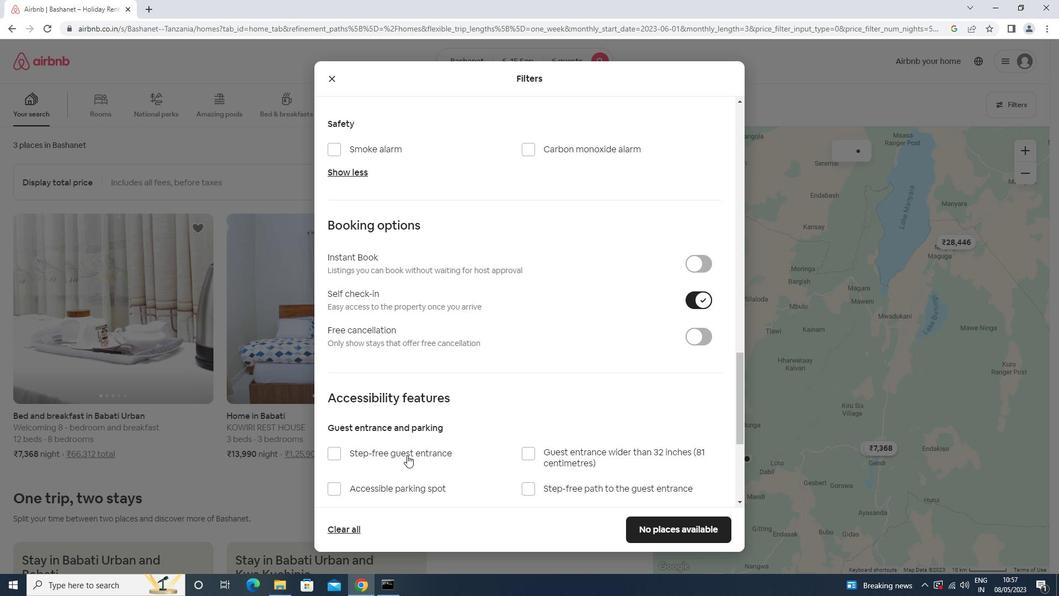 
Action: Mouse moved to (371, 479)
Screenshot: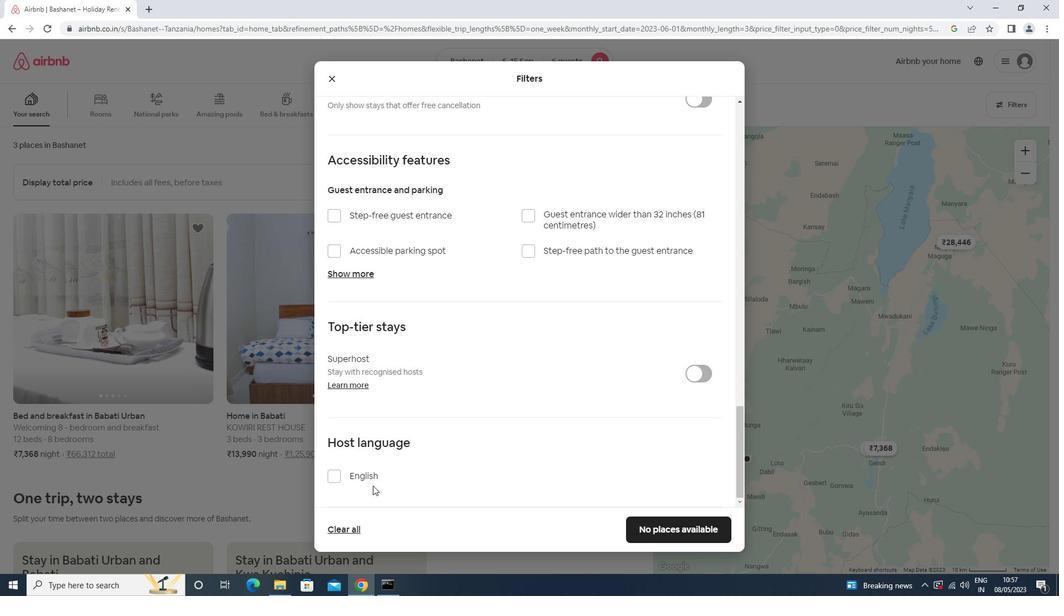 
Action: Mouse pressed left at (371, 479)
Screenshot: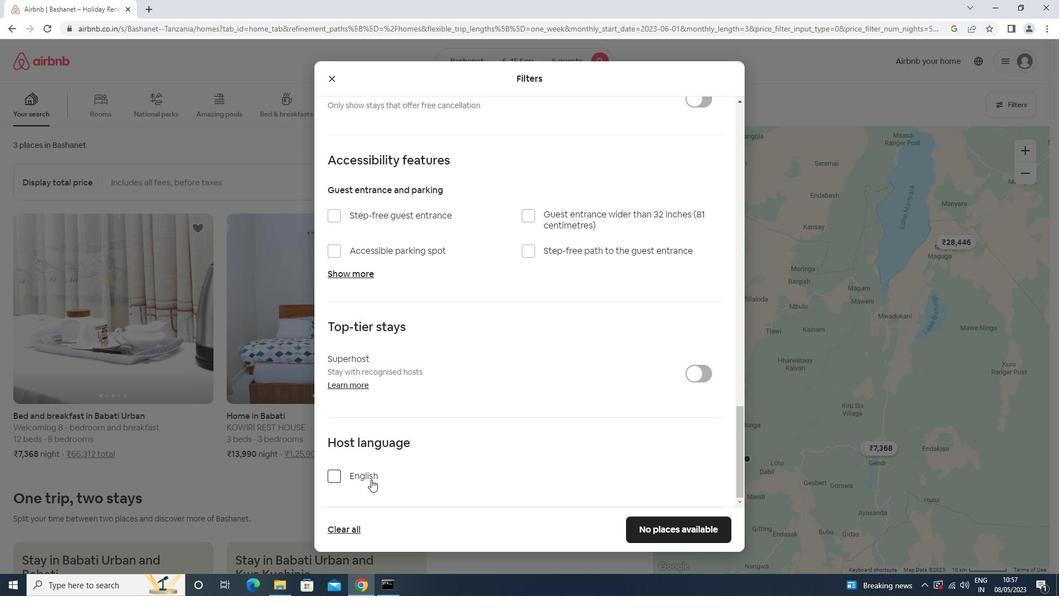 
Action: Mouse moved to (706, 518)
Screenshot: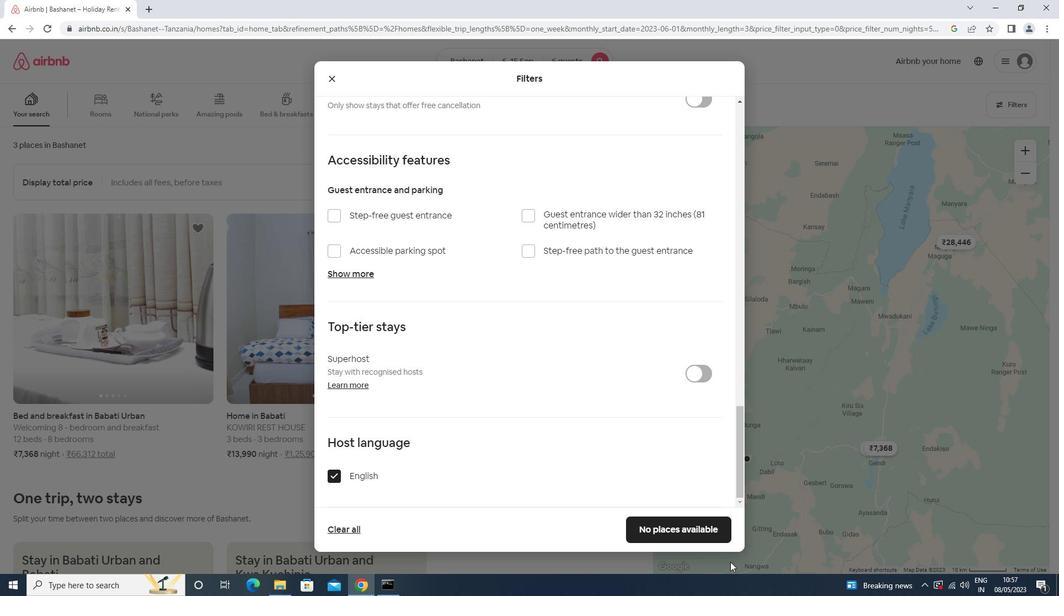 
Action: Mouse pressed left at (706, 518)
Screenshot: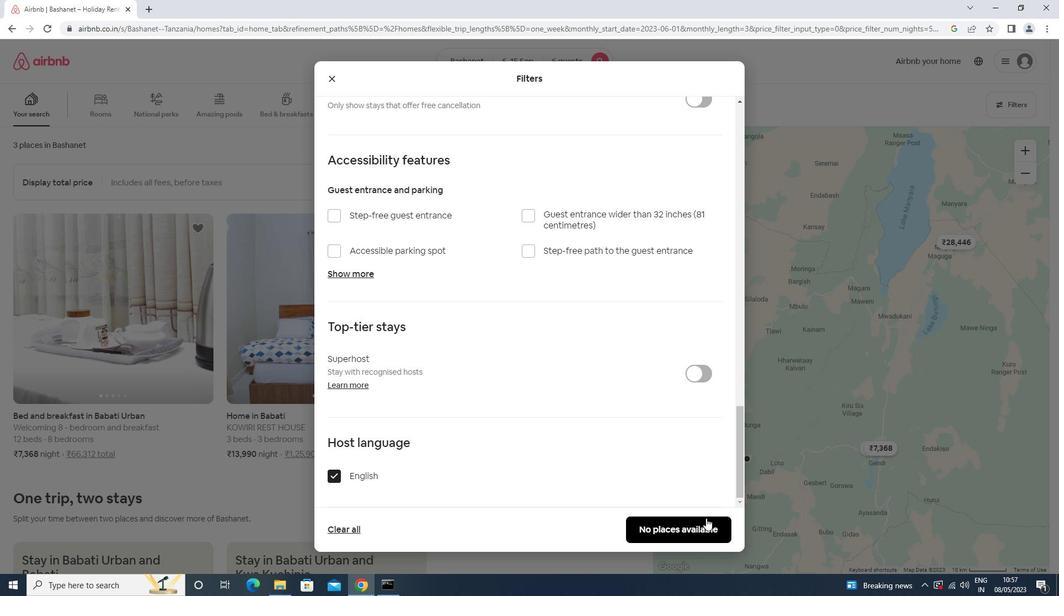 
Action: Mouse moved to (700, 519)
Screenshot: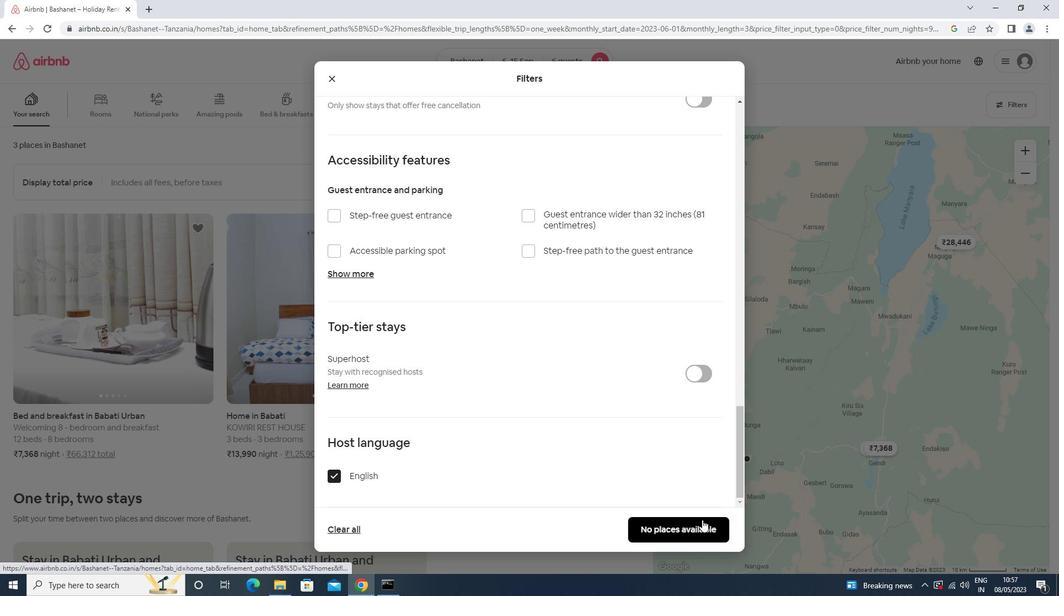 
